 Task: Research Airbnb properties in Kara Suu, Kyrgyzstan from 8th December, 2023 to 15th December, 2023 for 9 adults. Place can be shared room with 5 bedrooms having 9 beds and 5 bathrooms. Property type can be flat. Amenities needed are: wifi, TV, free parkinig on premises, gym, breakfast. Look for 5 properties as per requirement.
Action: Mouse pressed left at (438, 99)
Screenshot: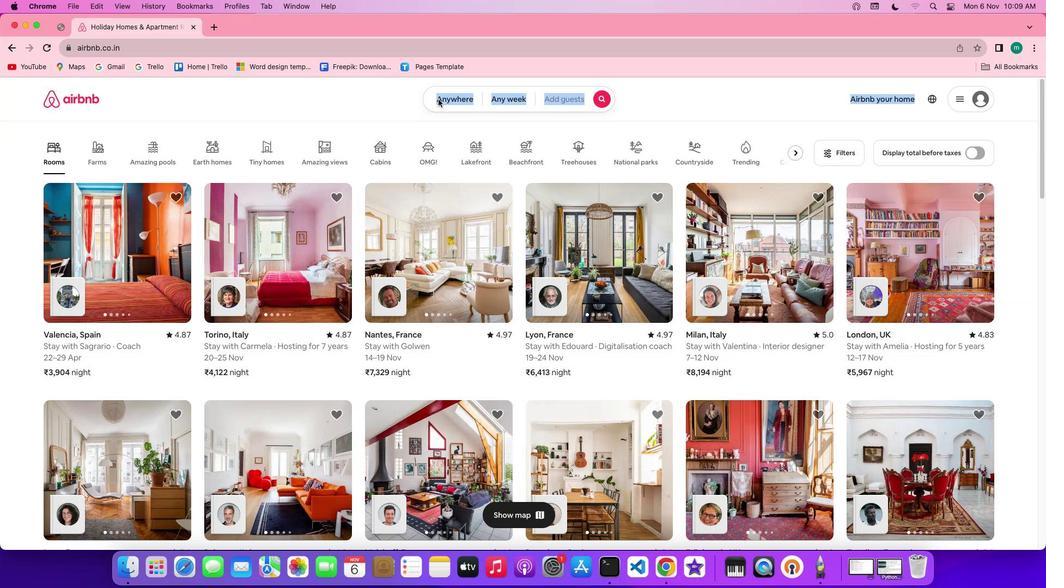 
Action: Mouse pressed left at (438, 99)
Screenshot: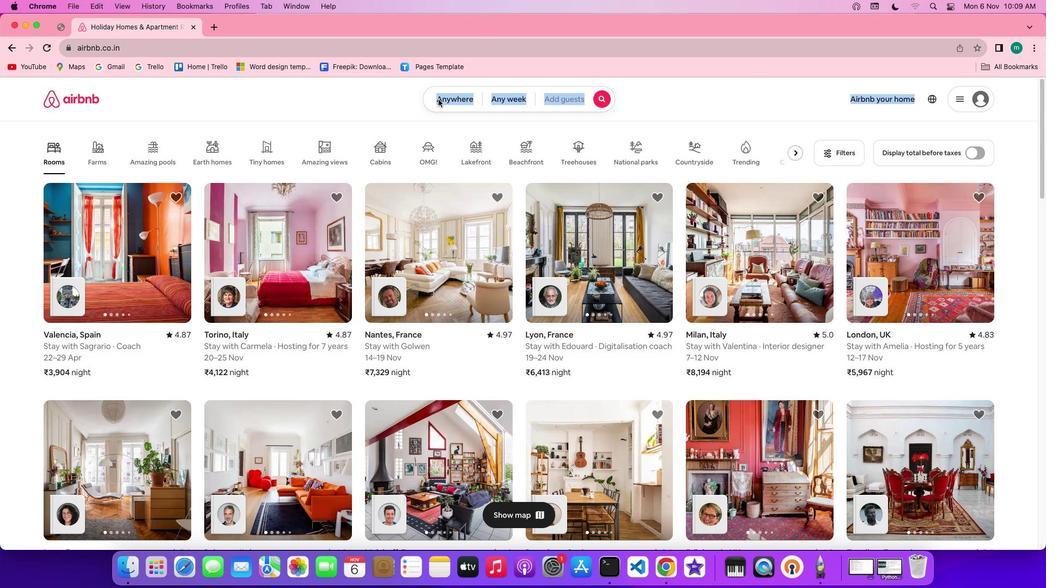 
Action: Mouse moved to (378, 138)
Screenshot: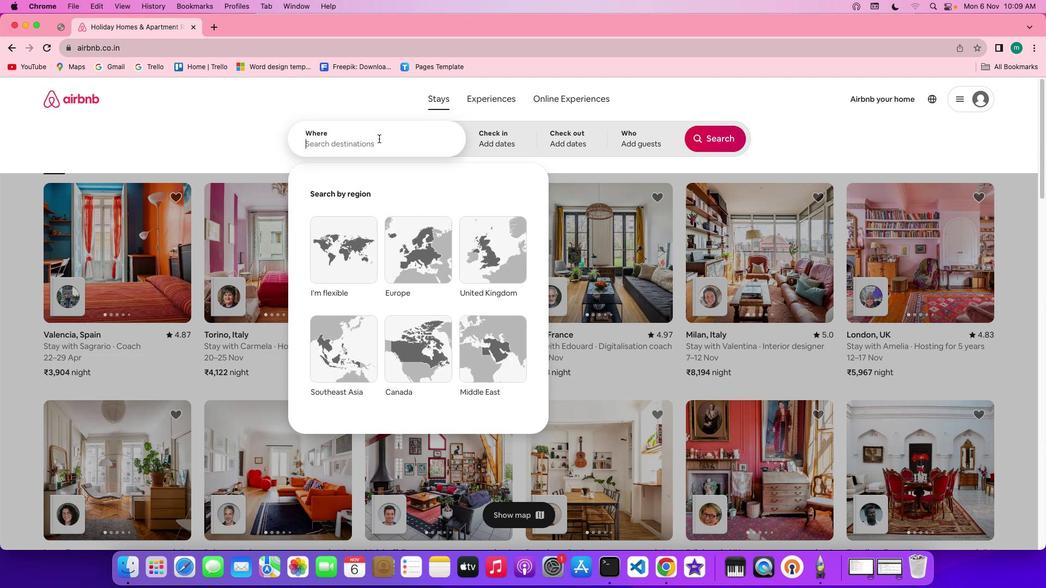 
Action: Key pressed Key.shift'K''a''r''a'Key.spaceKey.shift'S''u''u'','Key.spaceKey.shift'k''a'Key.backspace'y''r''g''y''z''s''t''a''n'
Screenshot: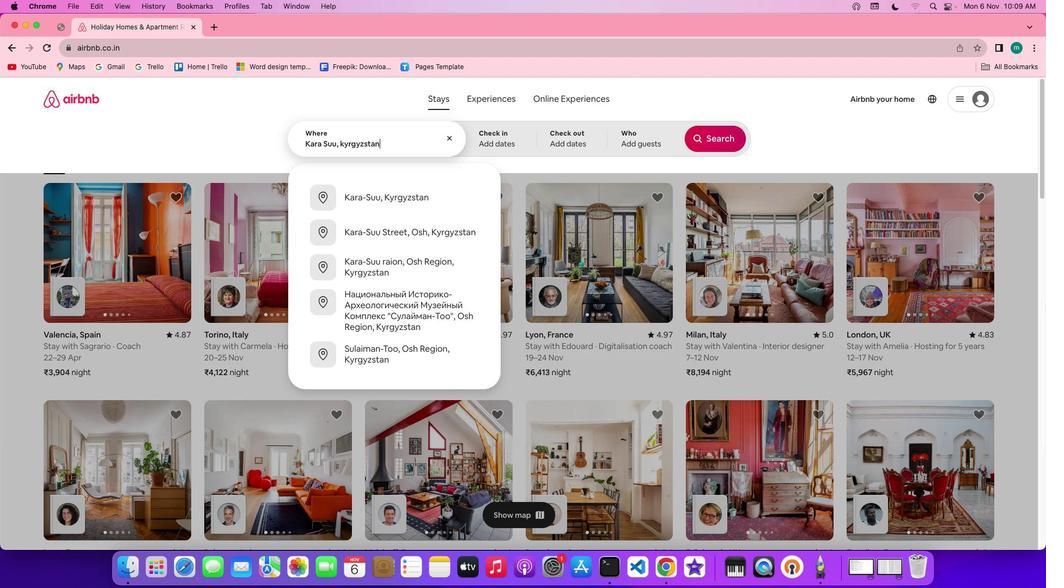 
Action: Mouse moved to (515, 138)
Screenshot: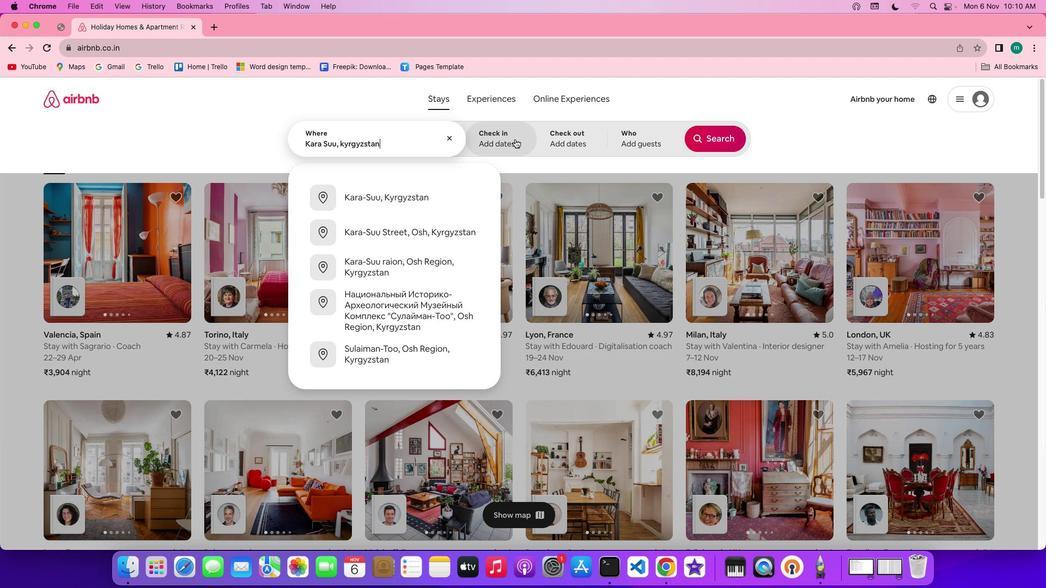 
Action: Mouse pressed left at (515, 138)
Screenshot: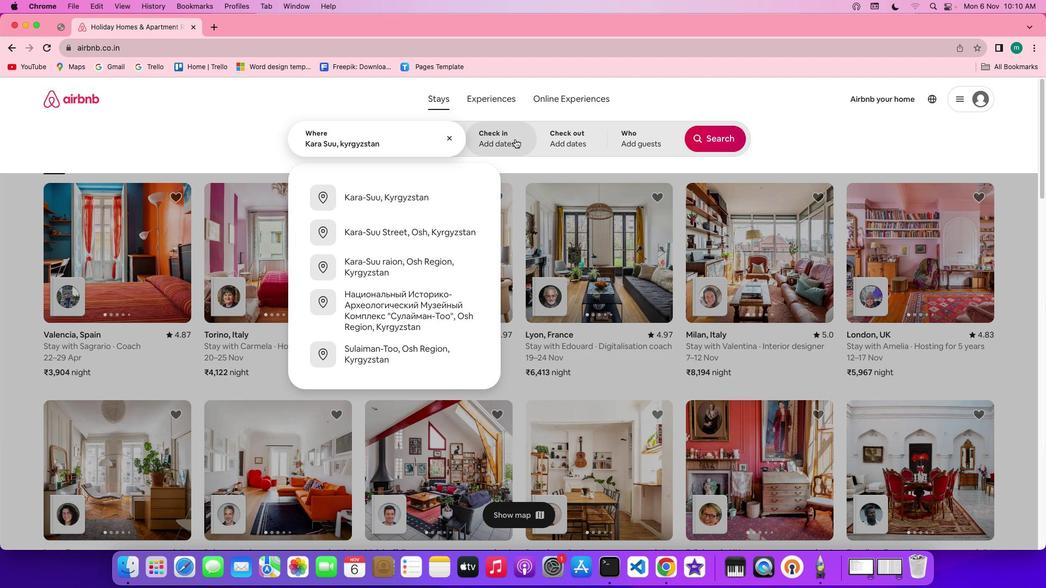 
Action: Mouse moved to (672, 305)
Screenshot: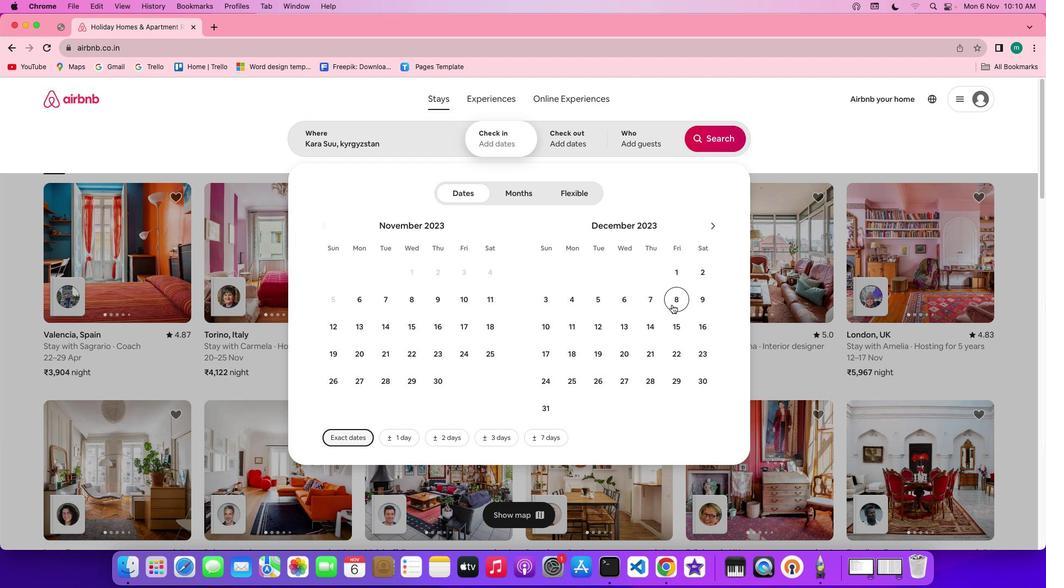 
Action: Mouse pressed left at (672, 305)
Screenshot: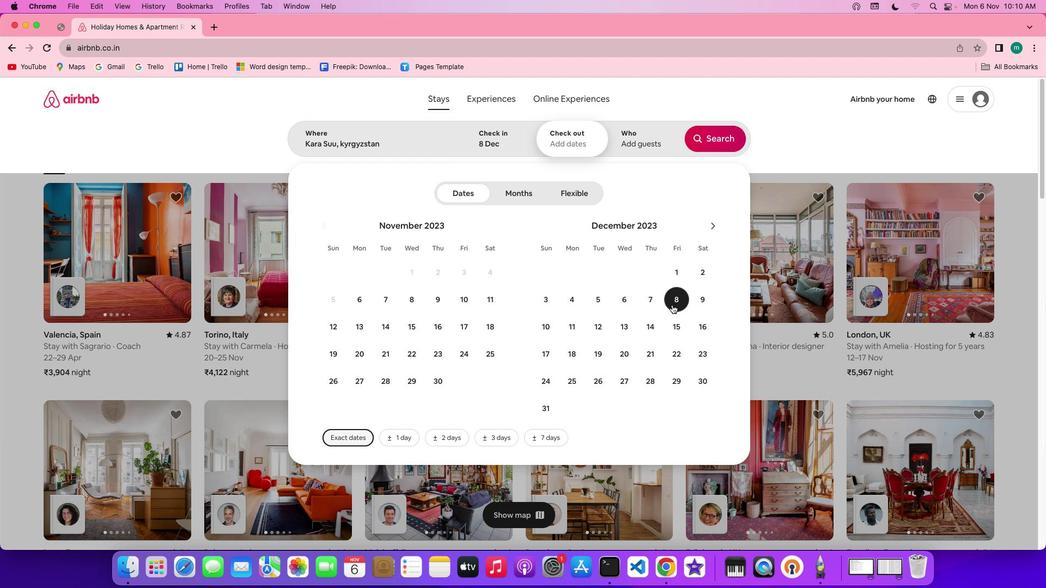 
Action: Mouse moved to (677, 325)
Screenshot: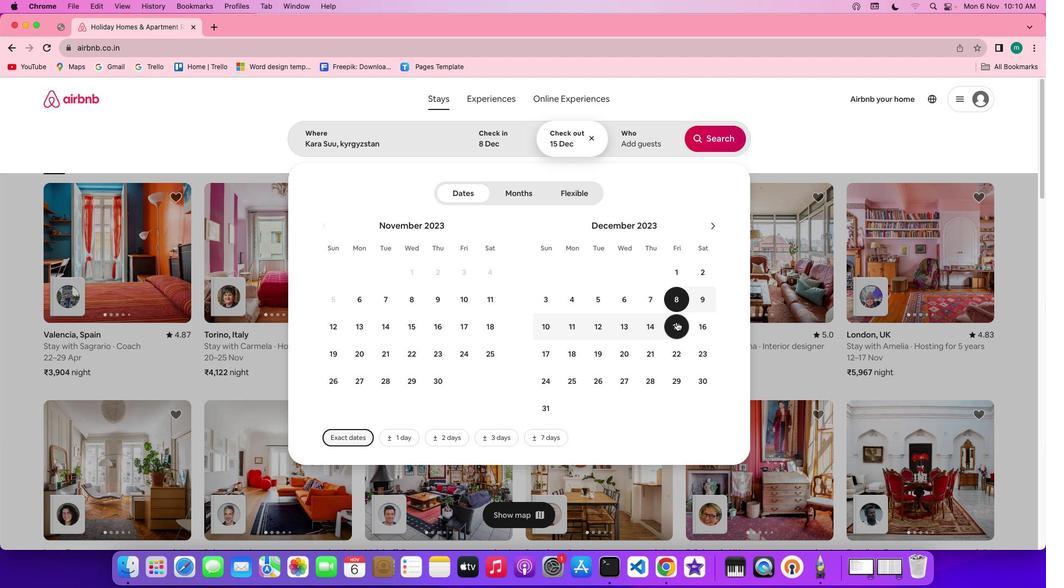 
Action: Mouse pressed left at (677, 325)
Screenshot: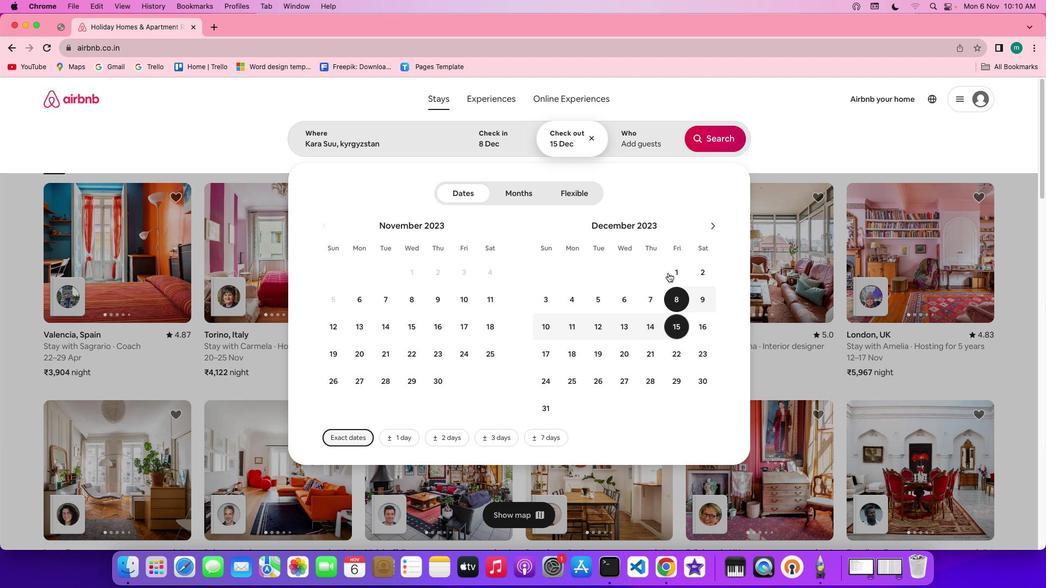 
Action: Mouse moved to (657, 142)
Screenshot: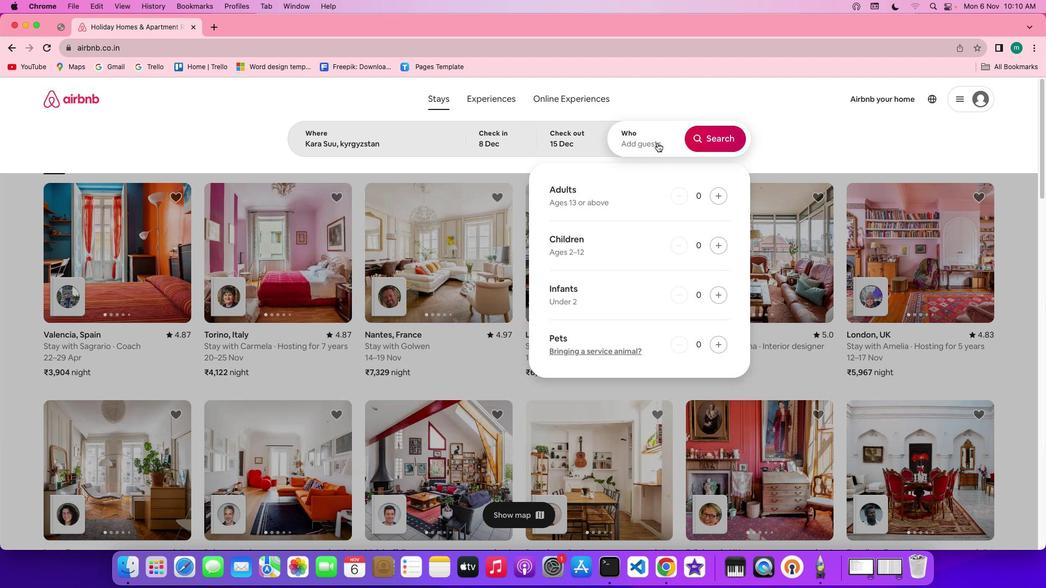 
Action: Mouse pressed left at (657, 142)
Screenshot: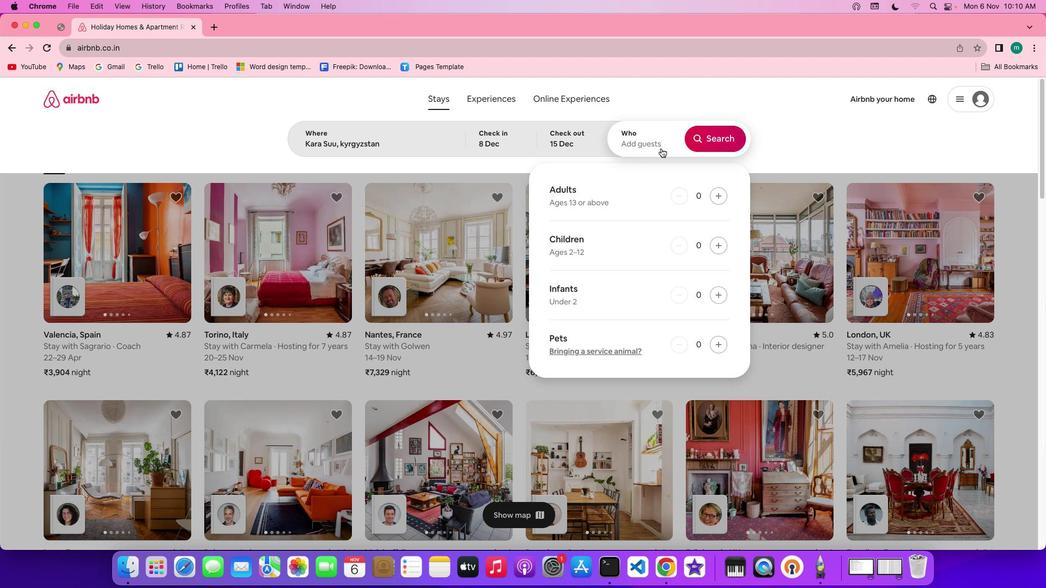 
Action: Mouse moved to (717, 196)
Screenshot: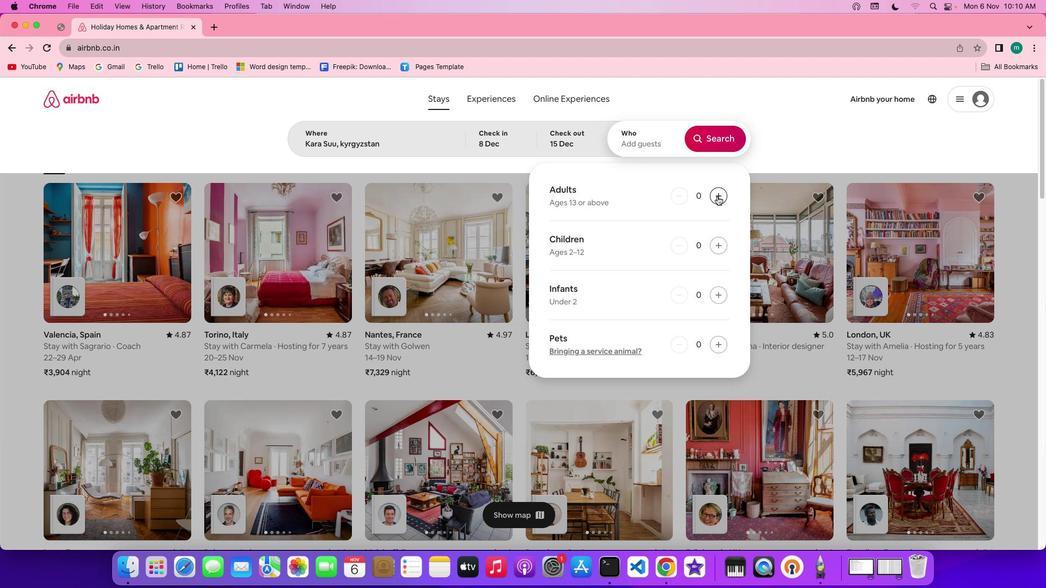 
Action: Mouse pressed left at (717, 196)
Screenshot: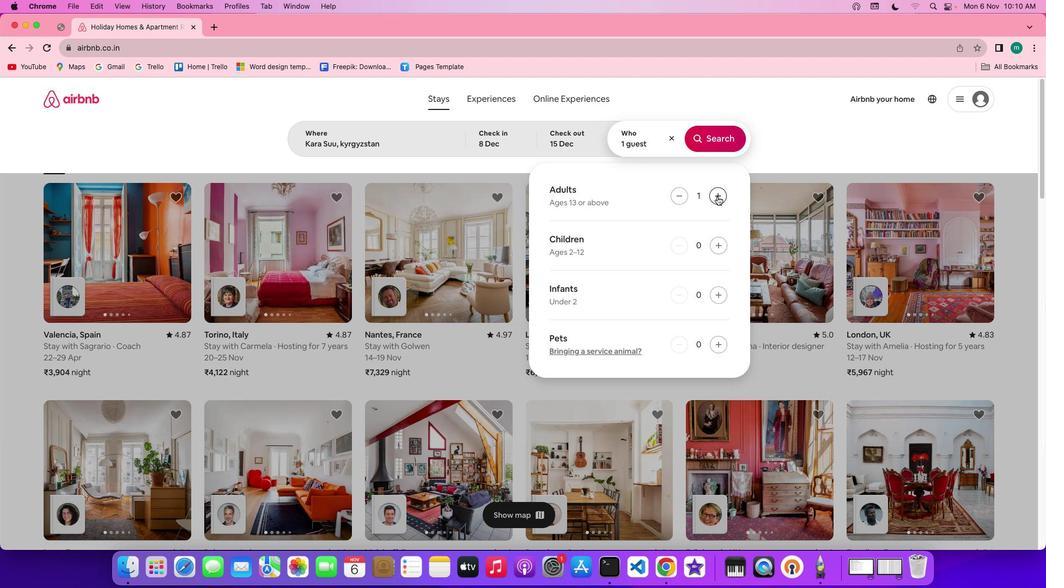 
Action: Mouse pressed left at (717, 196)
Screenshot: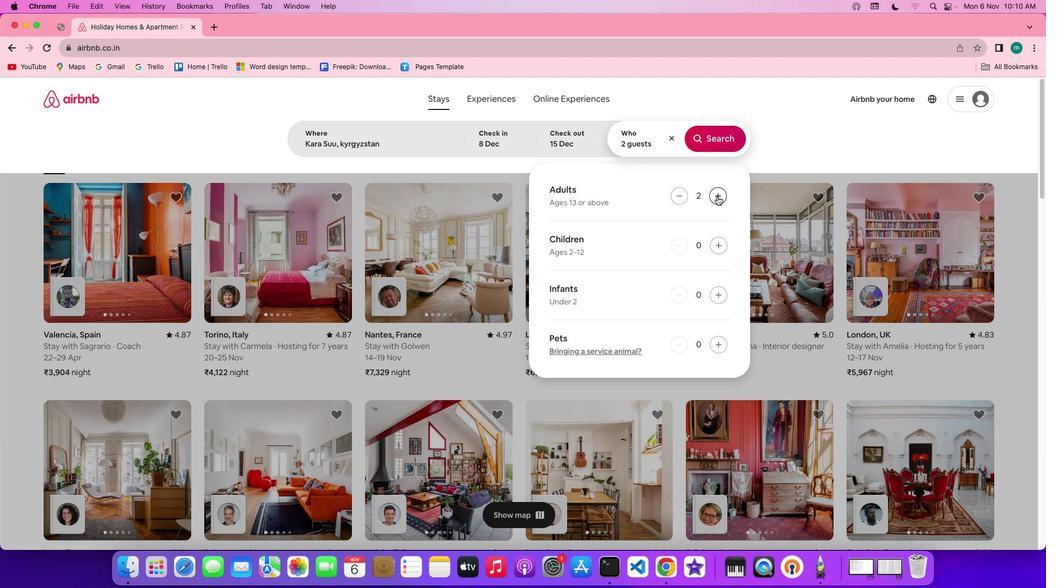 
Action: Mouse pressed left at (717, 196)
Screenshot: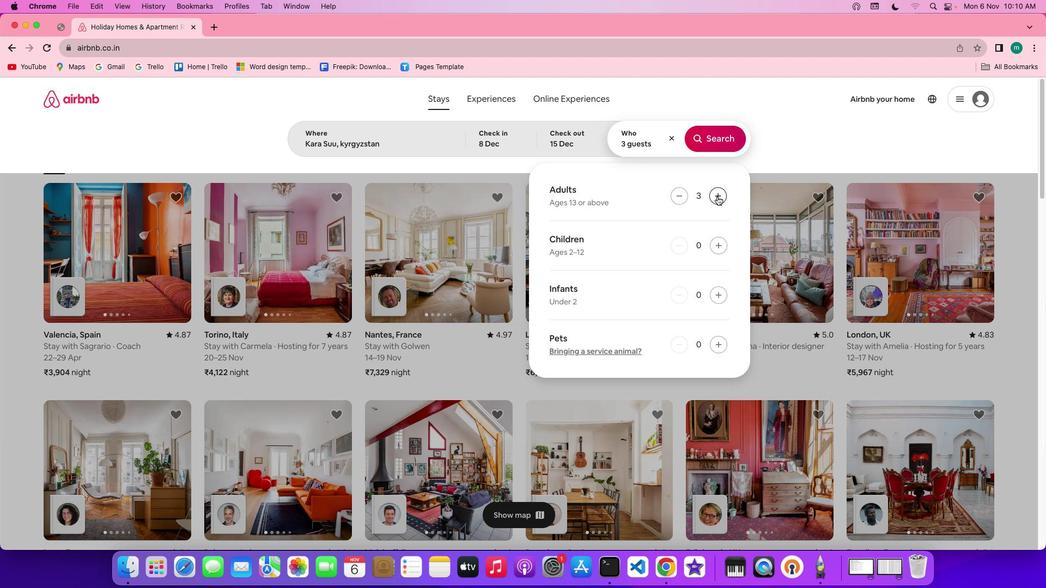 
Action: Mouse pressed left at (717, 196)
Screenshot: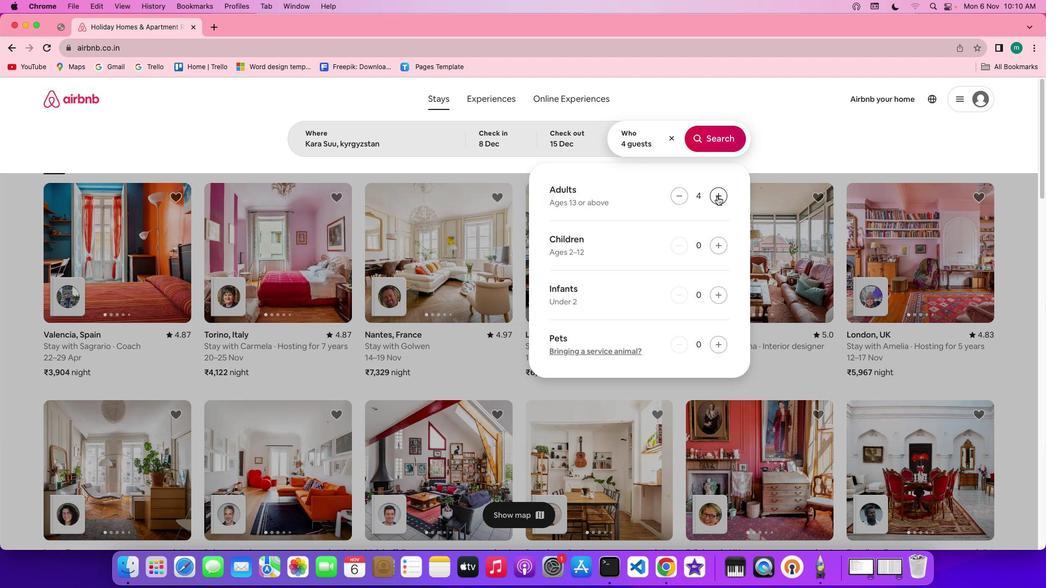 
Action: Mouse pressed left at (717, 196)
Screenshot: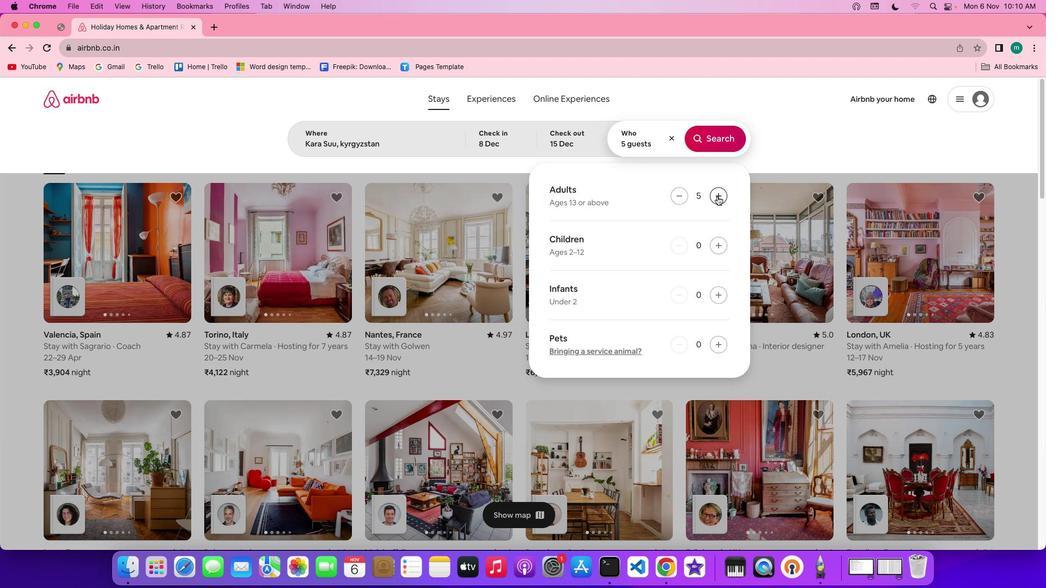
Action: Mouse pressed left at (717, 196)
Screenshot: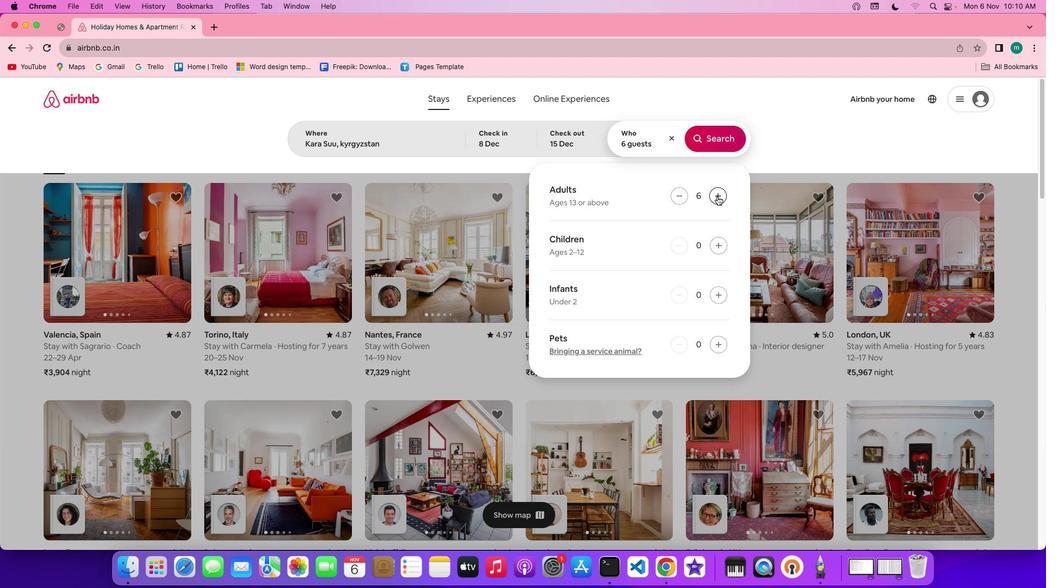 
Action: Mouse pressed left at (717, 196)
Screenshot: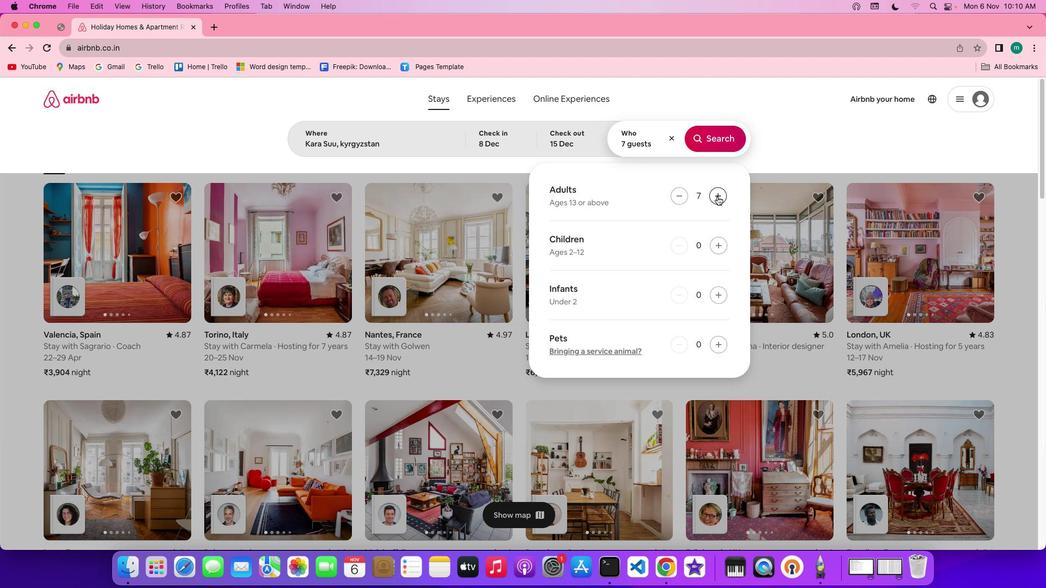 
Action: Mouse pressed left at (717, 196)
Screenshot: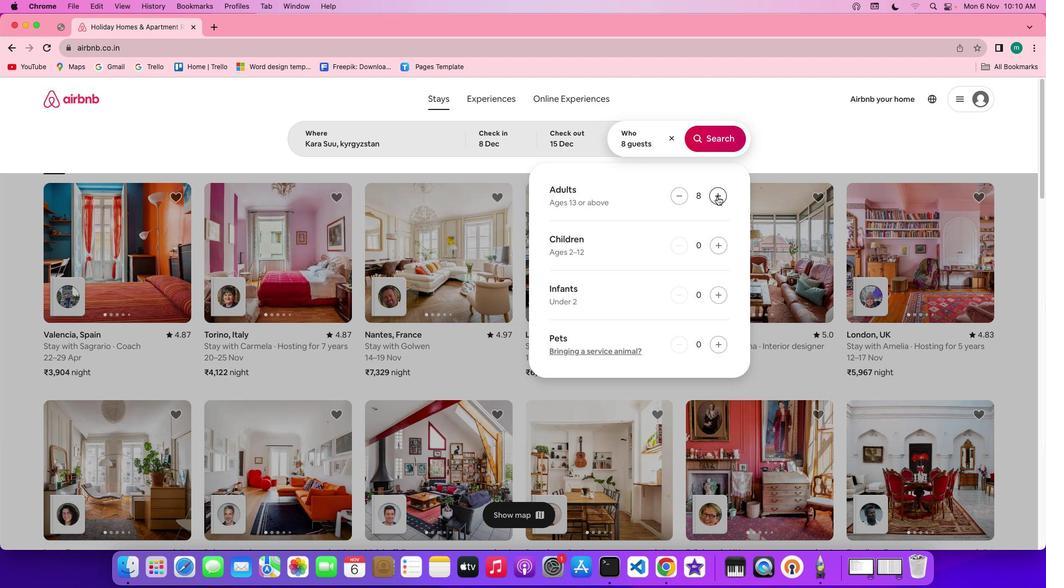 
Action: Mouse pressed left at (717, 196)
Screenshot: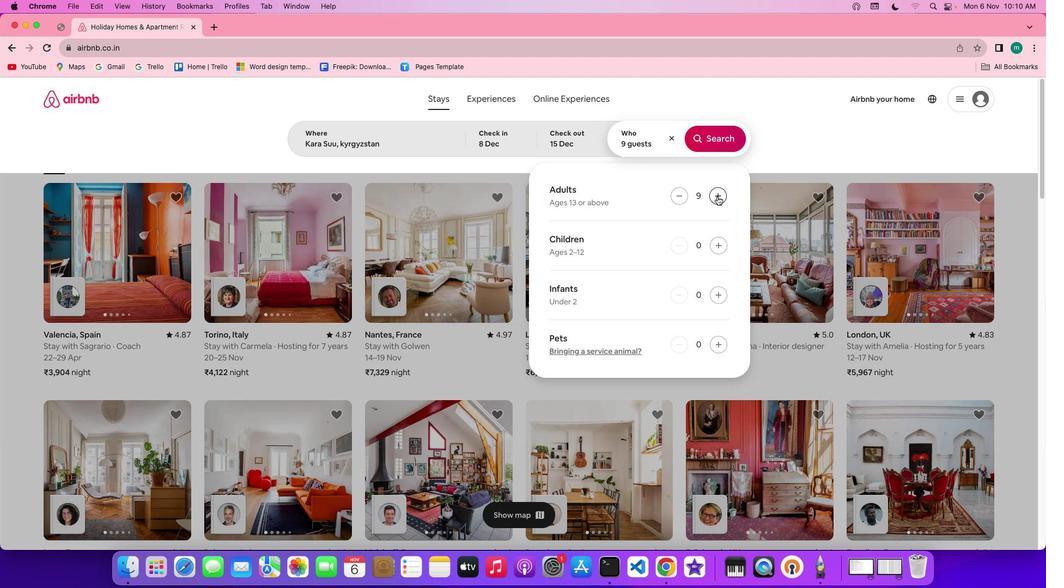
Action: Mouse moved to (722, 135)
Screenshot: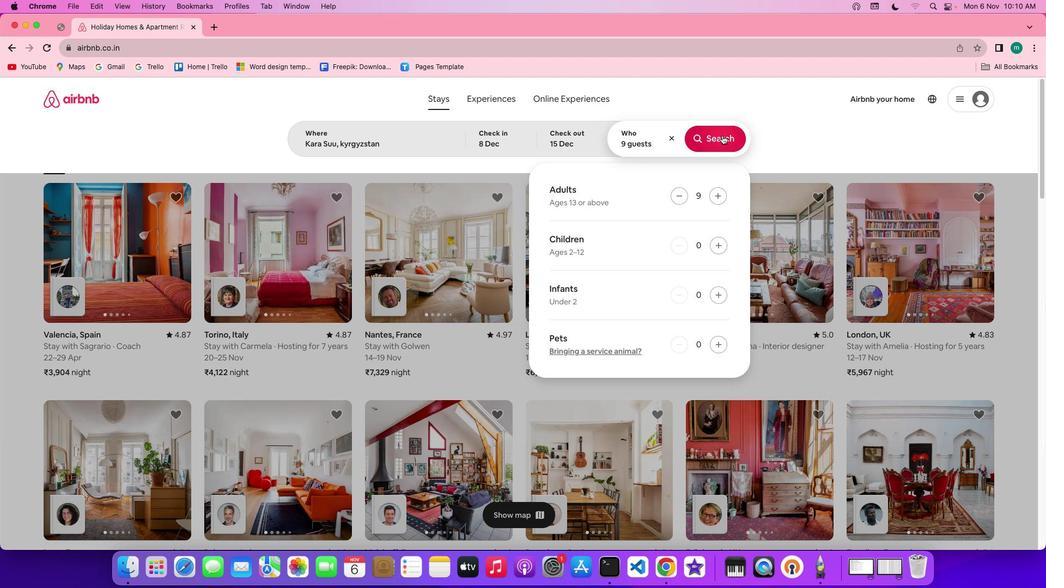 
Action: Mouse pressed left at (722, 135)
Screenshot: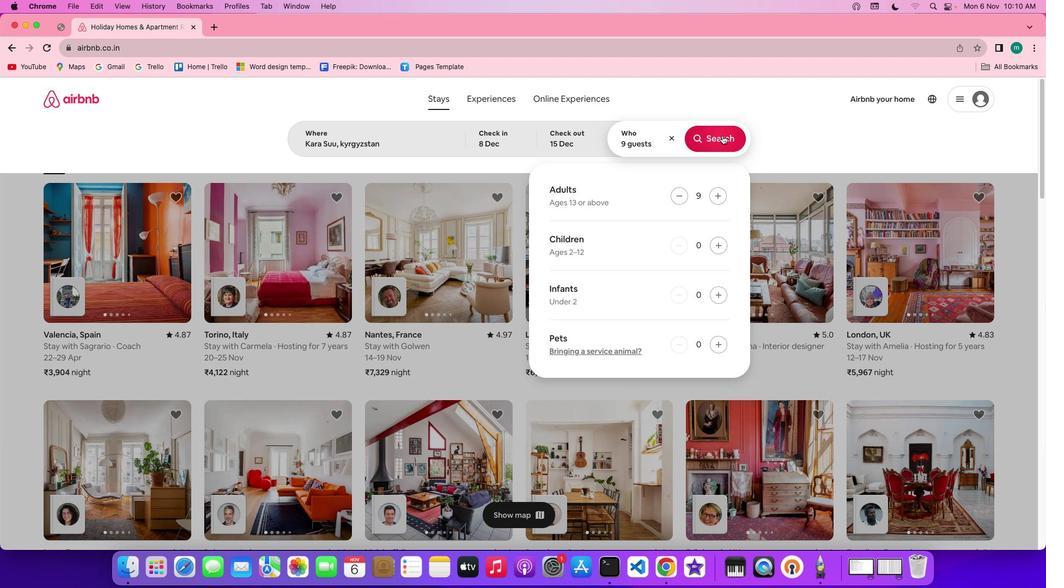 
Action: Mouse moved to (865, 135)
Screenshot: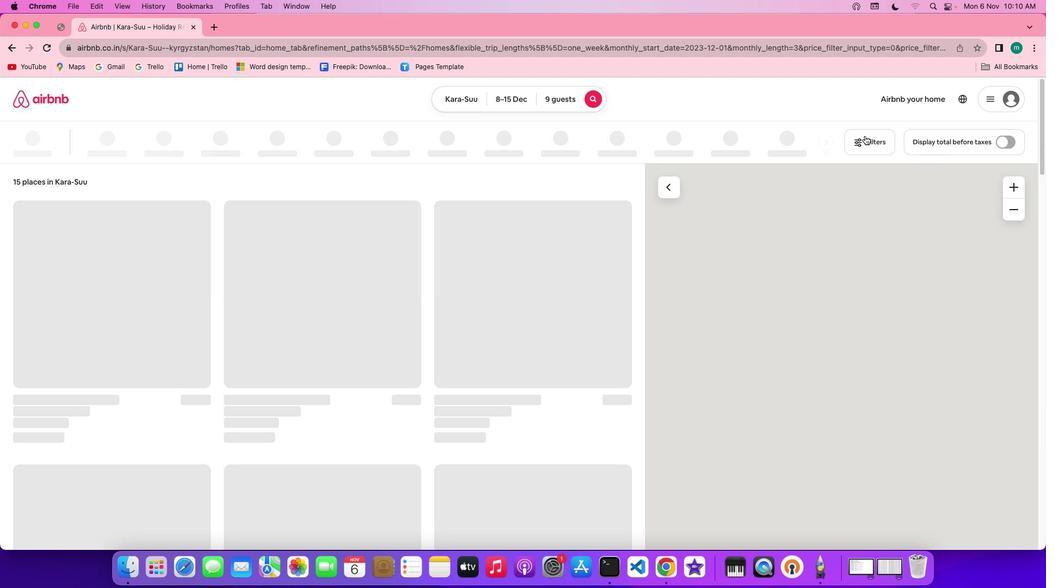 
Action: Mouse pressed left at (865, 135)
Screenshot: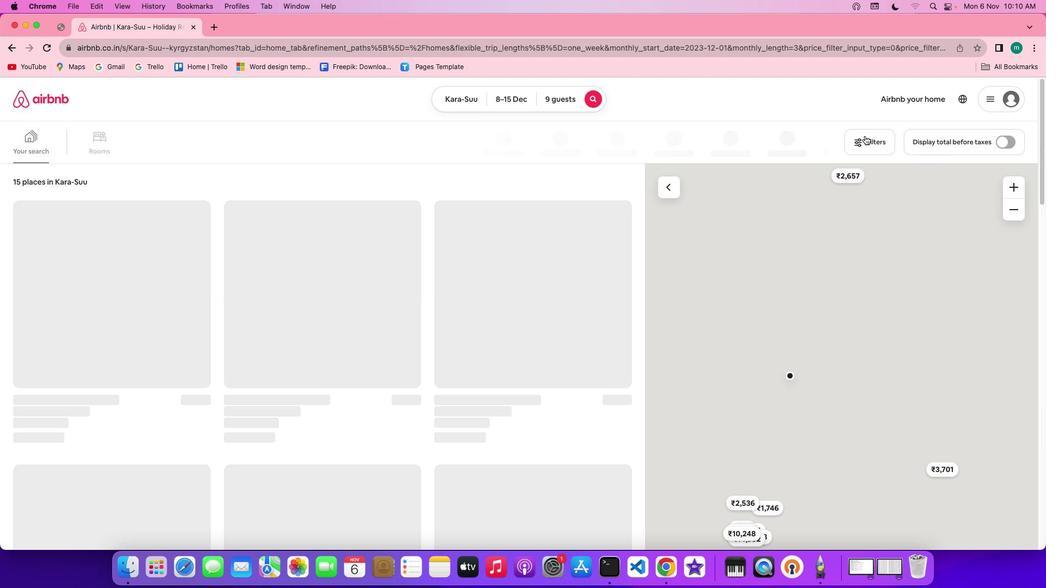 
Action: Mouse moved to (528, 306)
Screenshot: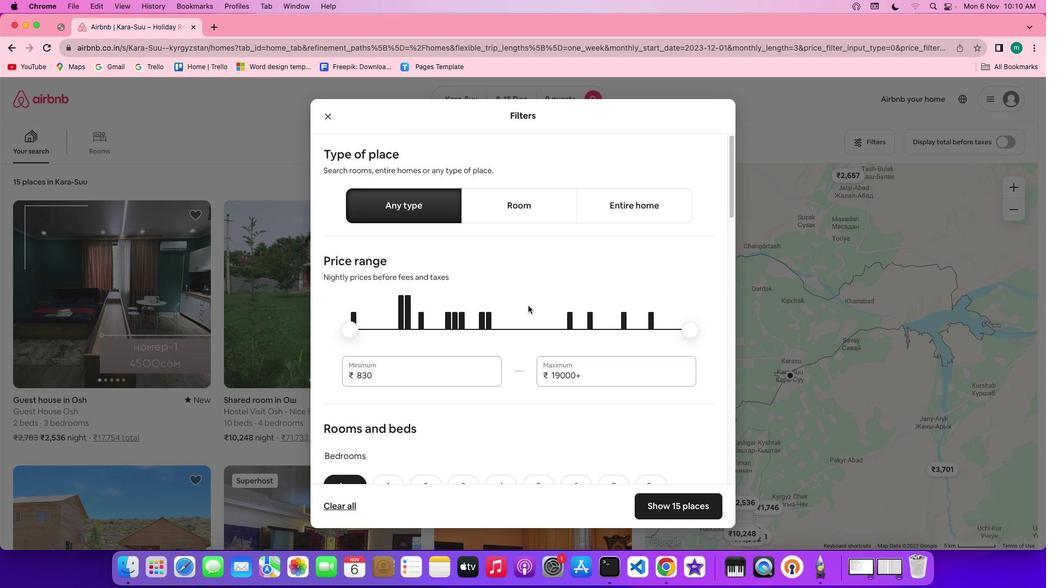 
Action: Mouse scrolled (528, 306) with delta (0, 0)
Screenshot: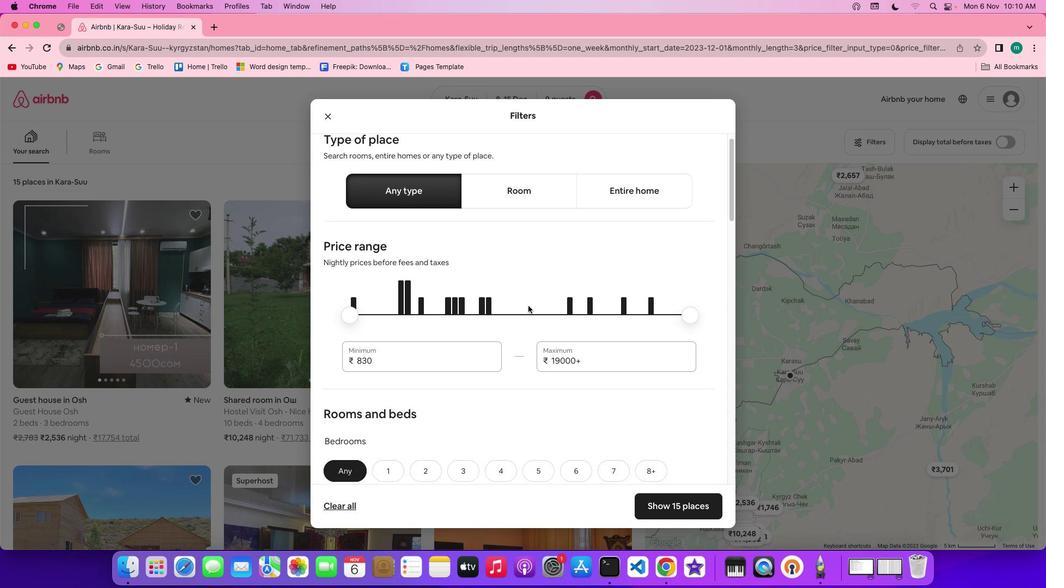 
Action: Mouse scrolled (528, 306) with delta (0, 0)
Screenshot: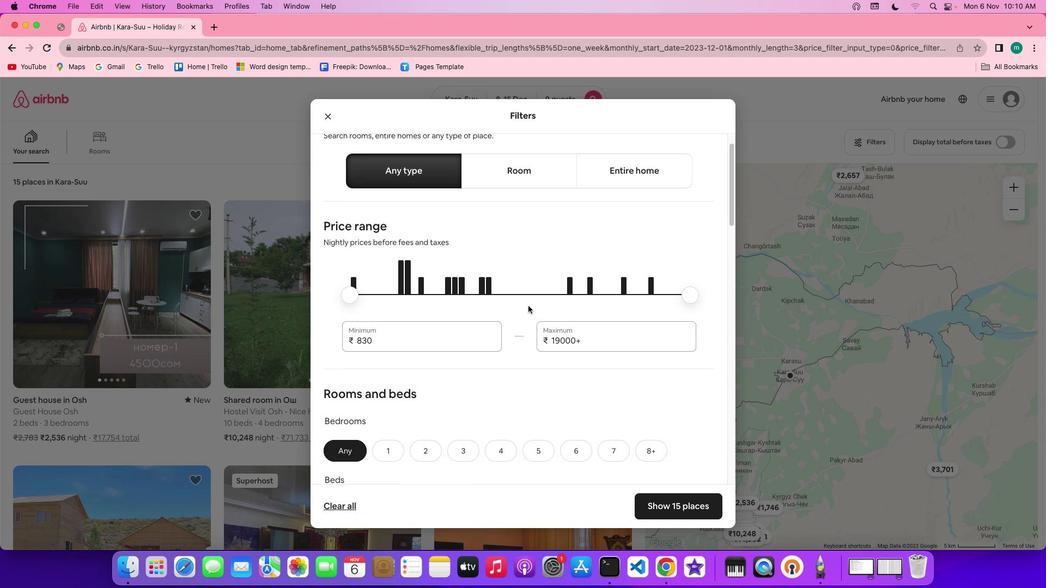 
Action: Mouse scrolled (528, 306) with delta (0, 0)
Screenshot: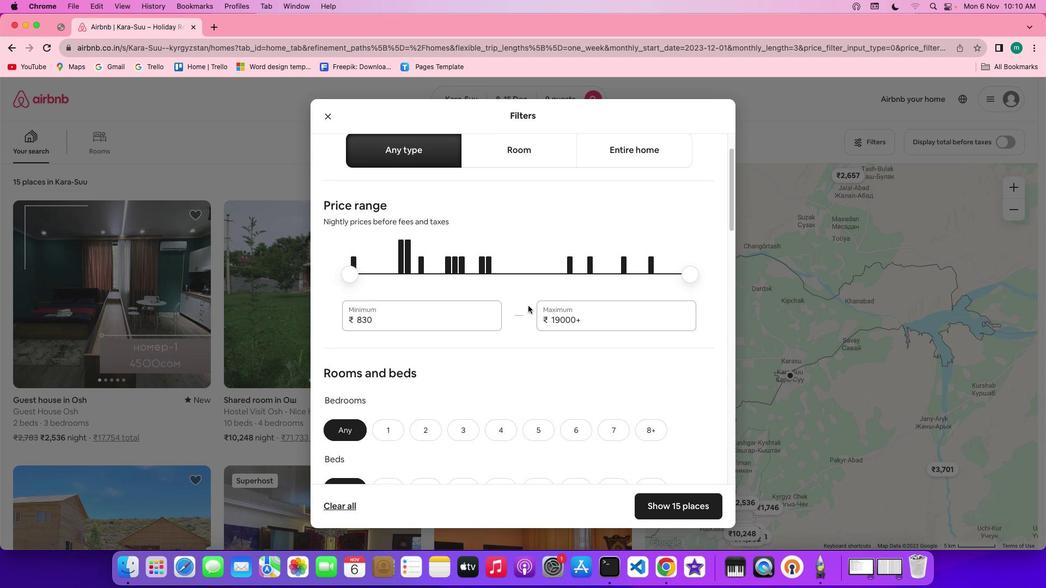 
Action: Mouse scrolled (528, 306) with delta (0, 0)
Screenshot: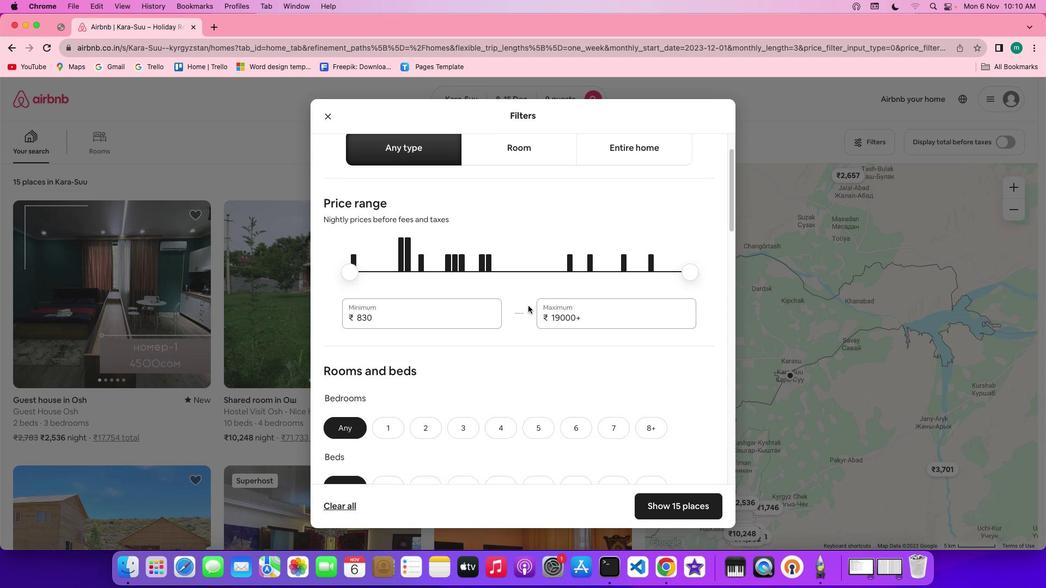 
Action: Mouse scrolled (528, 306) with delta (0, 0)
Screenshot: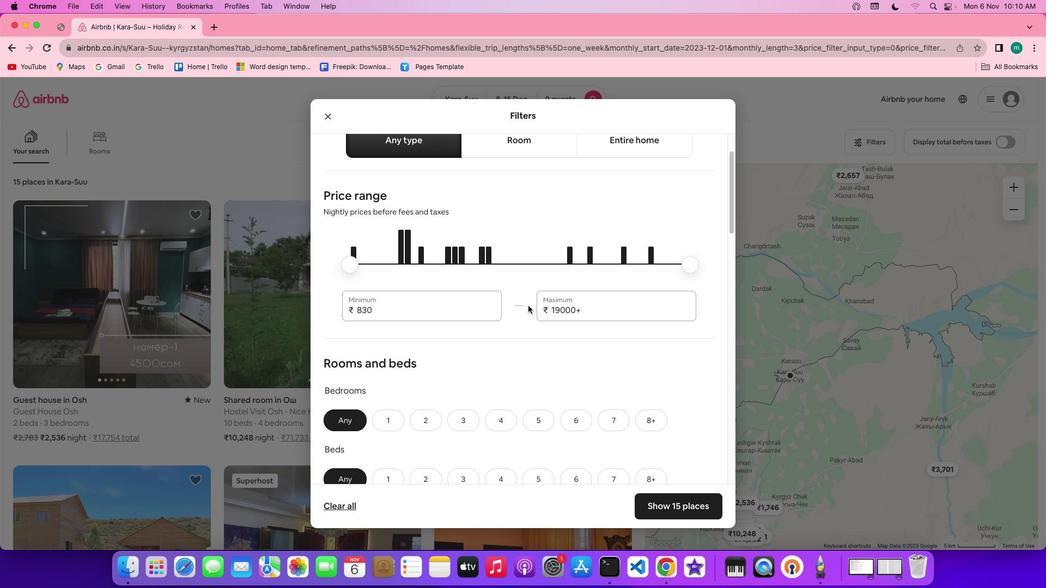 
Action: Mouse scrolled (528, 306) with delta (0, 0)
Screenshot: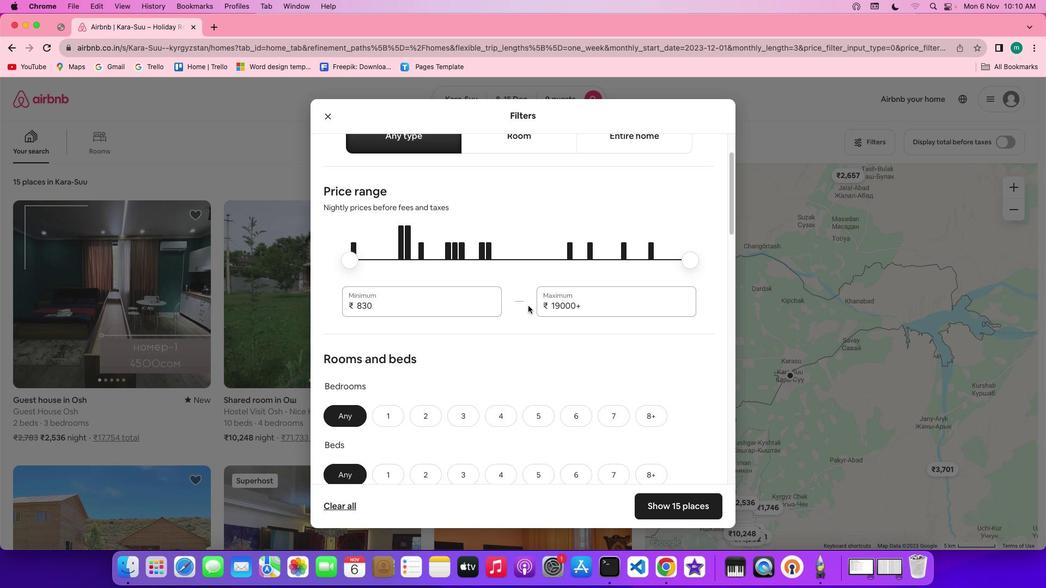 
Action: Mouse scrolled (528, 306) with delta (0, 0)
Screenshot: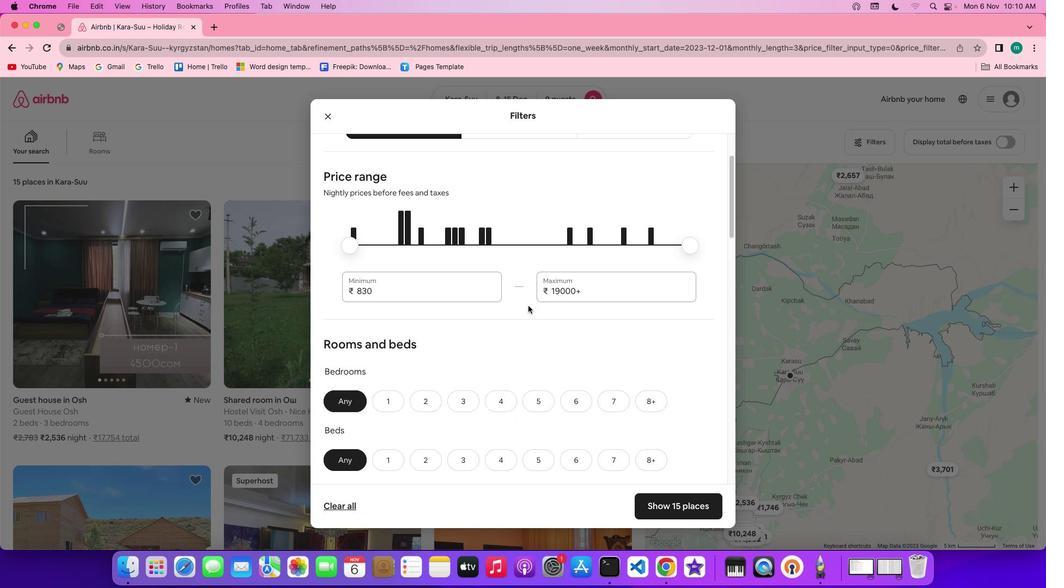 
Action: Mouse scrolled (528, 306) with delta (0, 0)
Screenshot: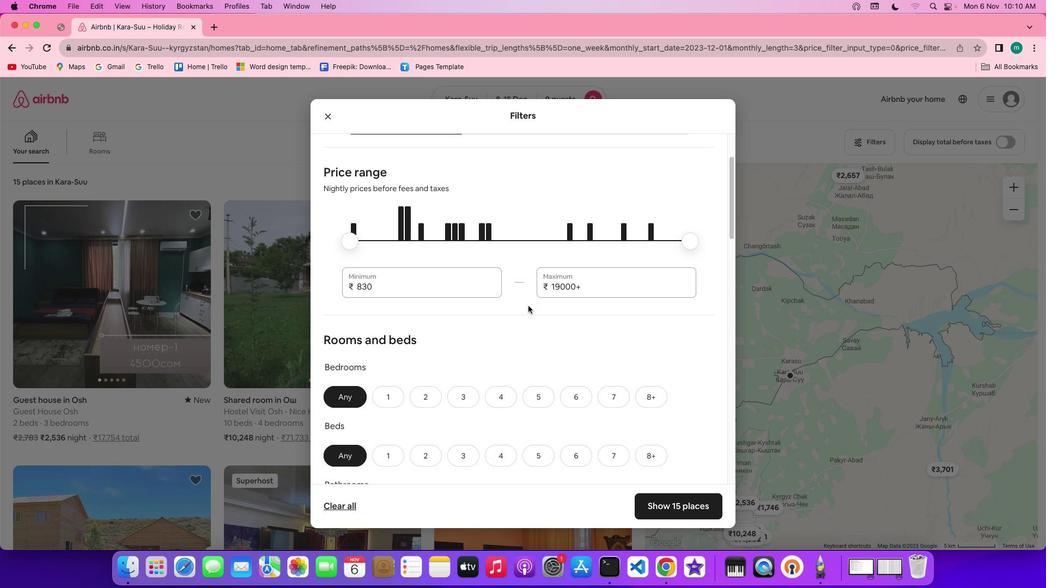 
Action: Mouse scrolled (528, 306) with delta (0, 0)
Screenshot: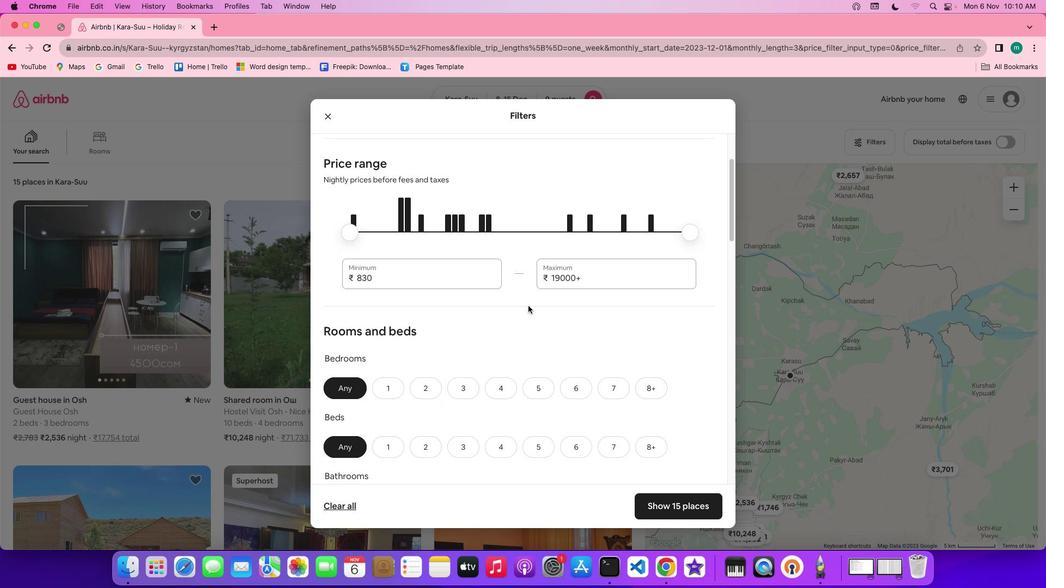 
Action: Mouse scrolled (528, 306) with delta (0, 0)
Screenshot: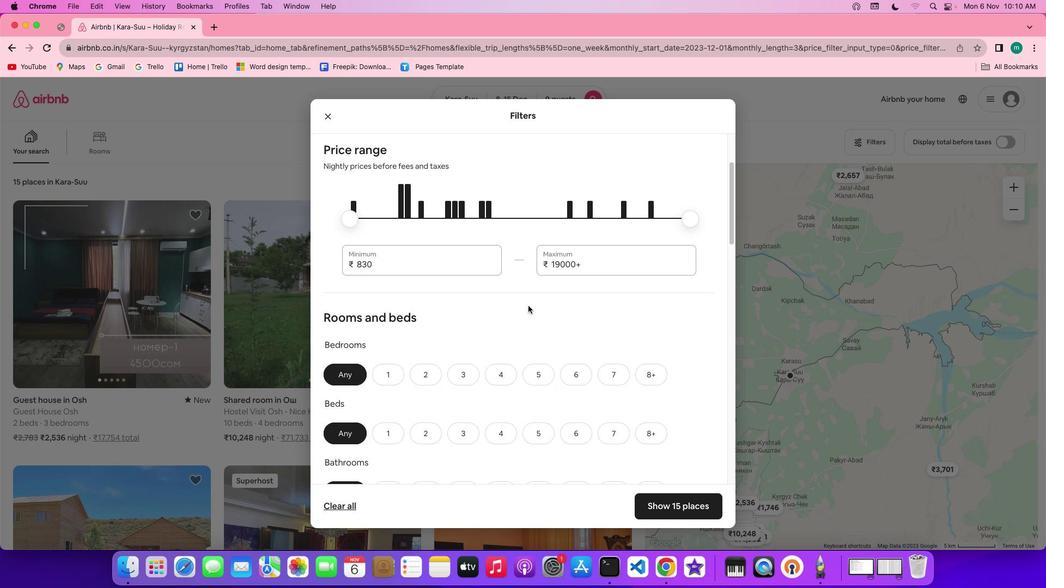 
Action: Mouse scrolled (528, 306) with delta (0, 0)
Screenshot: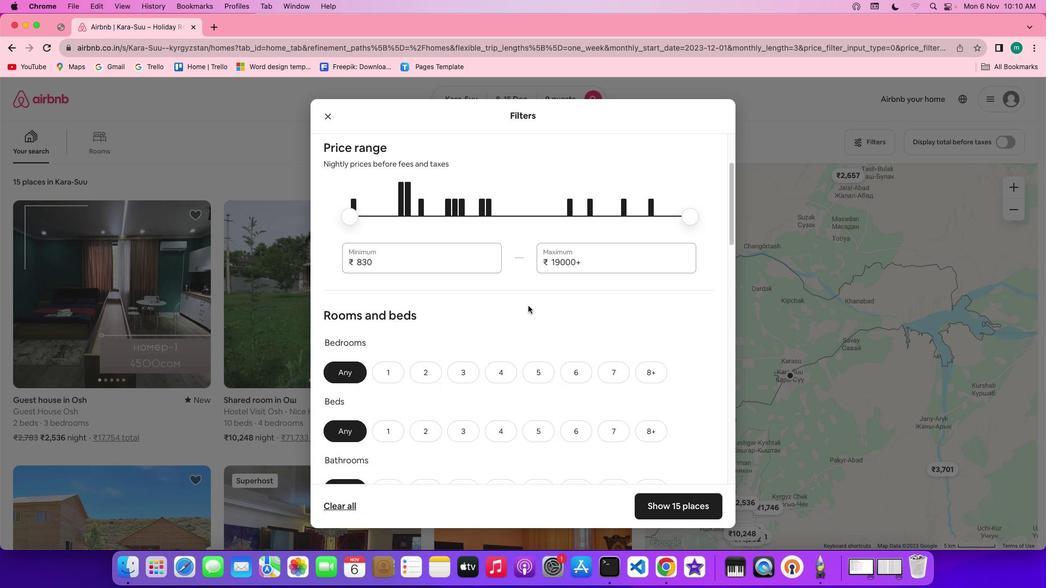 
Action: Mouse scrolled (528, 306) with delta (0, 0)
Screenshot: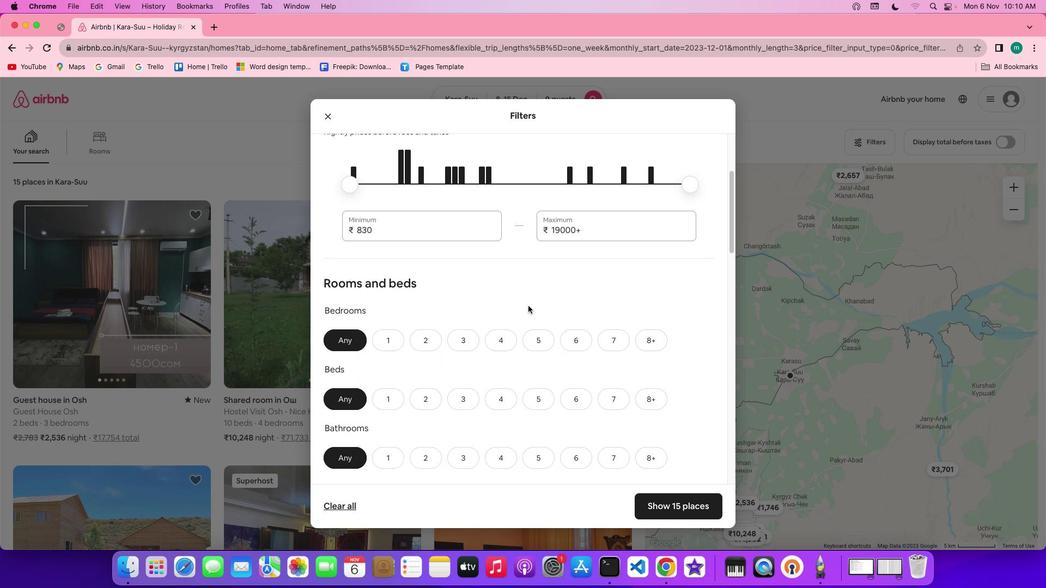 
Action: Mouse scrolled (528, 306) with delta (0, 0)
Screenshot: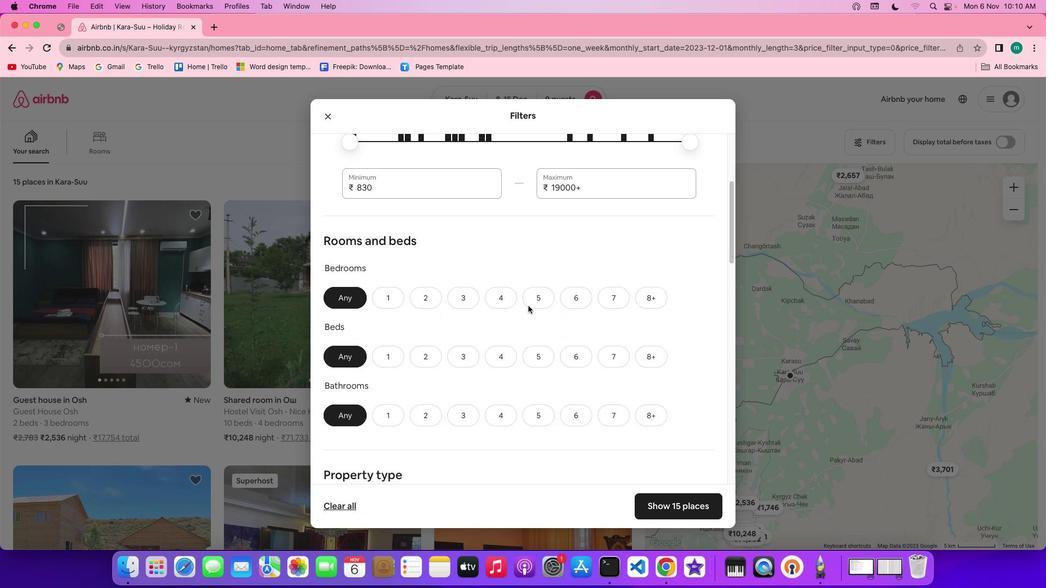 
Action: Mouse scrolled (528, 306) with delta (0, -1)
Screenshot: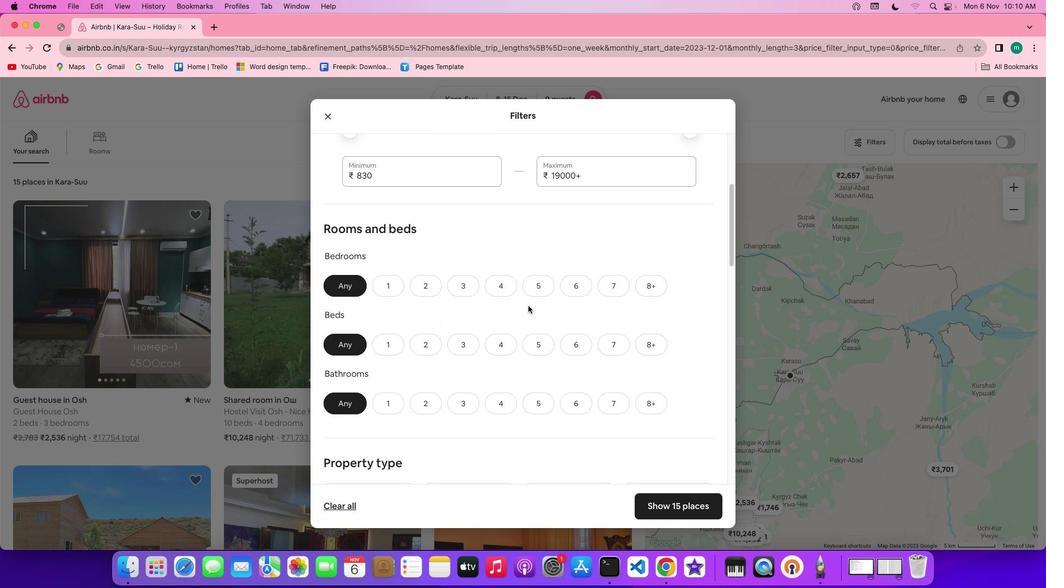 
Action: Mouse scrolled (528, 306) with delta (0, -1)
Screenshot: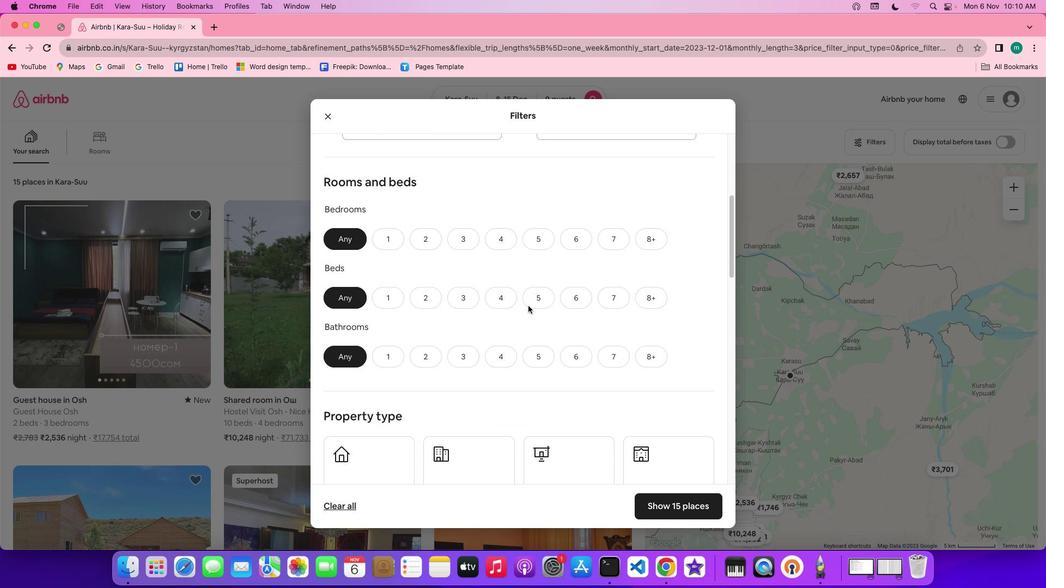
Action: Mouse scrolled (528, 306) with delta (0, 0)
Screenshot: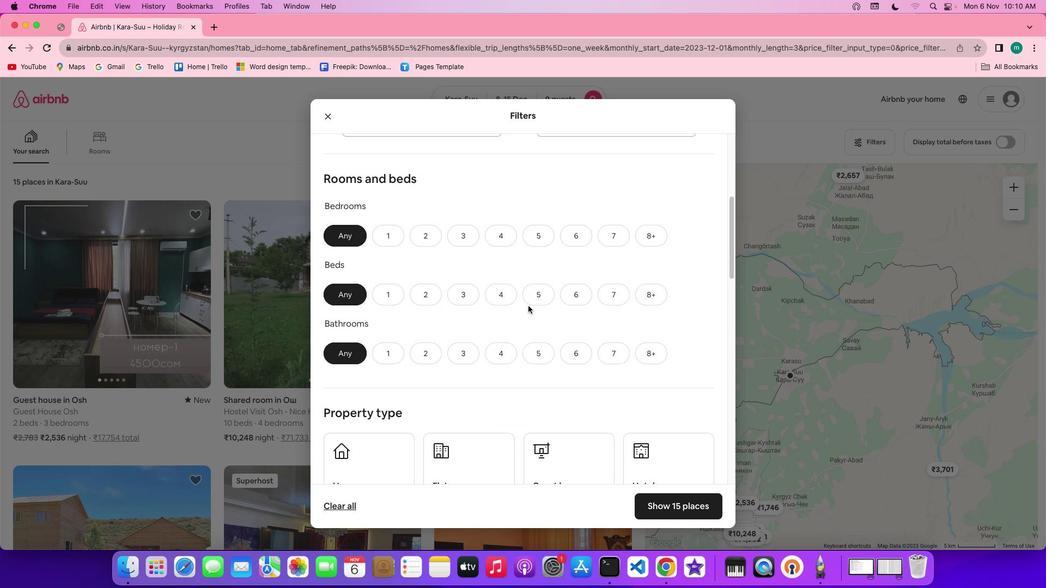 
Action: Mouse scrolled (528, 306) with delta (0, 0)
Screenshot: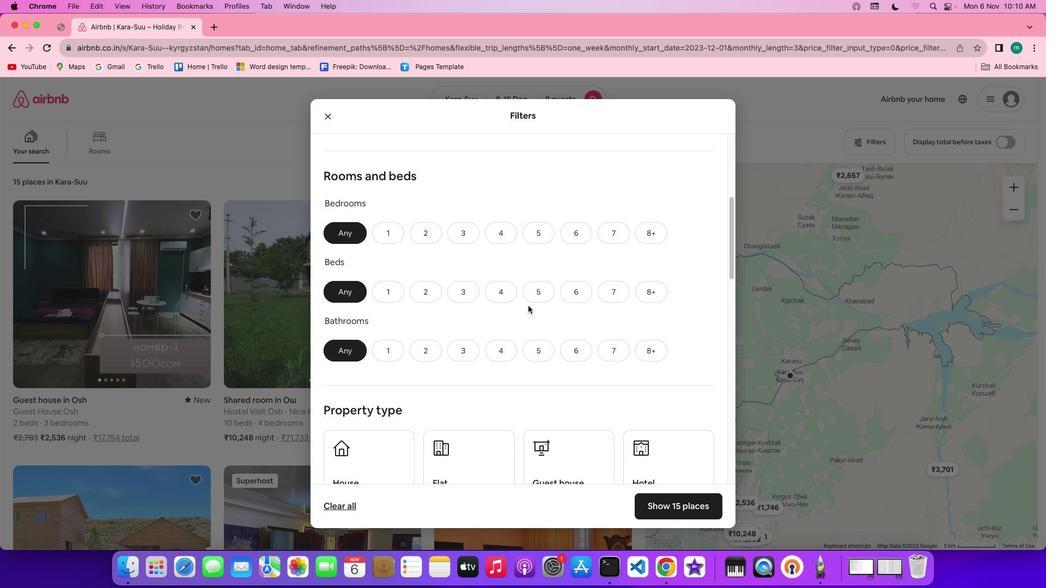 
Action: Mouse scrolled (528, 306) with delta (0, 0)
Screenshot: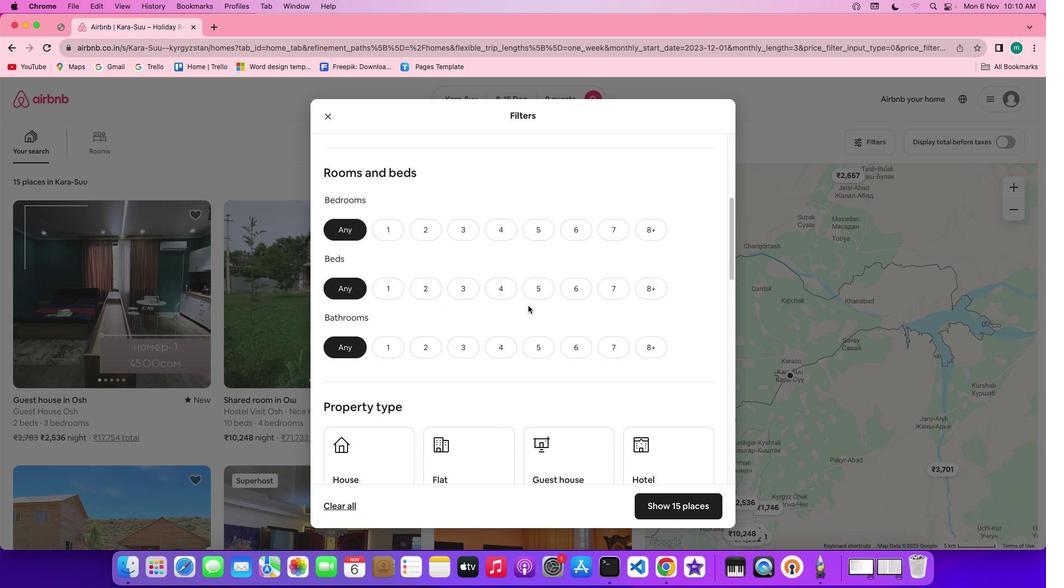 
Action: Mouse scrolled (528, 306) with delta (0, 0)
Screenshot: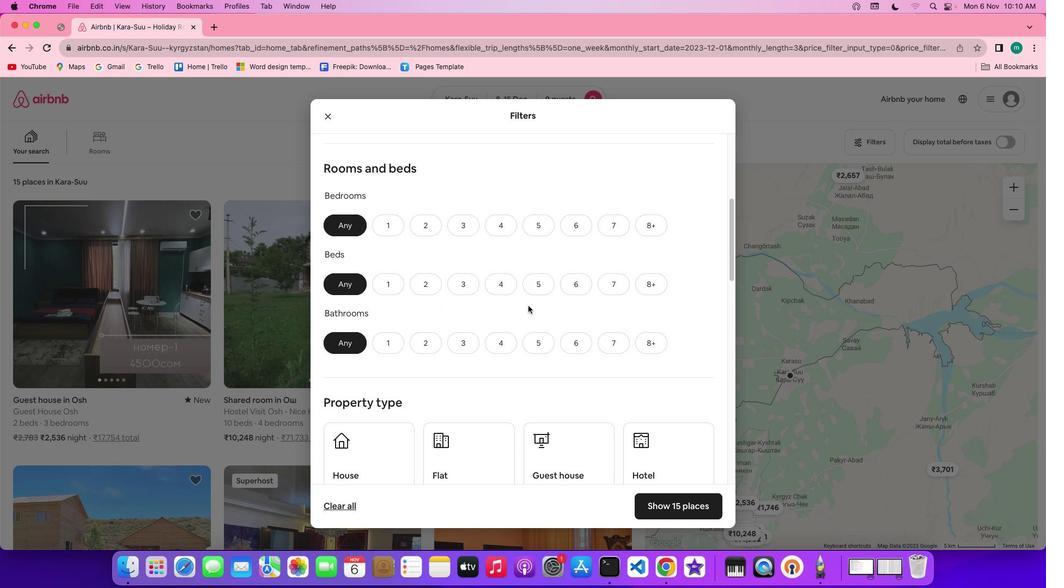 
Action: Mouse scrolled (528, 306) with delta (0, 0)
Screenshot: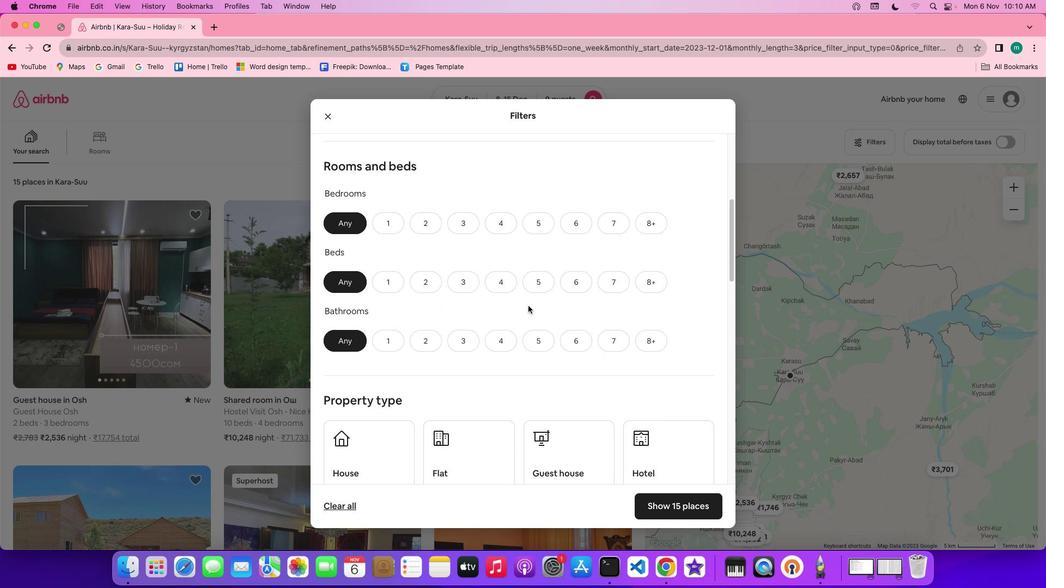
Action: Mouse scrolled (528, 306) with delta (0, 0)
Screenshot: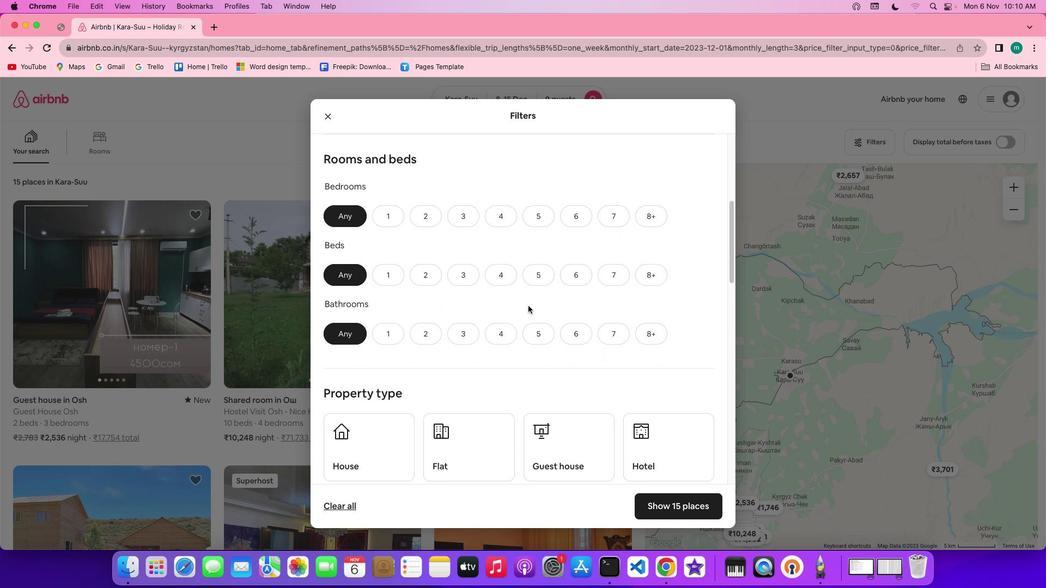 
Action: Mouse scrolled (528, 306) with delta (0, 0)
Screenshot: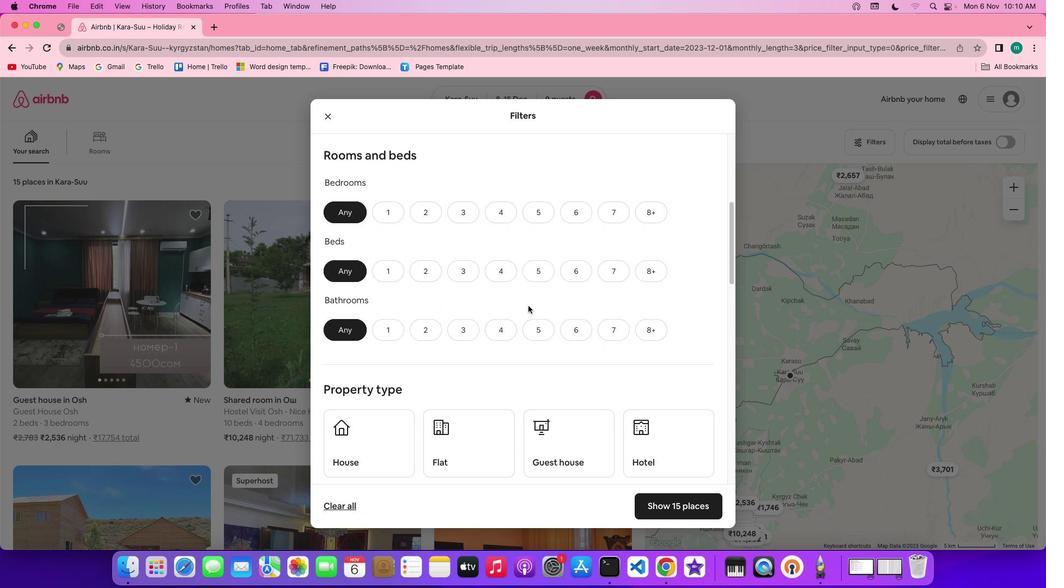 
Action: Mouse moved to (538, 219)
Screenshot: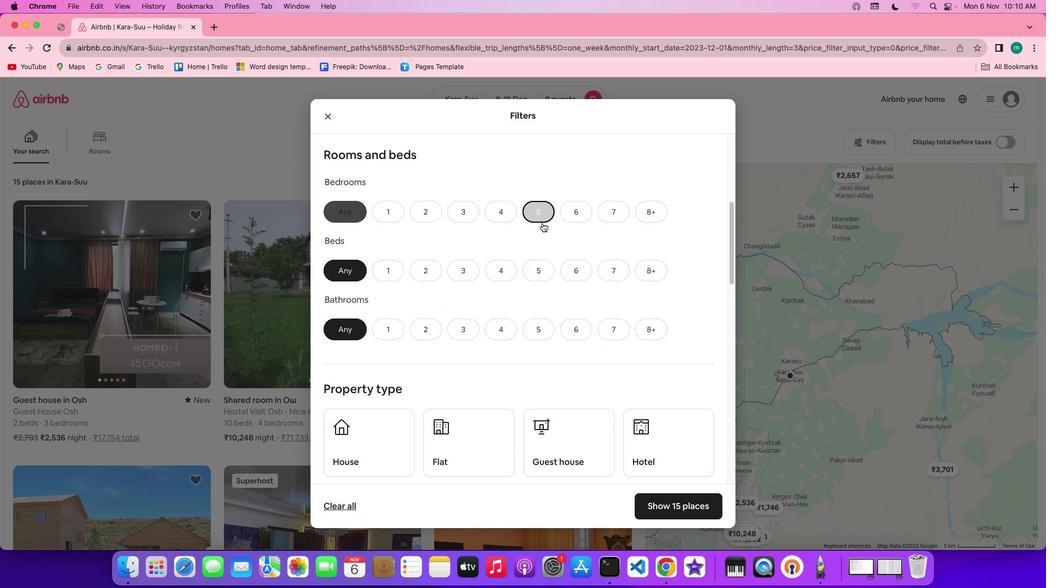 
Action: Mouse pressed left at (538, 219)
Screenshot: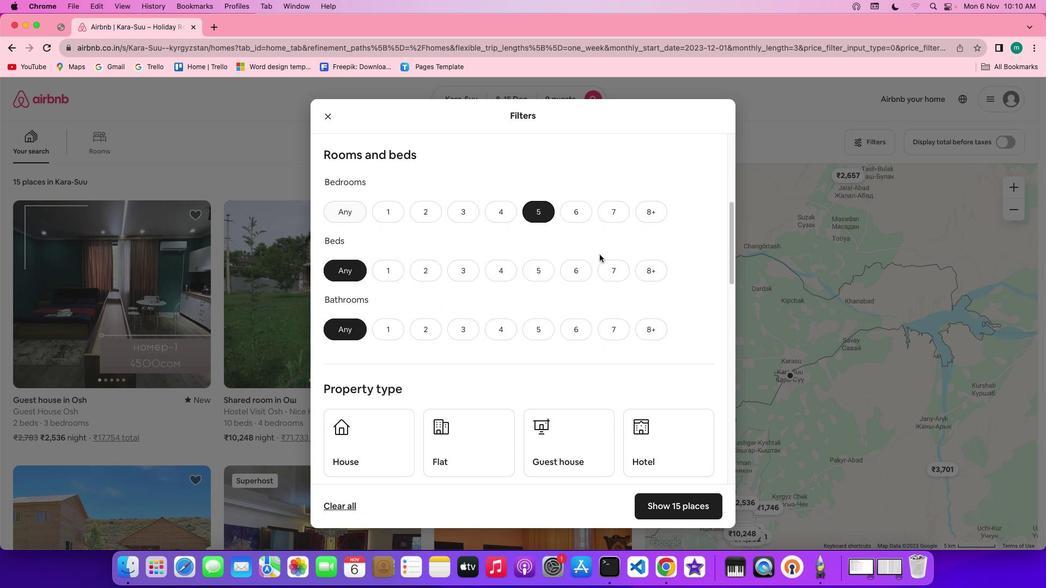 
Action: Mouse moved to (644, 269)
Screenshot: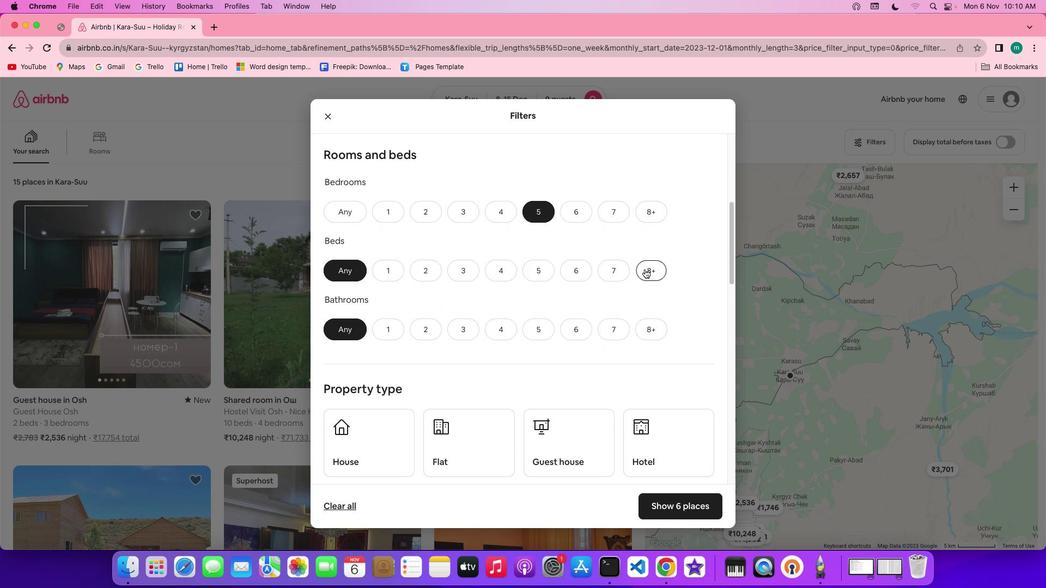 
Action: Mouse pressed left at (644, 269)
Screenshot: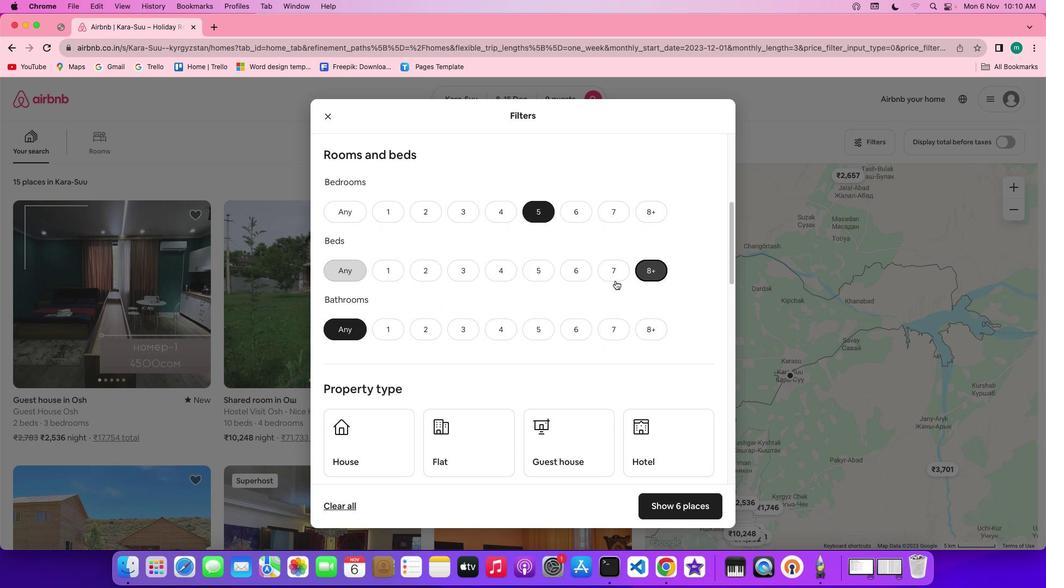 
Action: Mouse moved to (544, 325)
Screenshot: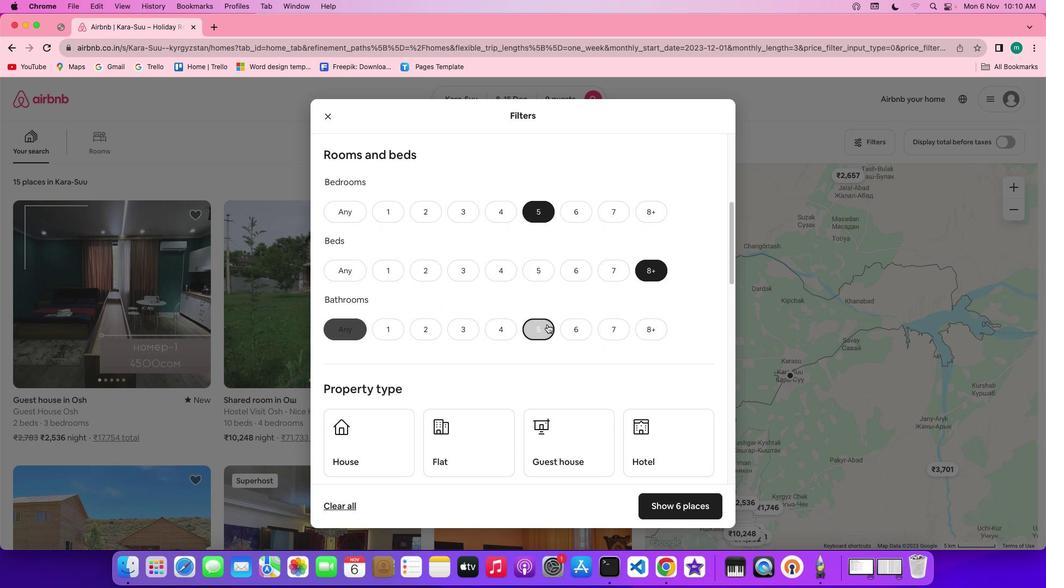 
Action: Mouse pressed left at (544, 325)
Screenshot: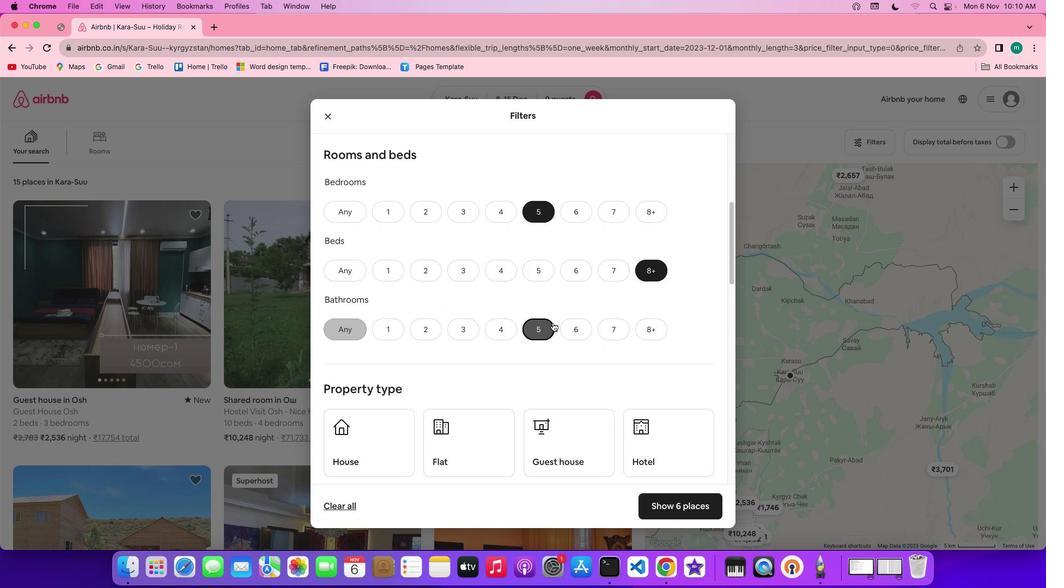 
Action: Mouse moved to (632, 326)
Screenshot: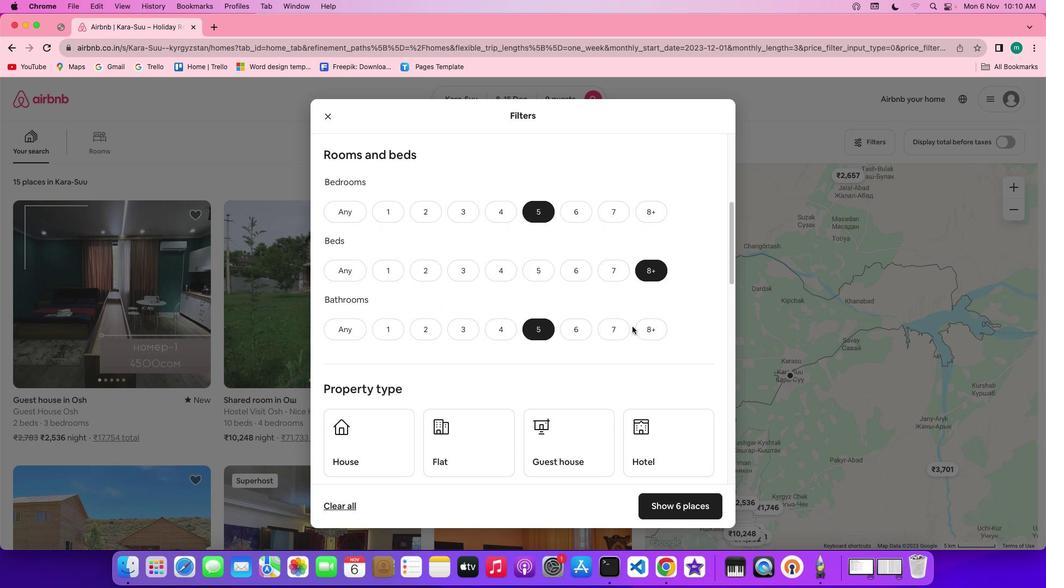 
Action: Mouse scrolled (632, 326) with delta (0, 0)
Screenshot: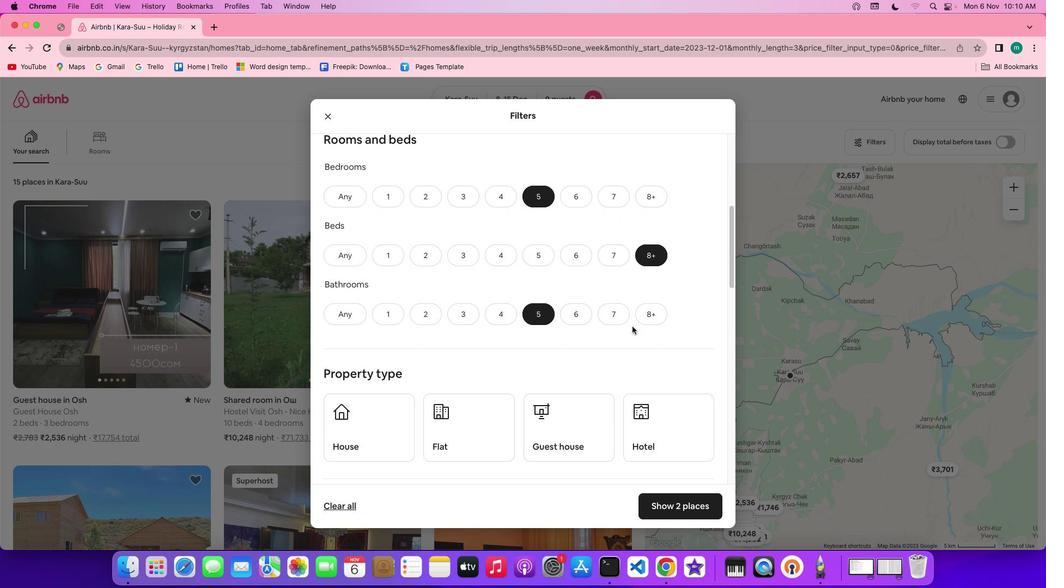 
Action: Mouse scrolled (632, 326) with delta (0, 0)
Screenshot: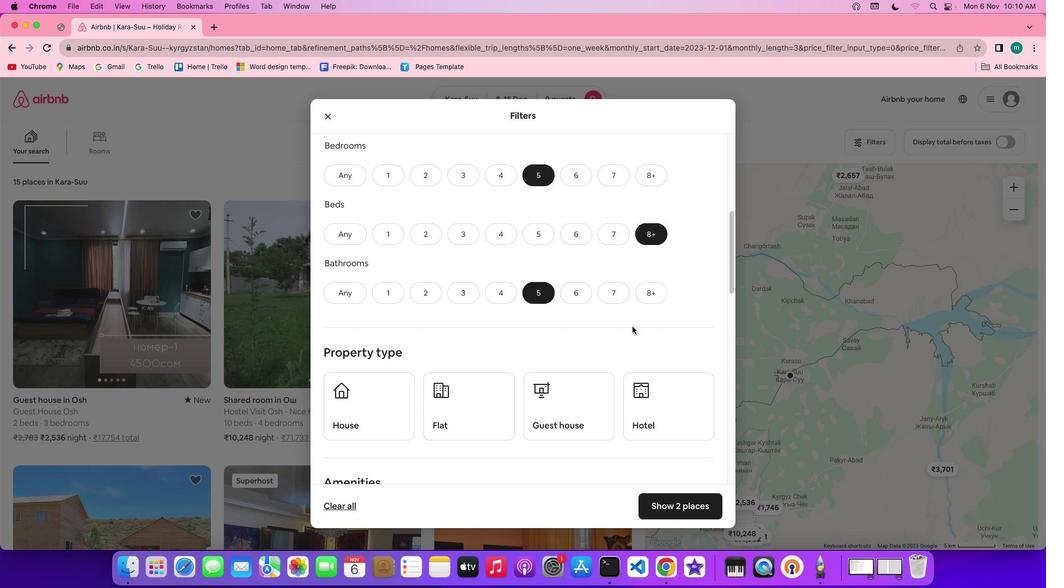 
Action: Mouse scrolled (632, 326) with delta (0, 0)
Screenshot: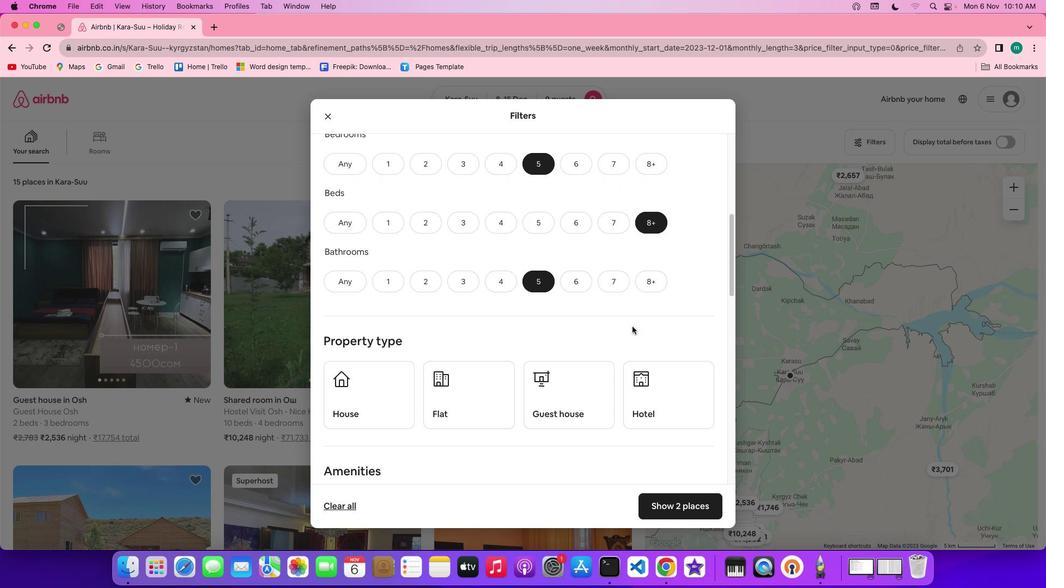 
Action: Mouse scrolled (632, 326) with delta (0, 0)
Screenshot: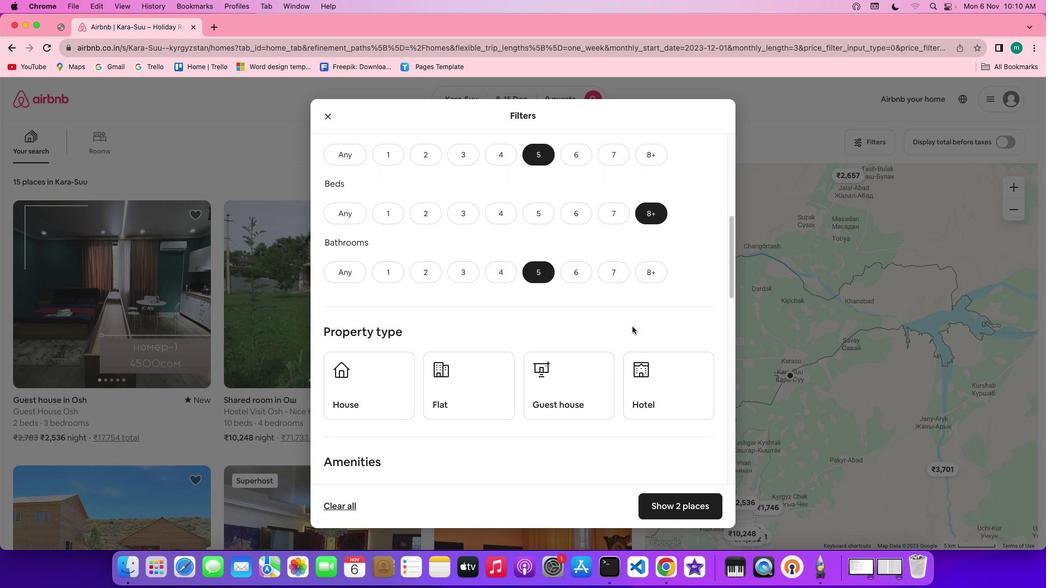 
Action: Mouse scrolled (632, 326) with delta (0, 0)
Screenshot: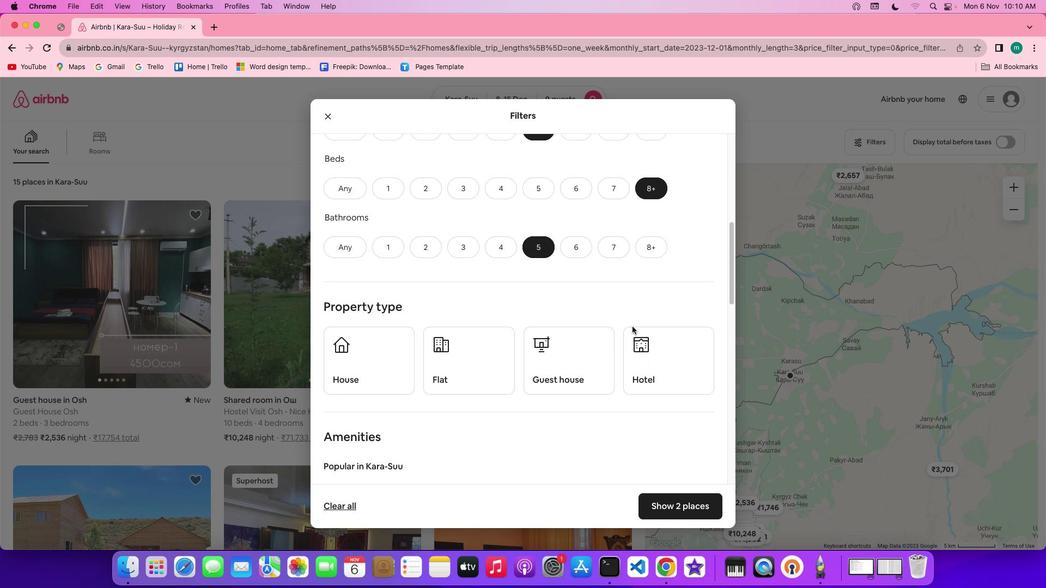 
Action: Mouse scrolled (632, 326) with delta (0, 0)
Screenshot: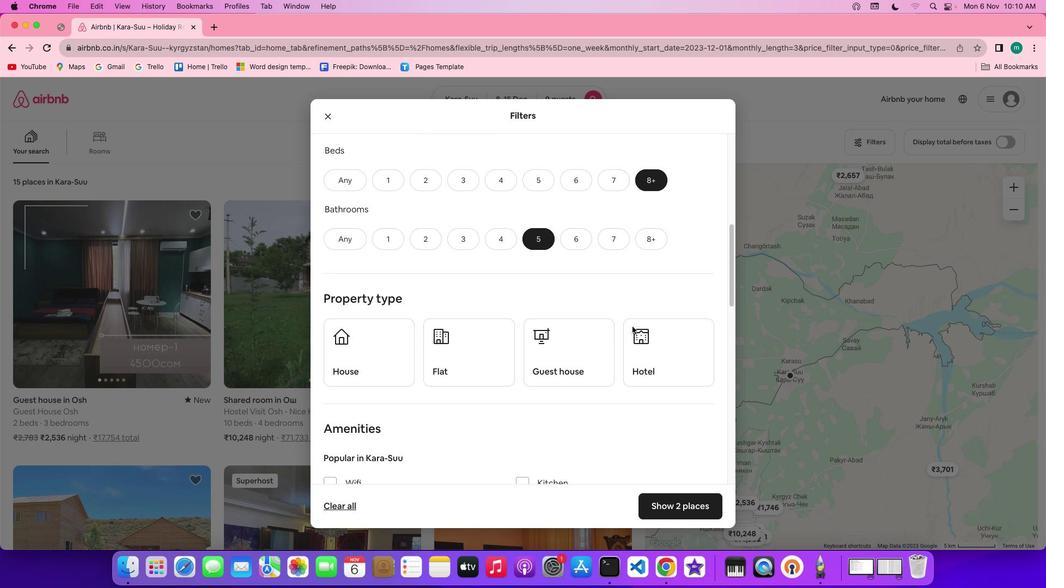 
Action: Mouse scrolled (632, 326) with delta (0, 0)
Screenshot: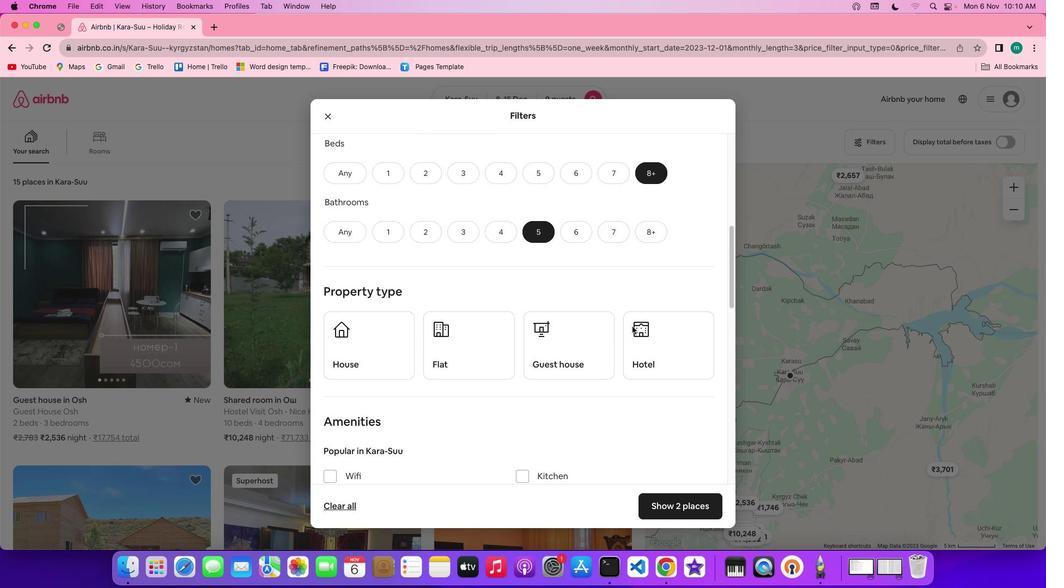 
Action: Mouse scrolled (632, 326) with delta (0, 0)
Screenshot: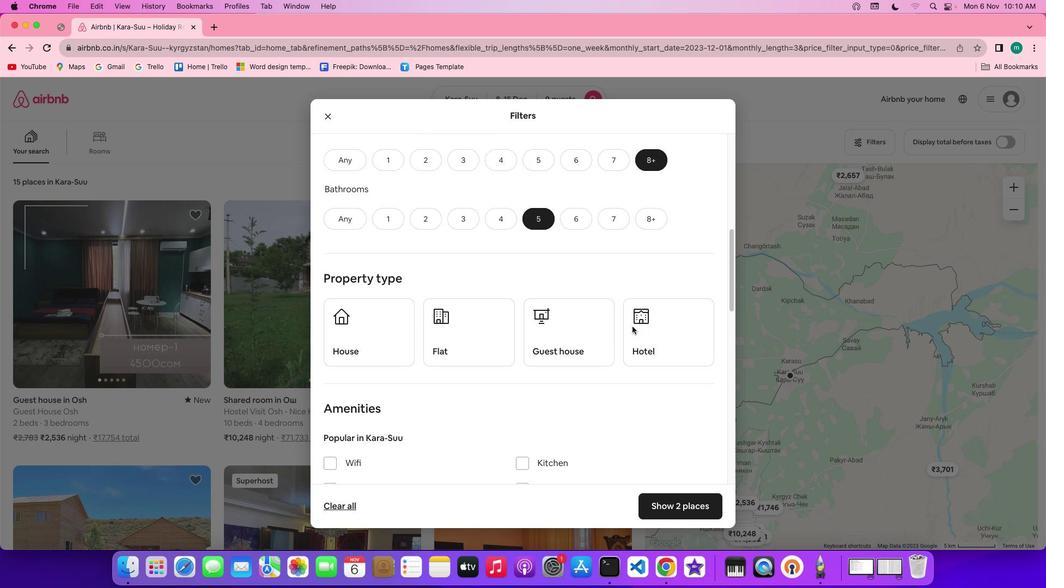 
Action: Mouse scrolled (632, 326) with delta (0, 0)
Screenshot: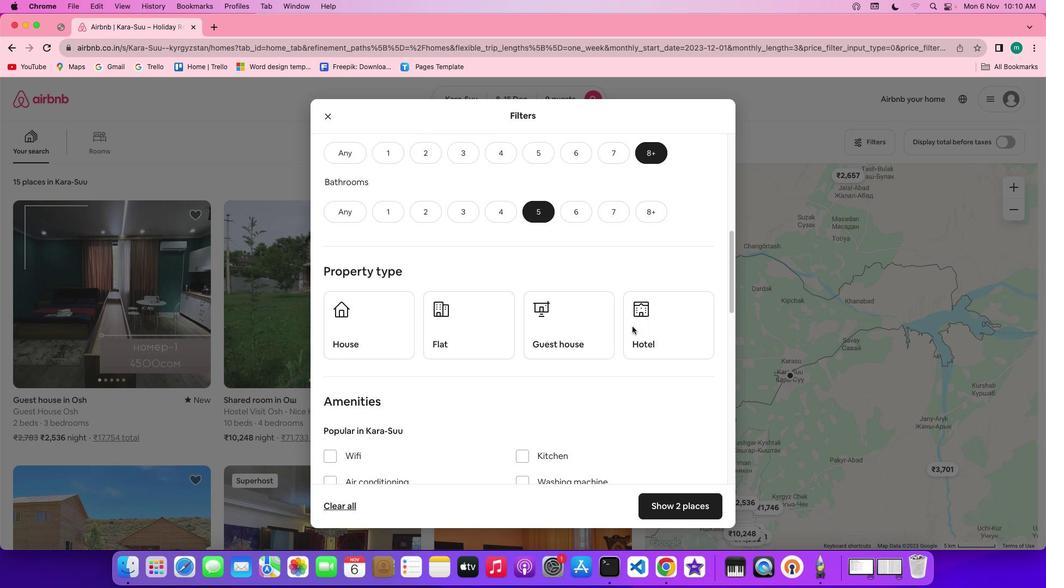 
Action: Mouse scrolled (632, 326) with delta (0, 0)
Screenshot: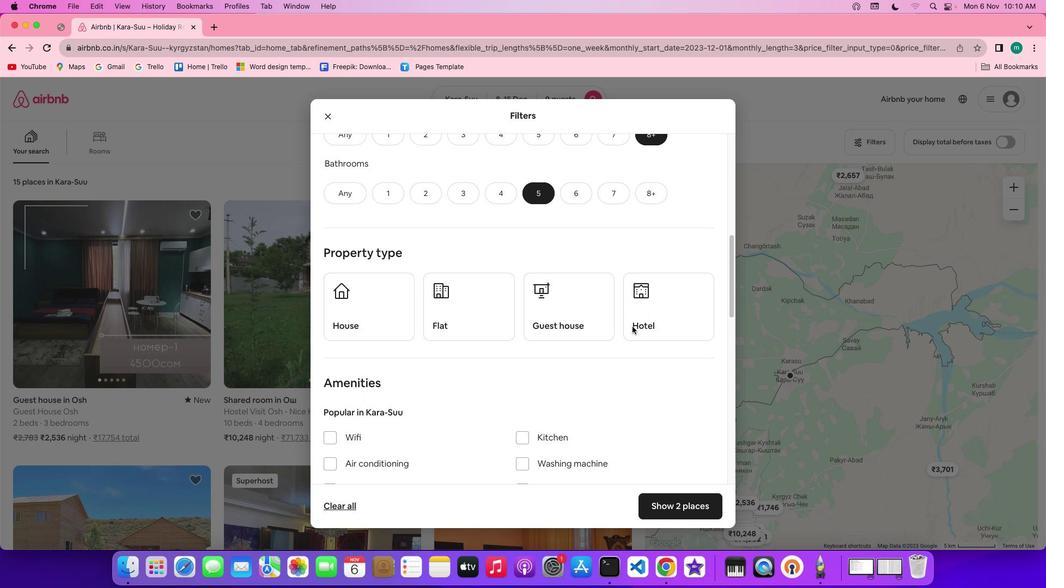 
Action: Mouse moved to (469, 324)
Screenshot: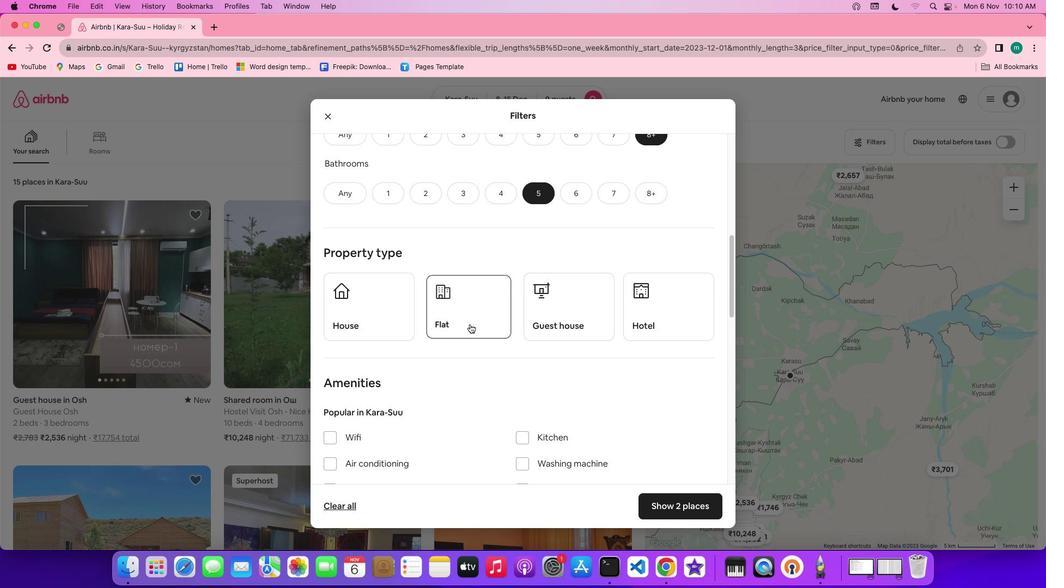 
Action: Mouse pressed left at (469, 324)
Screenshot: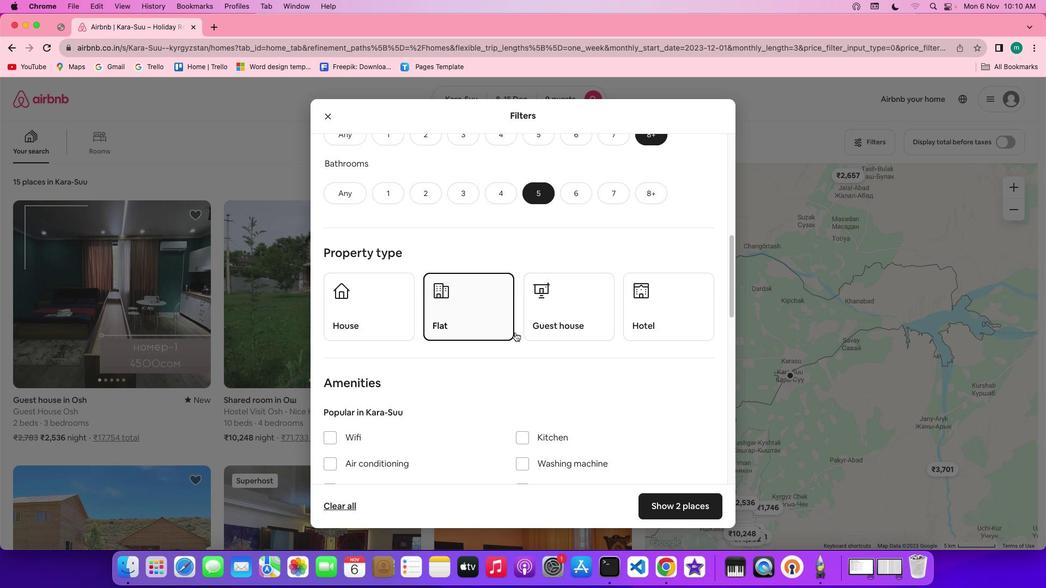 
Action: Mouse moved to (592, 353)
Screenshot: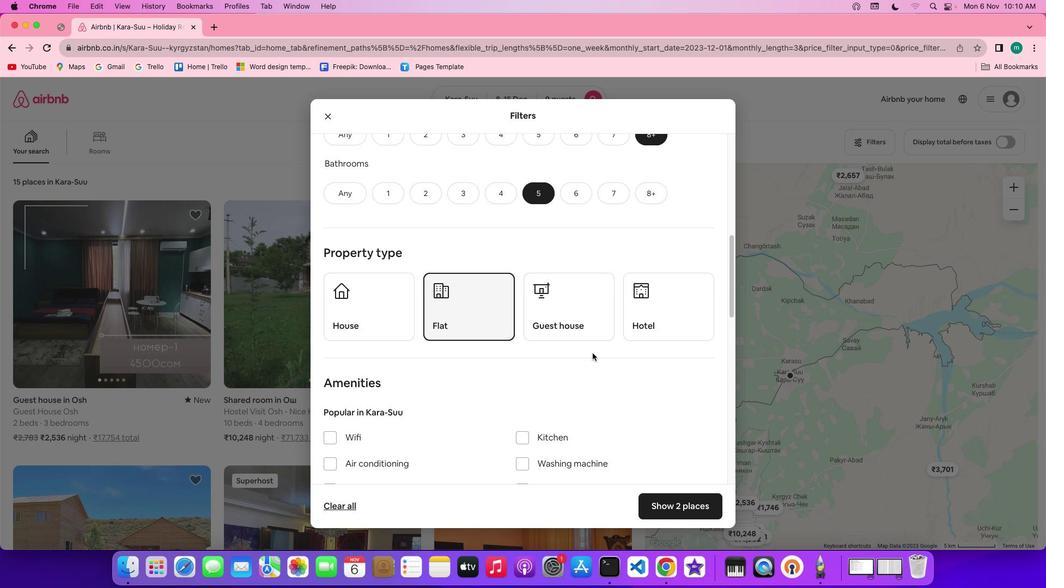 
Action: Mouse scrolled (592, 353) with delta (0, 0)
Screenshot: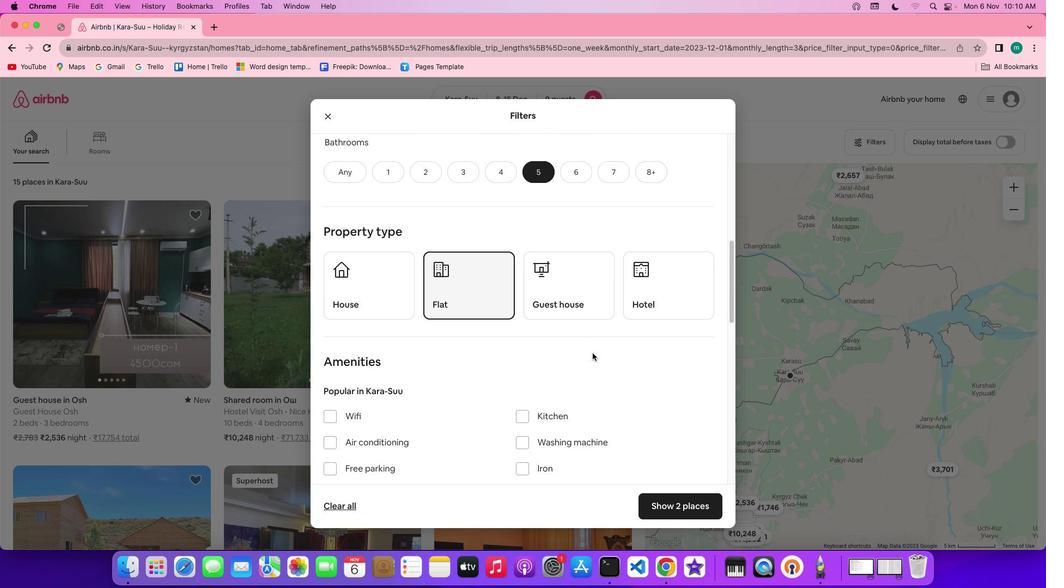 
Action: Mouse scrolled (592, 353) with delta (0, 0)
Screenshot: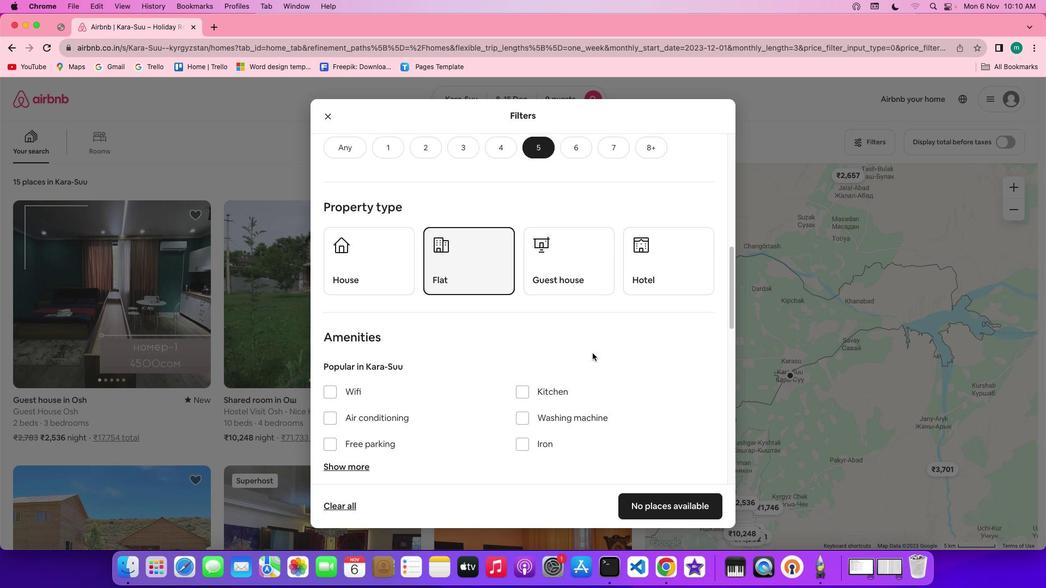 
Action: Mouse scrolled (592, 353) with delta (0, -1)
Screenshot: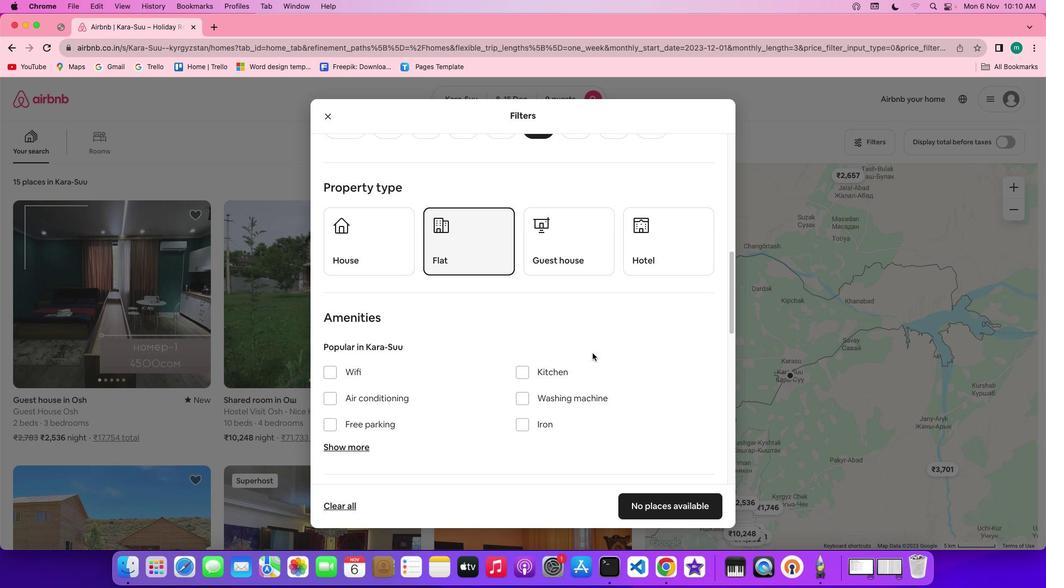
Action: Mouse scrolled (592, 353) with delta (0, 0)
Screenshot: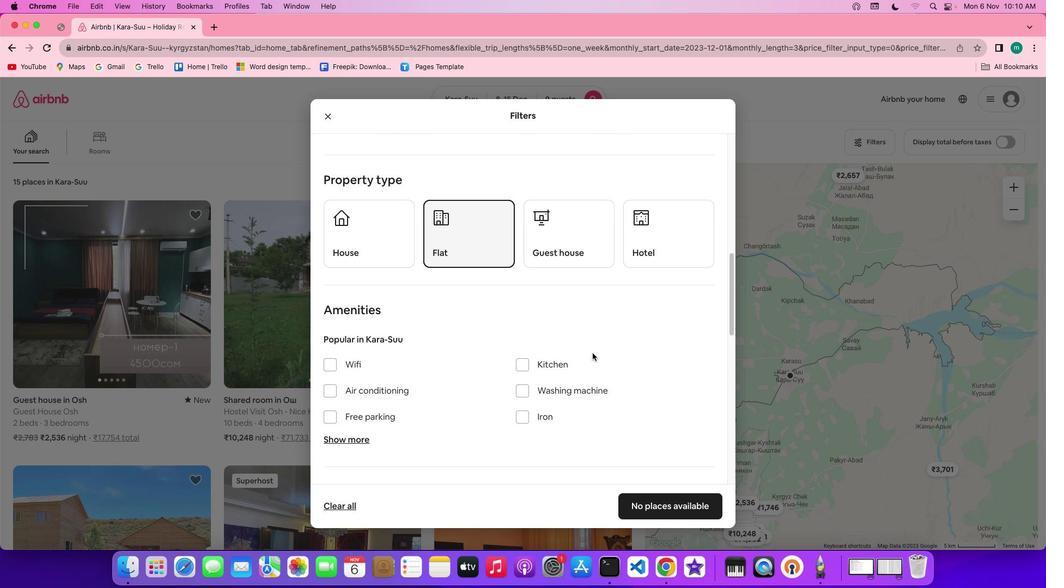 
Action: Mouse scrolled (592, 353) with delta (0, 0)
Screenshot: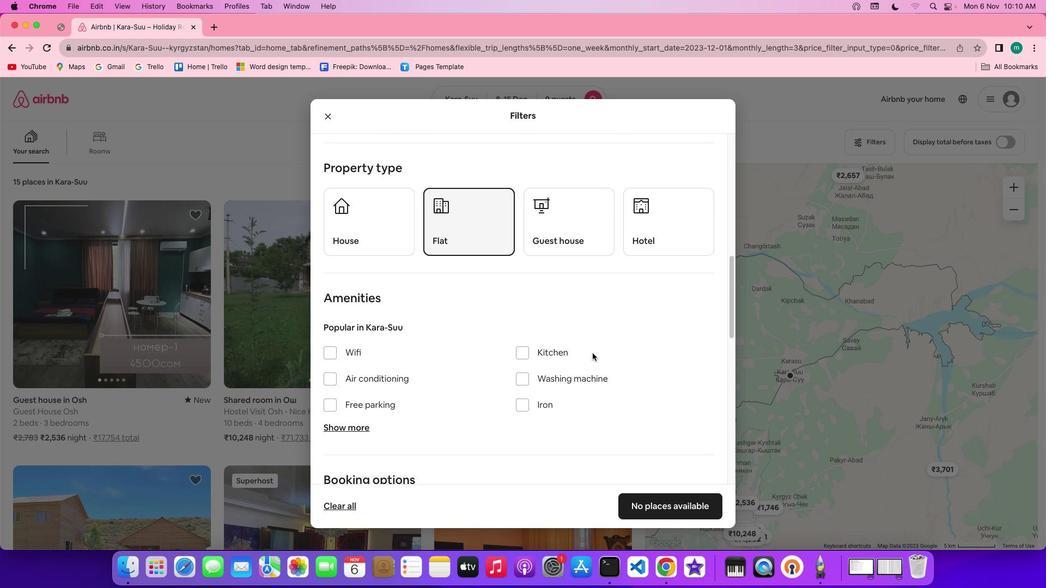 
Action: Mouse scrolled (592, 353) with delta (0, 0)
Screenshot: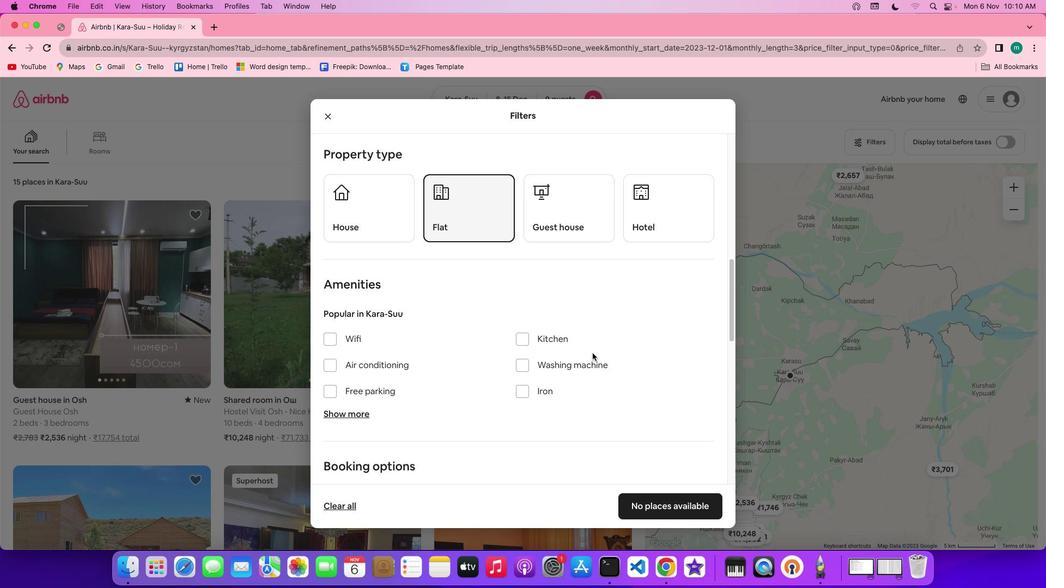 
Action: Mouse scrolled (592, 353) with delta (0, 0)
Screenshot: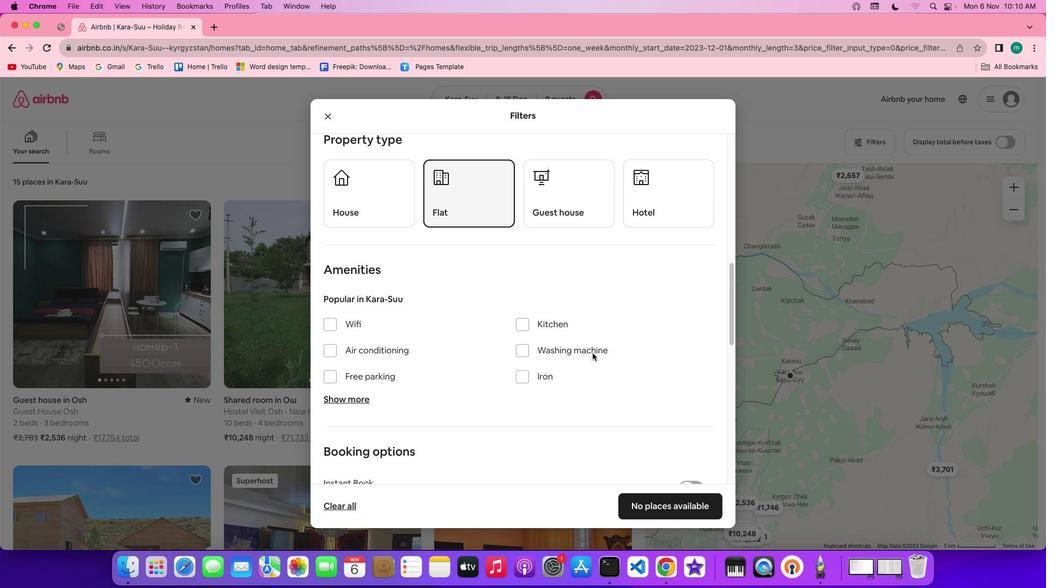 
Action: Mouse scrolled (592, 353) with delta (0, 0)
Screenshot: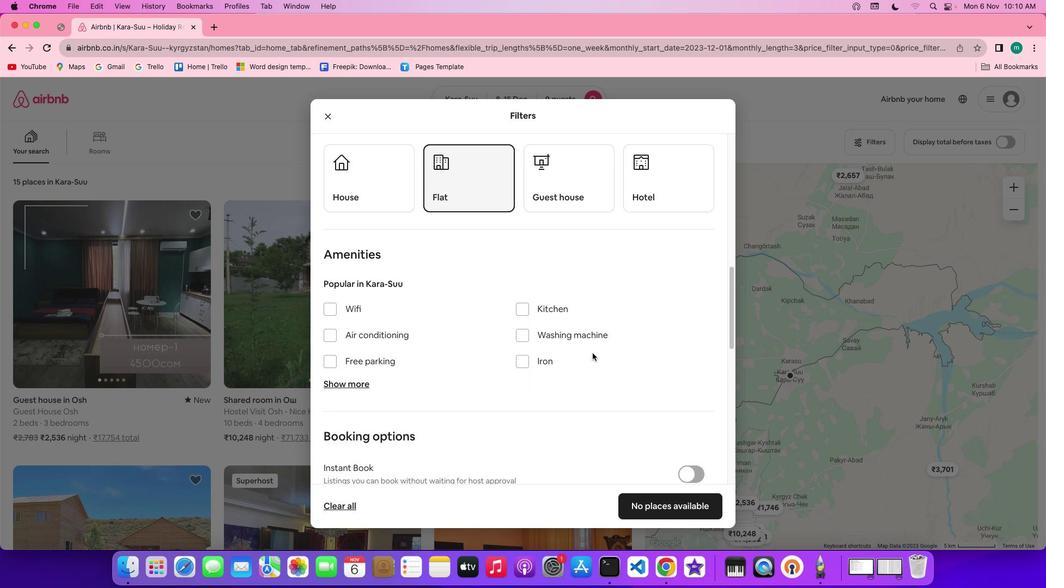 
Action: Mouse scrolled (592, 353) with delta (0, 0)
Screenshot: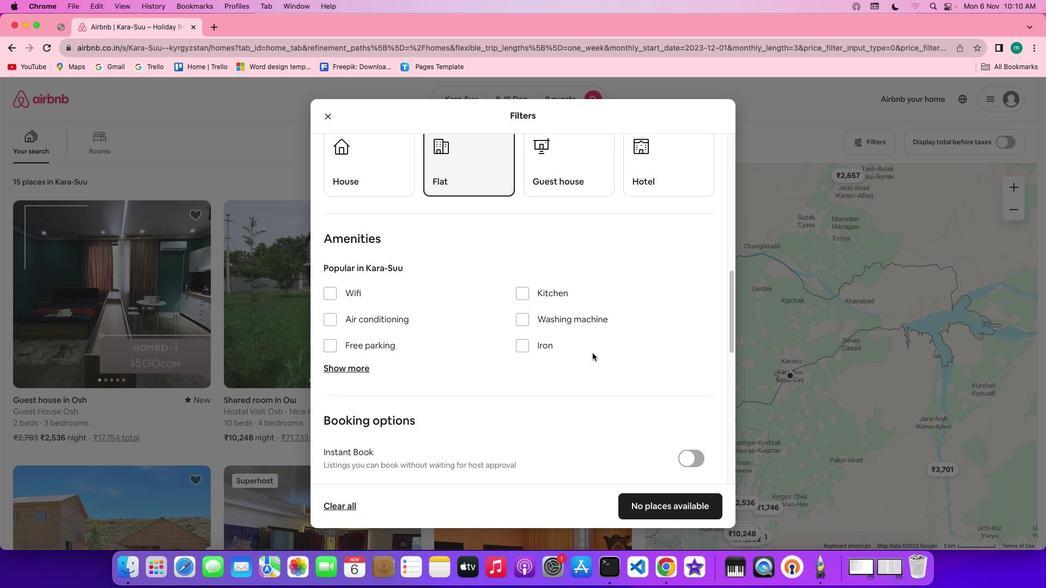 
Action: Mouse scrolled (592, 353) with delta (0, 0)
Screenshot: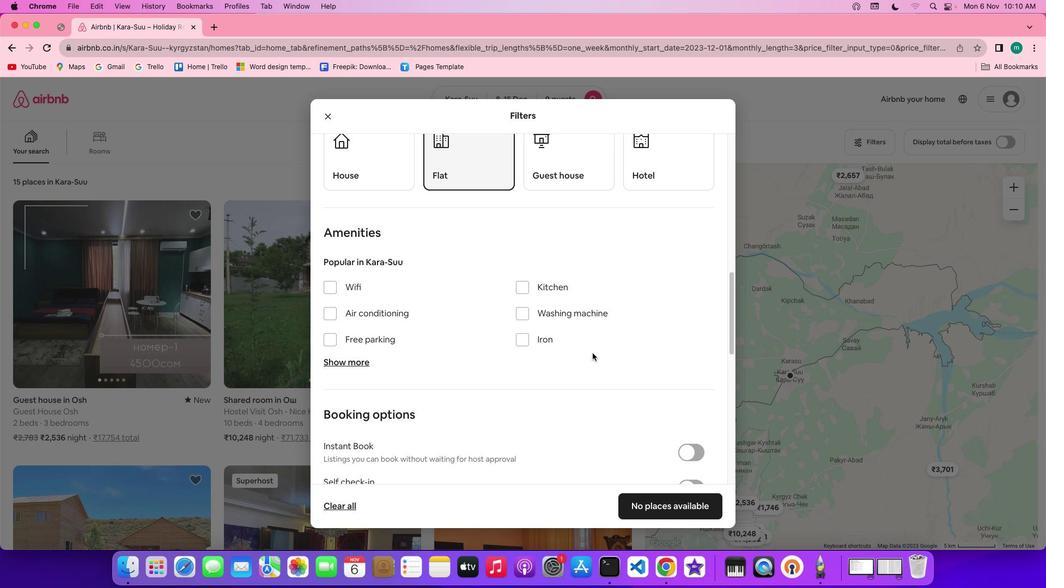 
Action: Mouse scrolled (592, 353) with delta (0, 0)
Screenshot: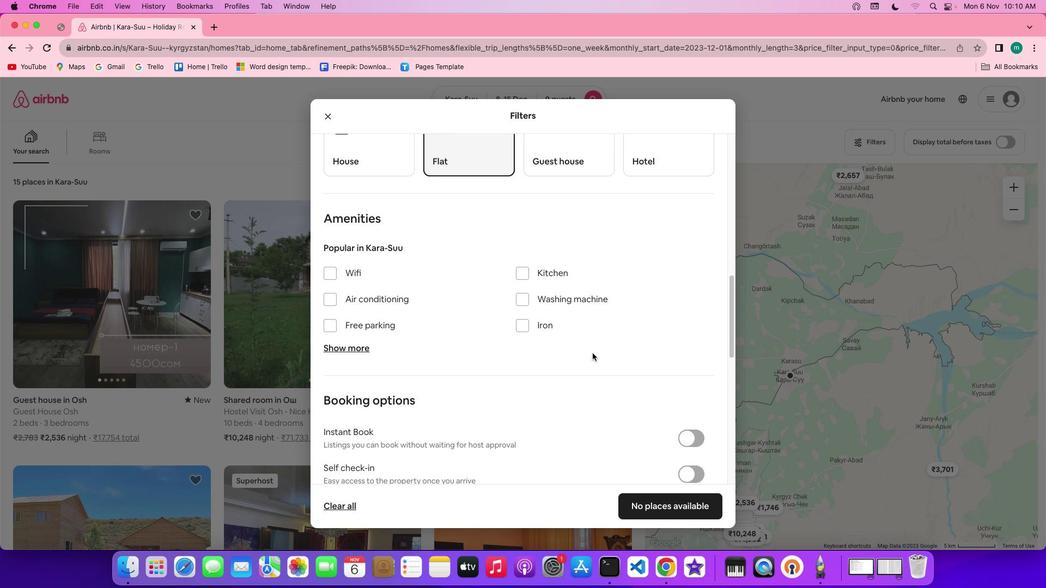 
Action: Mouse scrolled (592, 353) with delta (0, 0)
Screenshot: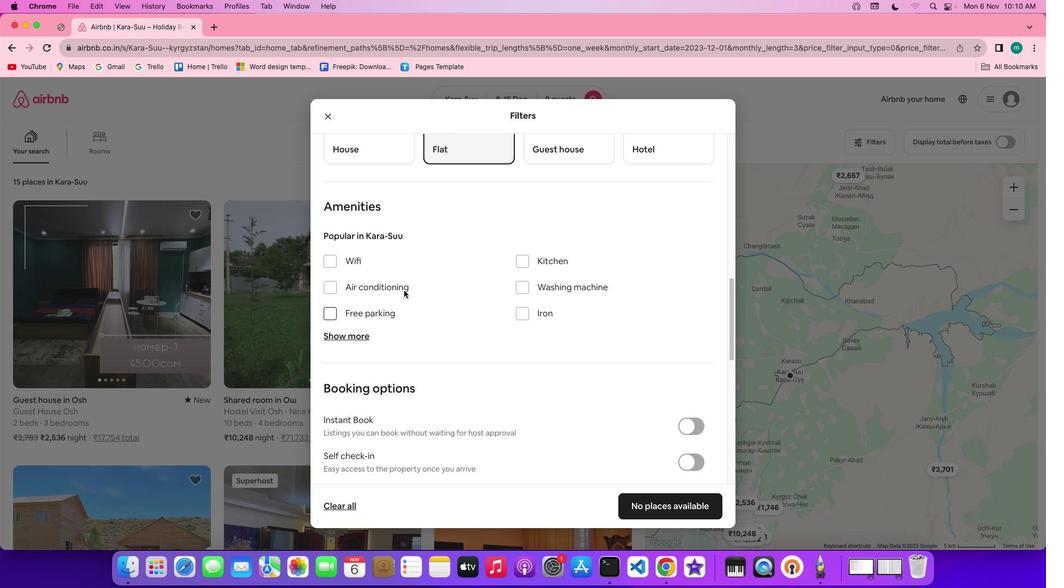 
Action: Mouse moved to (360, 263)
Screenshot: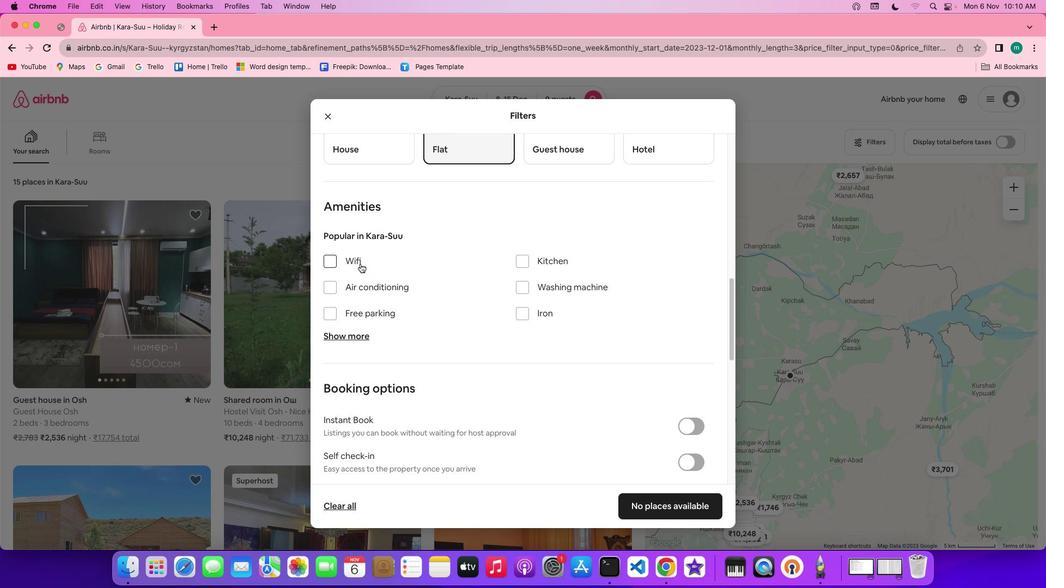 
Action: Mouse pressed left at (360, 263)
Screenshot: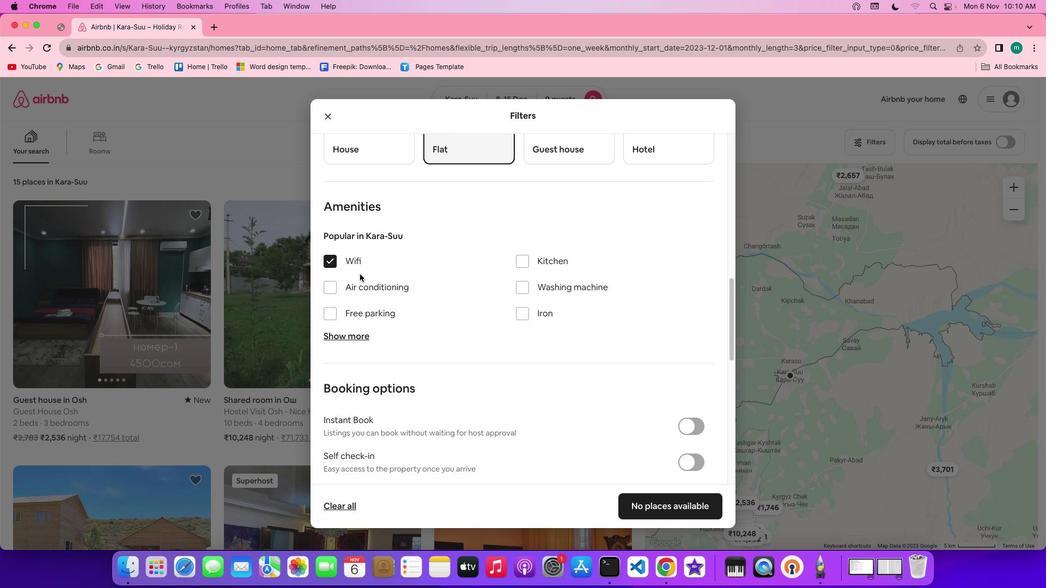
Action: Mouse moved to (356, 335)
Screenshot: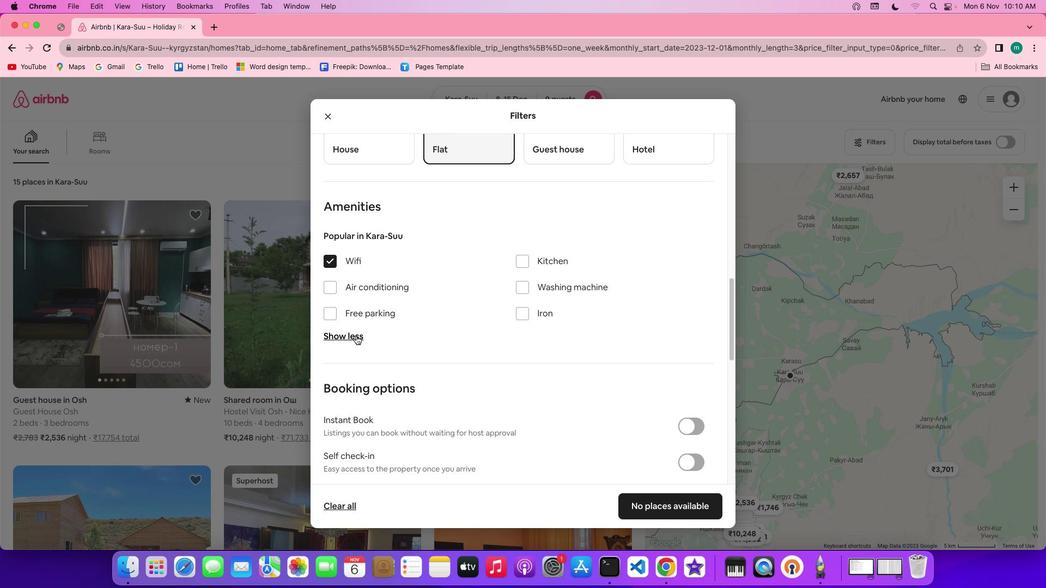 
Action: Mouse pressed left at (356, 335)
Screenshot: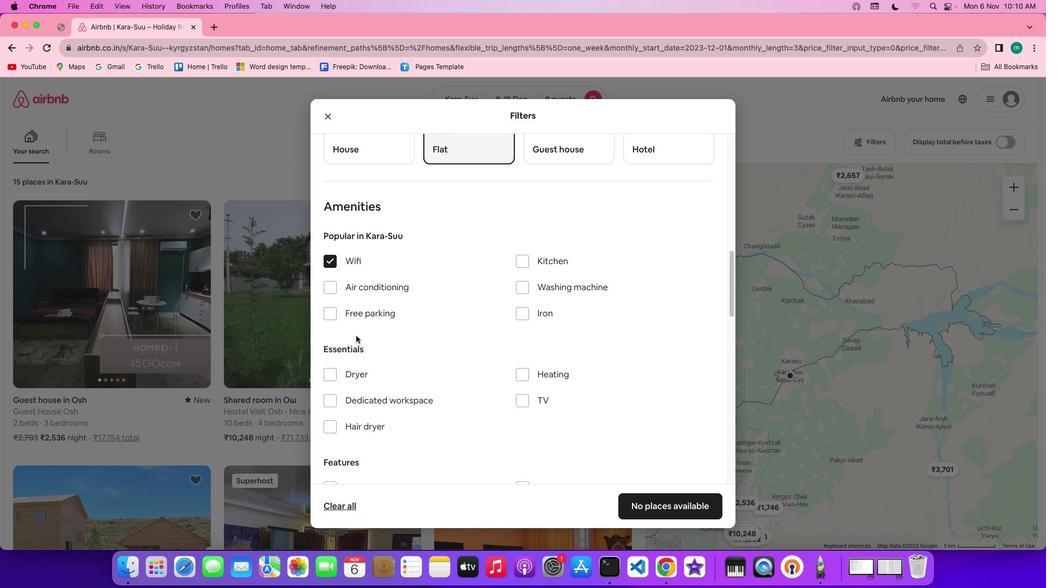 
Action: Mouse moved to (483, 335)
Screenshot: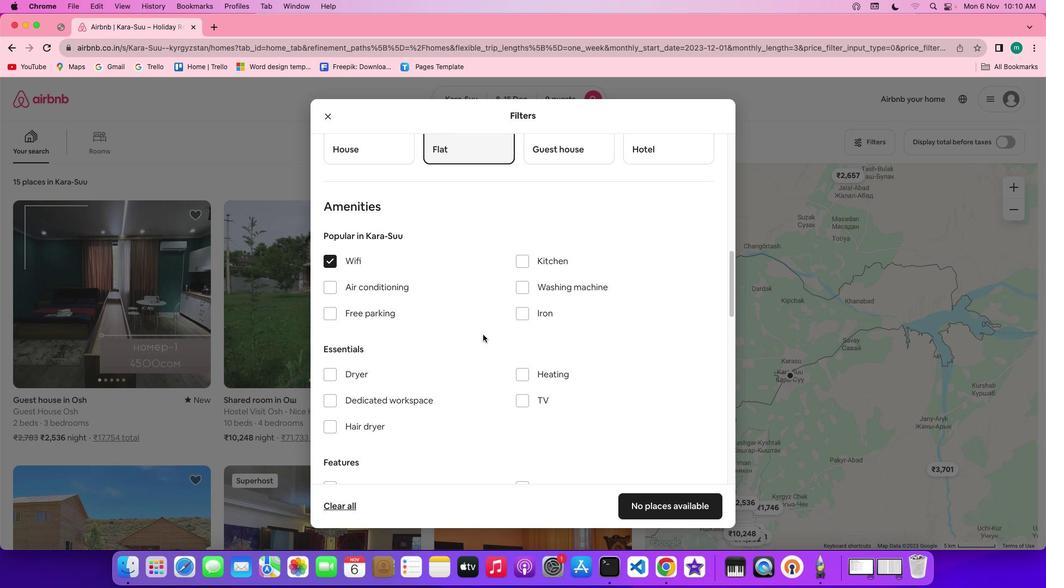 
Action: Mouse scrolled (483, 335) with delta (0, 0)
Screenshot: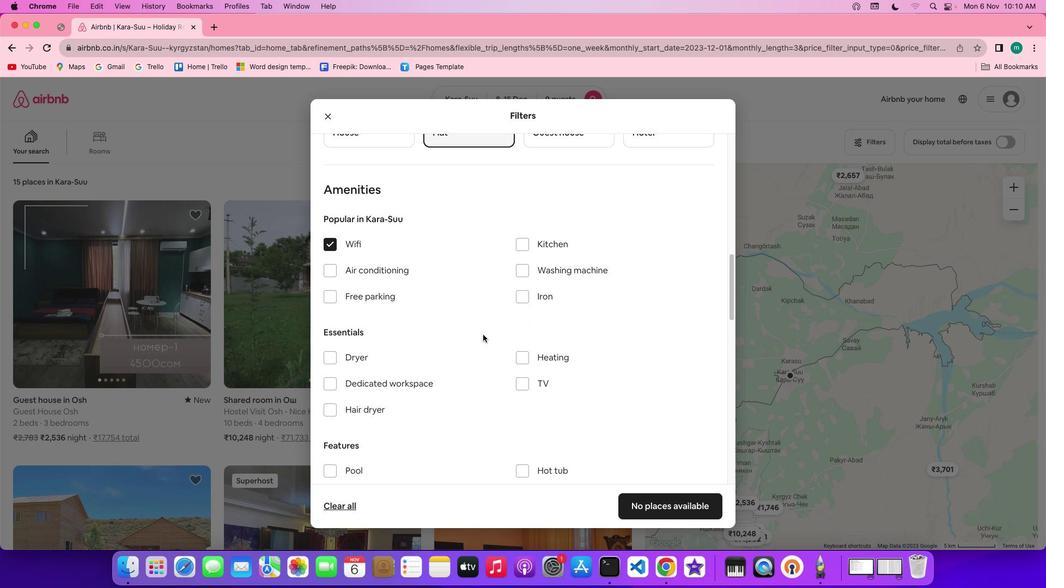
Action: Mouse scrolled (483, 335) with delta (0, 0)
Screenshot: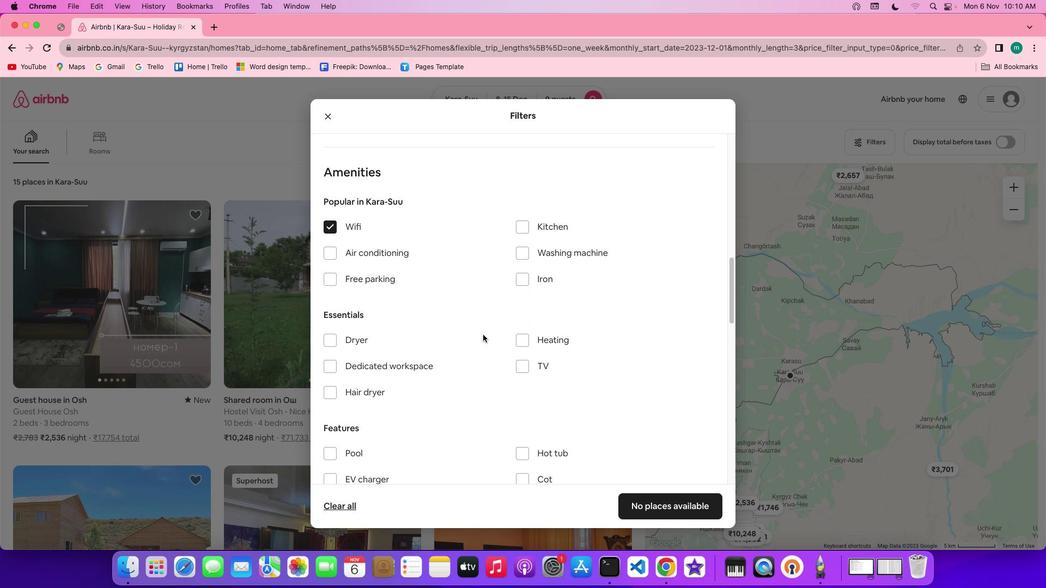
Action: Mouse scrolled (483, 335) with delta (0, 0)
Screenshot: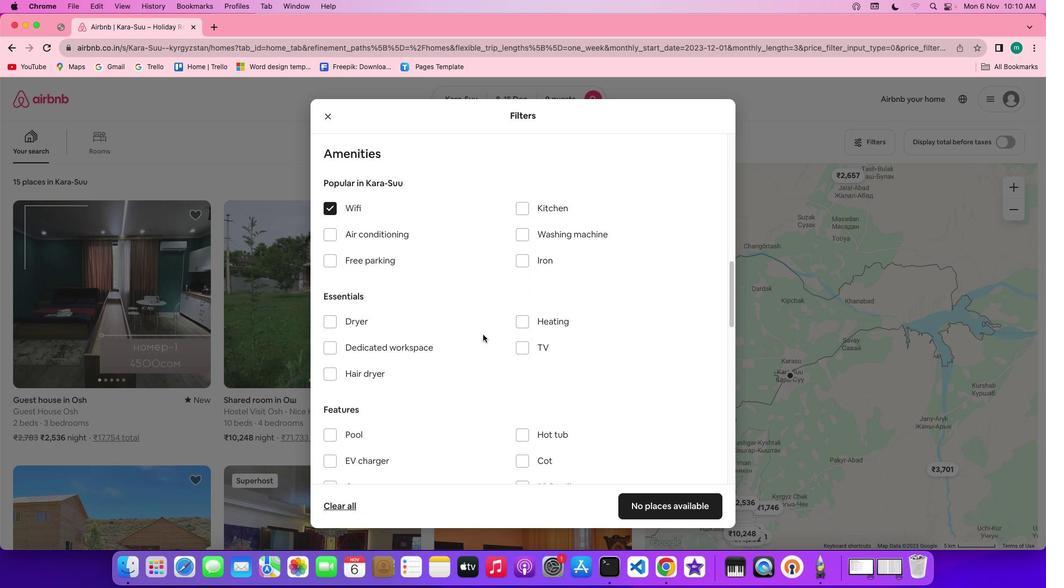 
Action: Mouse moved to (525, 346)
Screenshot: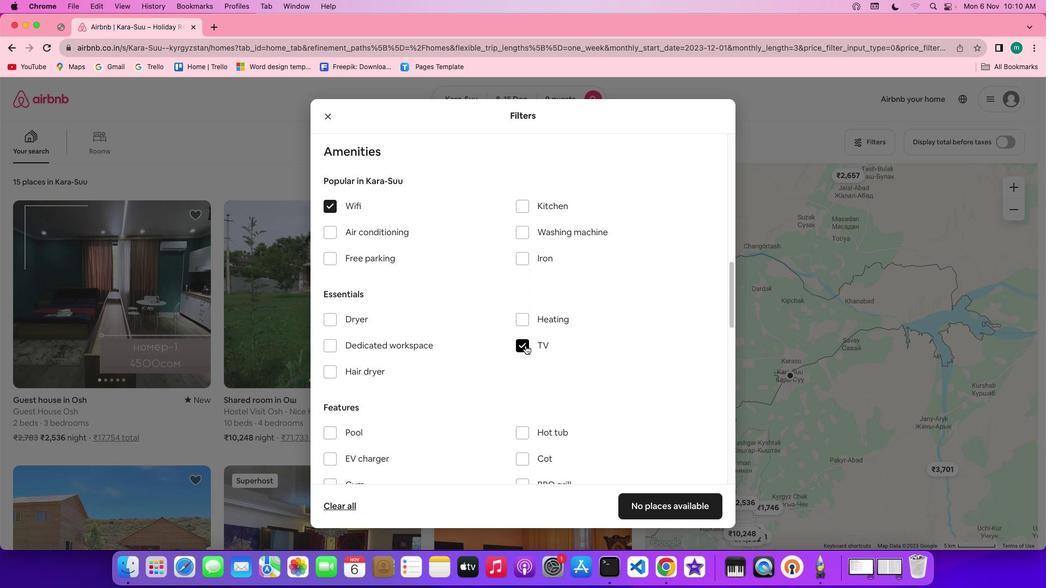
Action: Mouse pressed left at (525, 346)
Screenshot: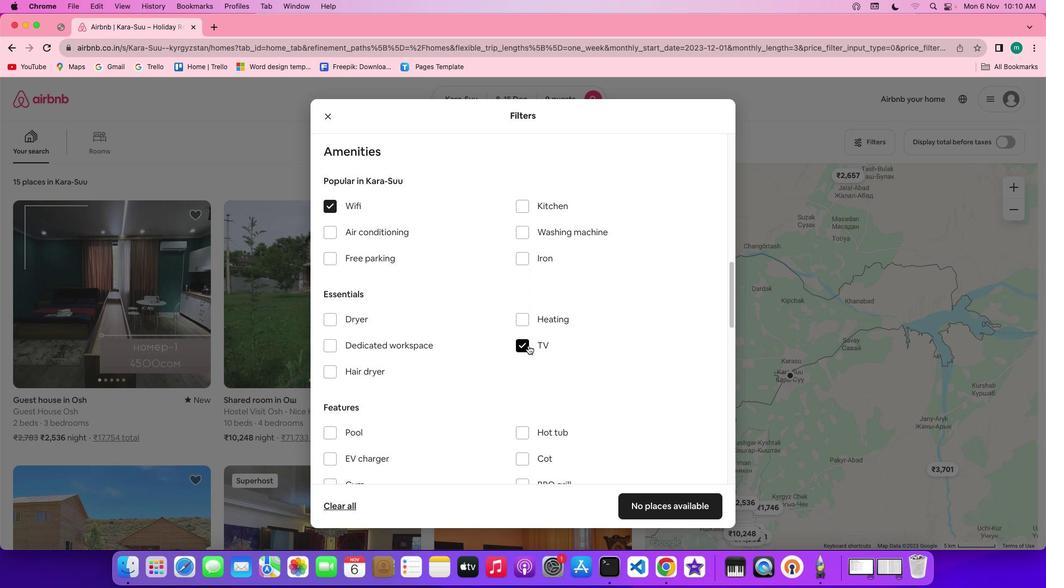 
Action: Mouse moved to (589, 350)
Screenshot: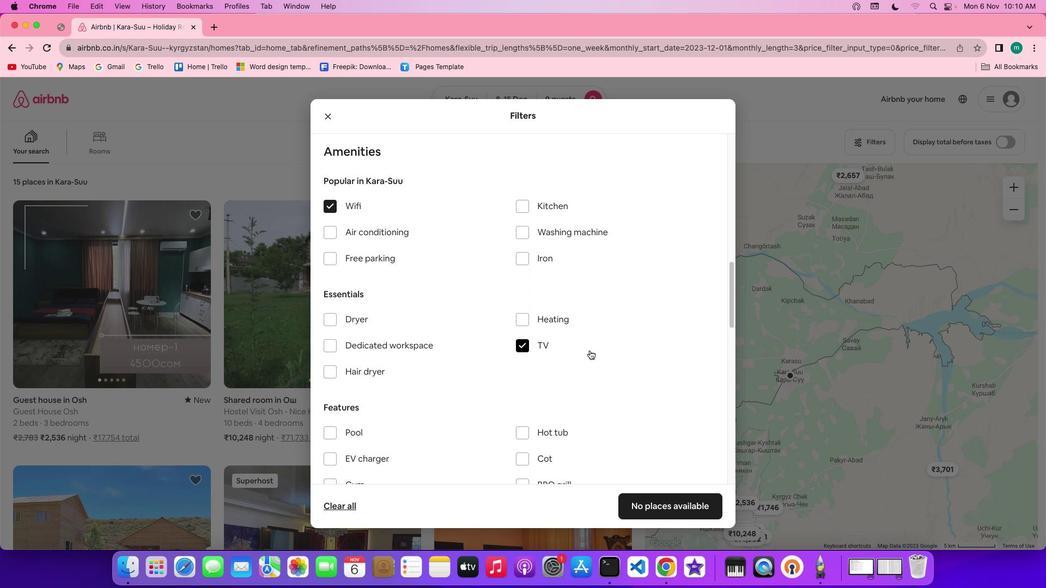 
Action: Mouse scrolled (589, 350) with delta (0, 0)
Screenshot: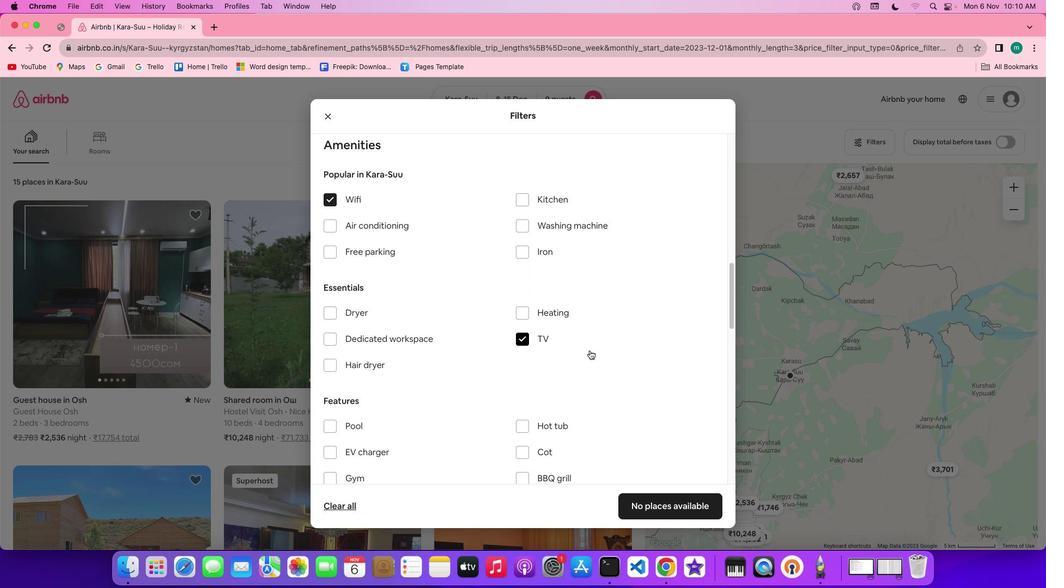 
Action: Mouse scrolled (589, 350) with delta (0, 0)
Screenshot: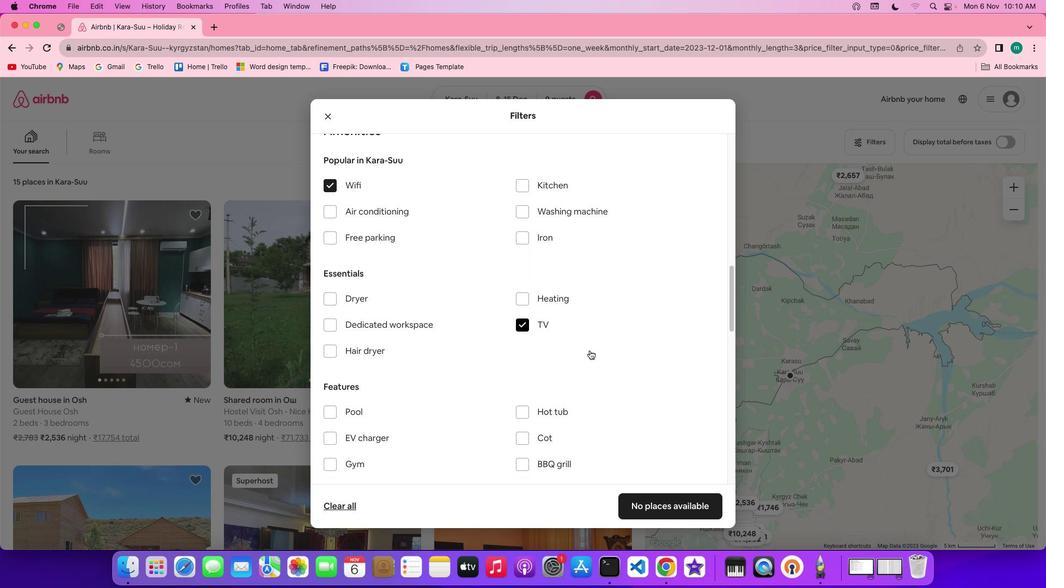 
Action: Mouse scrolled (589, 350) with delta (0, 0)
Screenshot: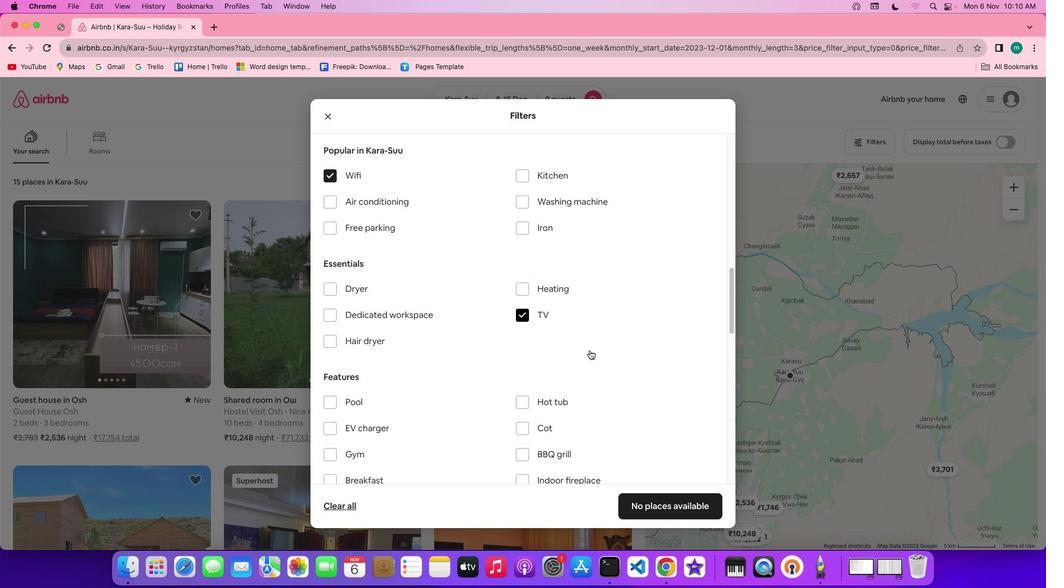 
Action: Mouse scrolled (589, 350) with delta (0, 0)
Screenshot: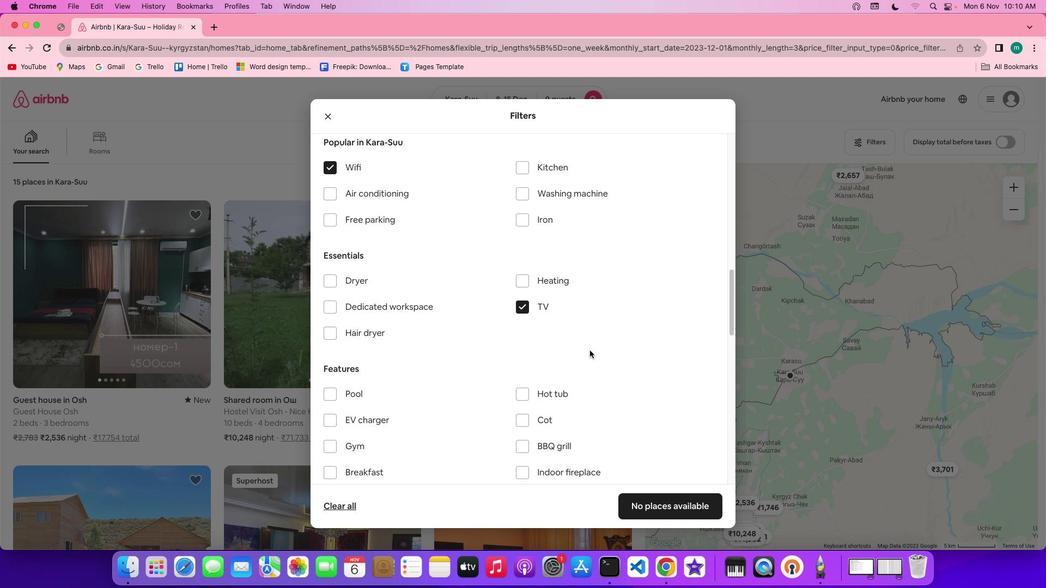 
Action: Mouse scrolled (589, 350) with delta (0, 0)
Screenshot: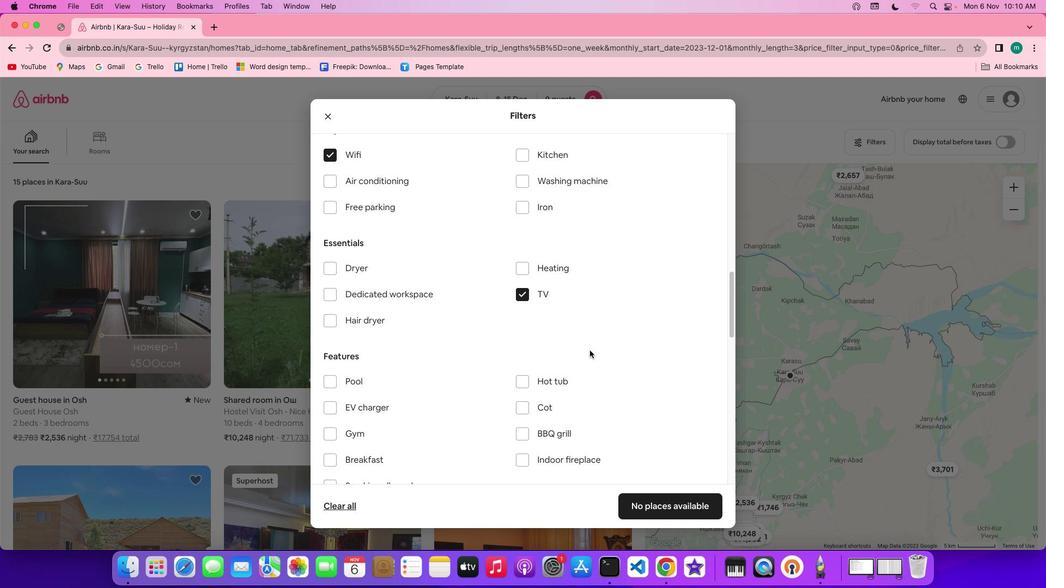 
Action: Mouse scrolled (589, 350) with delta (0, 0)
Screenshot: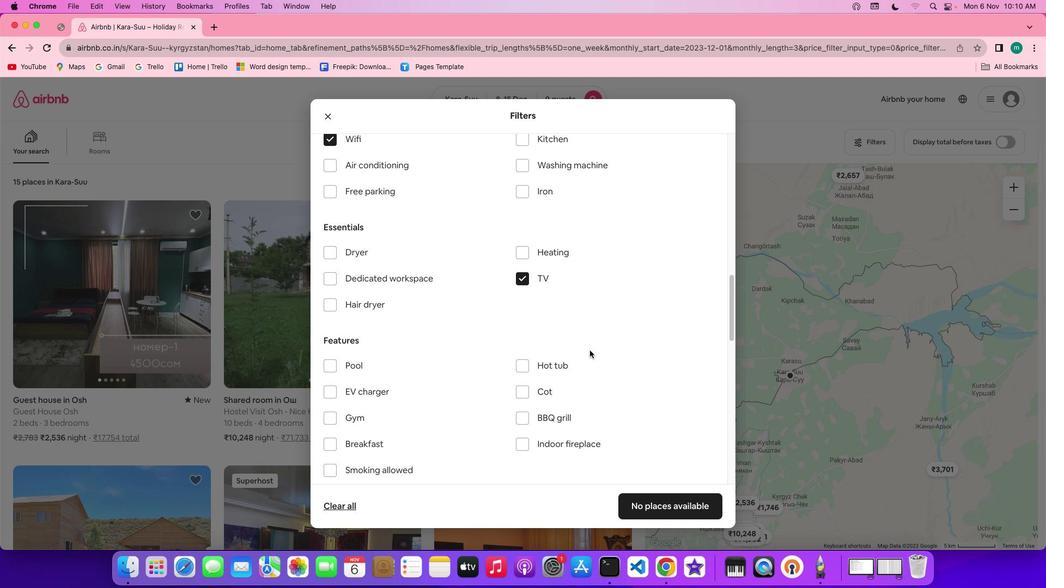 
Action: Mouse scrolled (589, 350) with delta (0, 0)
Screenshot: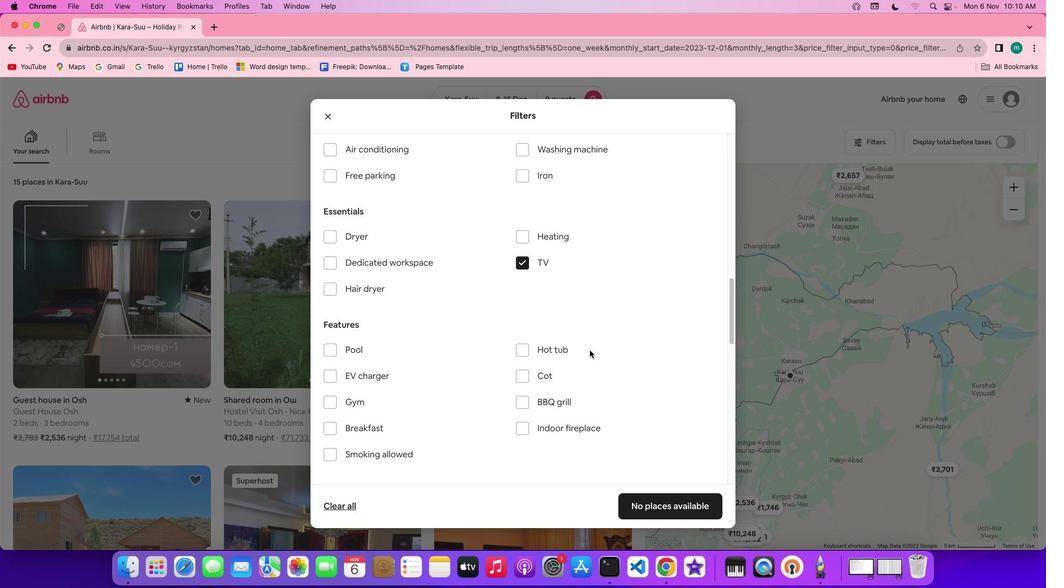 
Action: Mouse scrolled (589, 350) with delta (0, 0)
Screenshot: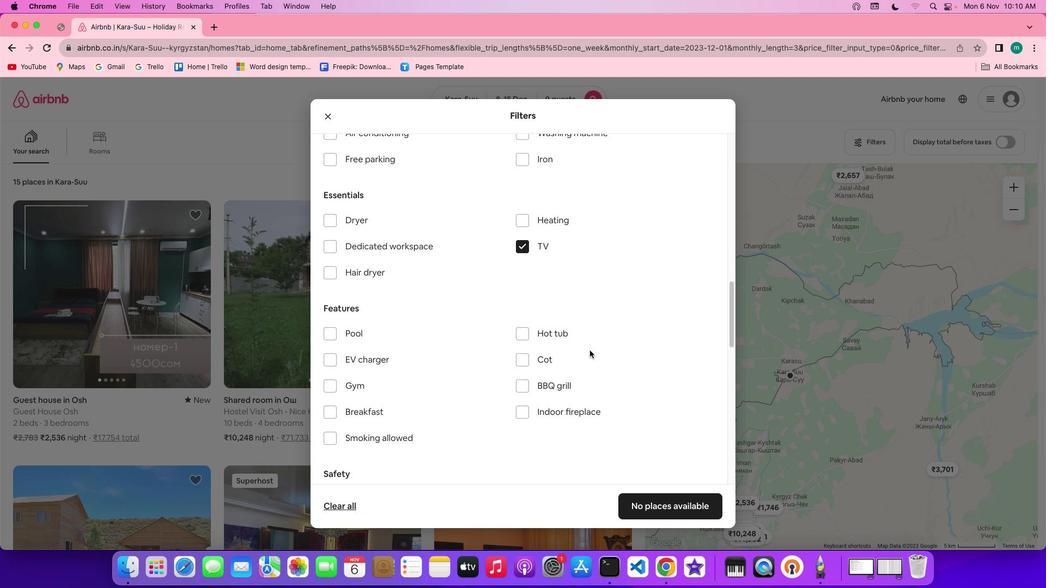 
Action: Mouse scrolled (589, 350) with delta (0, 0)
Screenshot: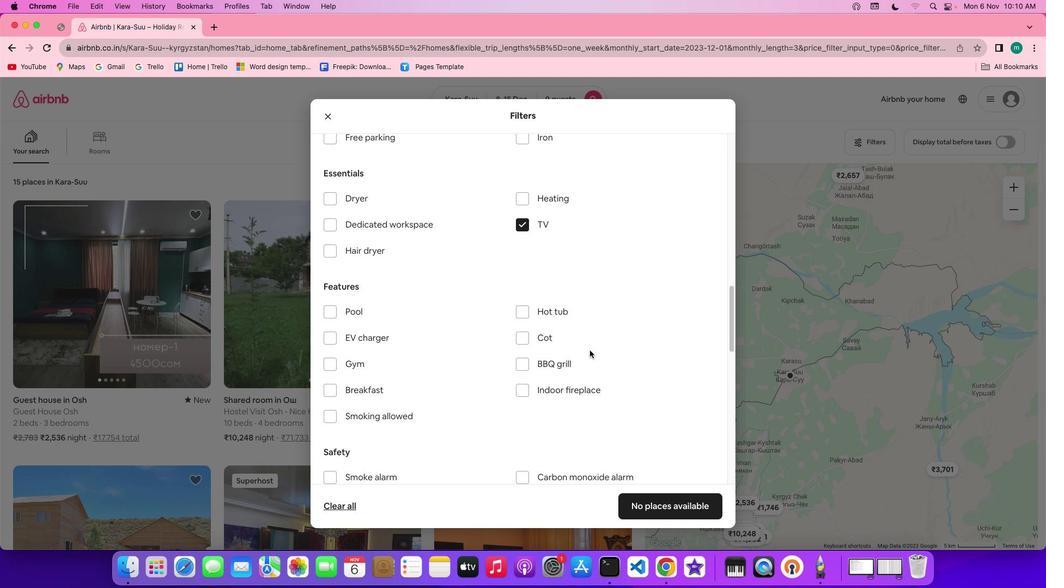 
Action: Mouse scrolled (589, 350) with delta (0, 0)
Screenshot: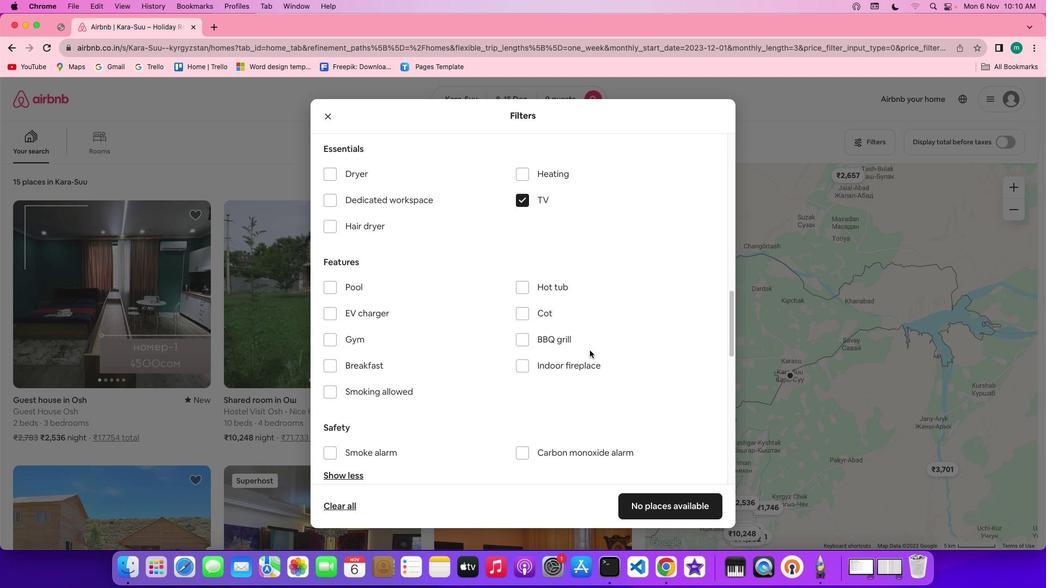 
Action: Mouse scrolled (589, 350) with delta (0, 0)
Screenshot: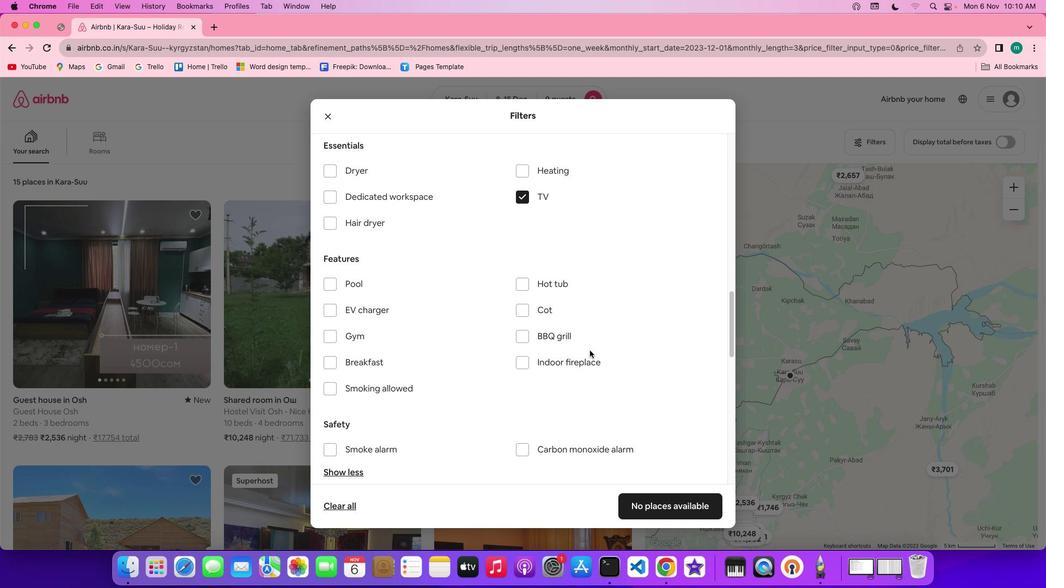 
Action: Mouse scrolled (589, 350) with delta (0, 0)
Screenshot: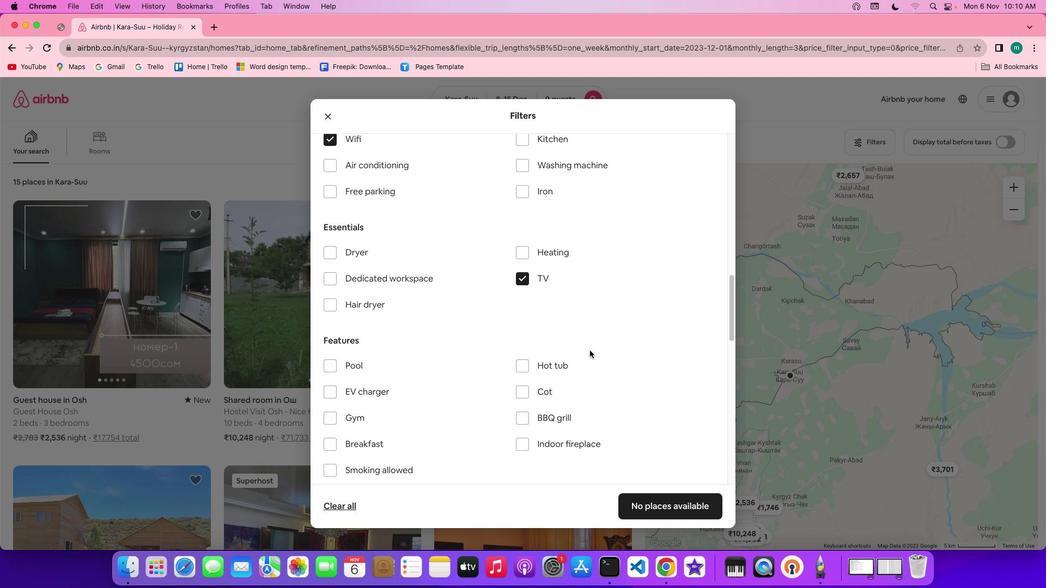 
Action: Mouse scrolled (589, 350) with delta (0, 0)
Screenshot: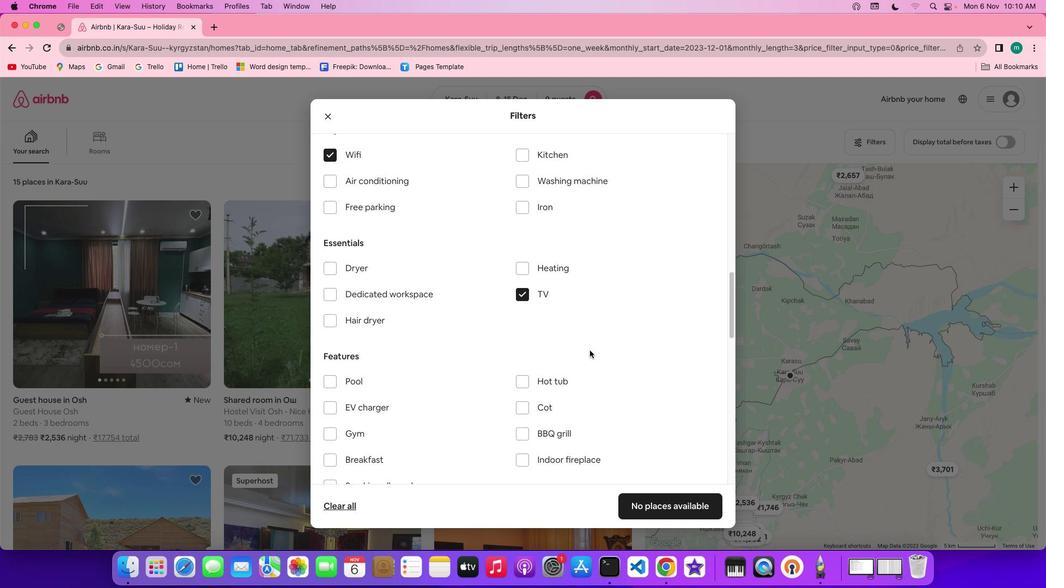 
Action: Mouse scrolled (589, 350) with delta (0, 1)
Screenshot: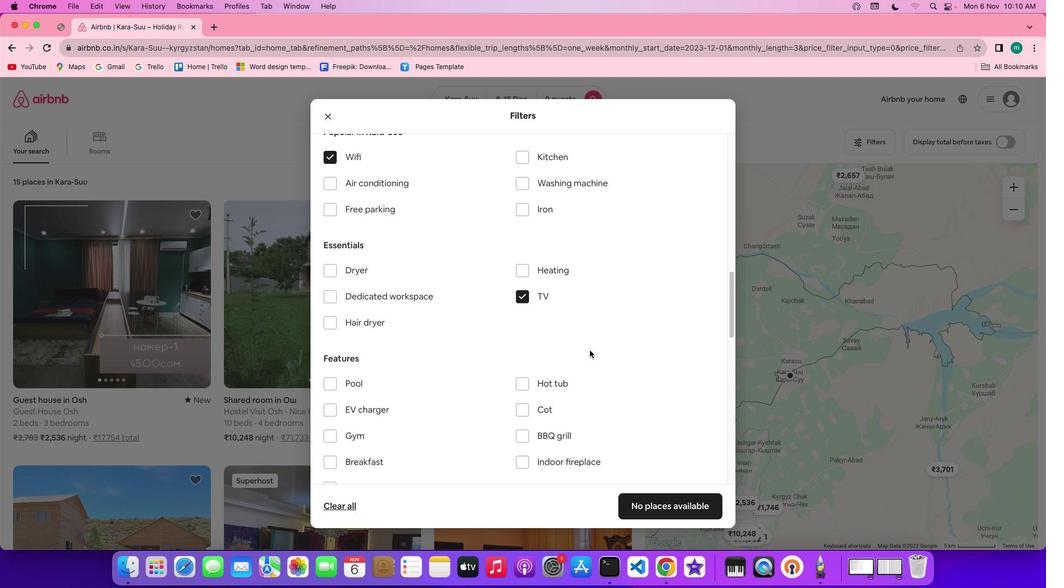 
Action: Mouse scrolled (589, 350) with delta (0, 0)
Screenshot: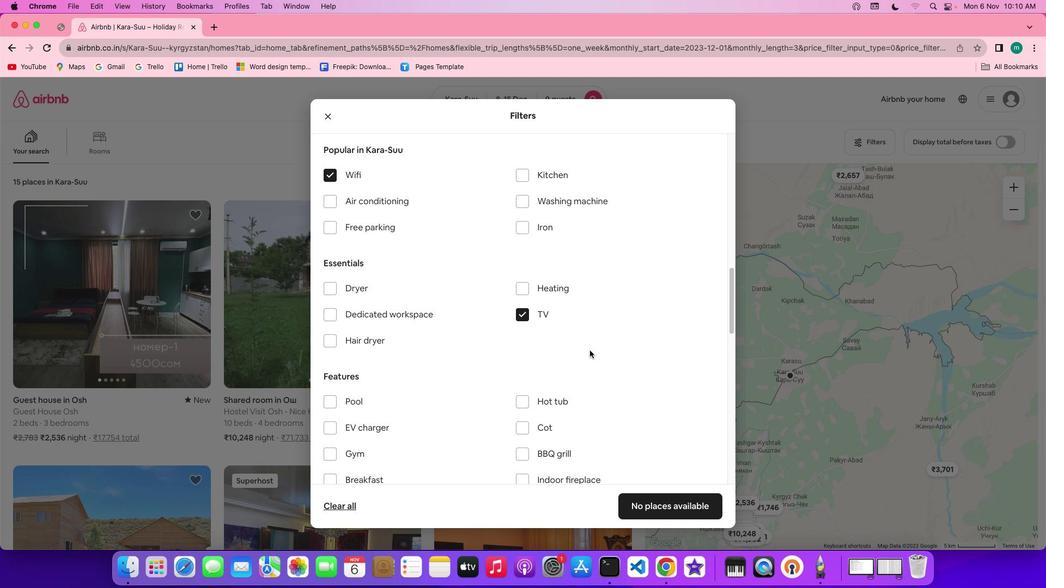 
Action: Mouse scrolled (589, 350) with delta (0, 0)
Screenshot: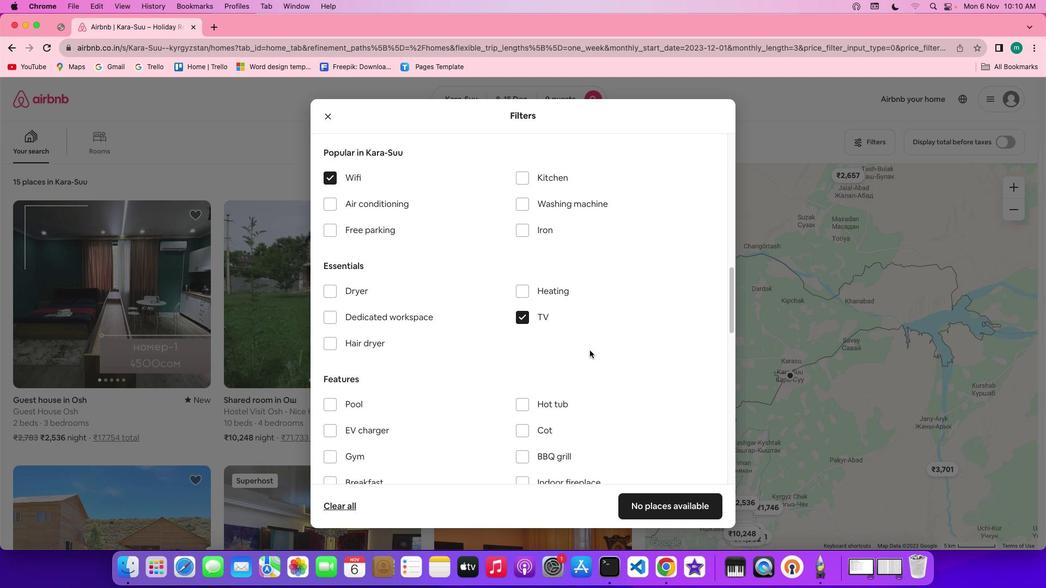 
Action: Mouse moved to (365, 228)
Screenshot: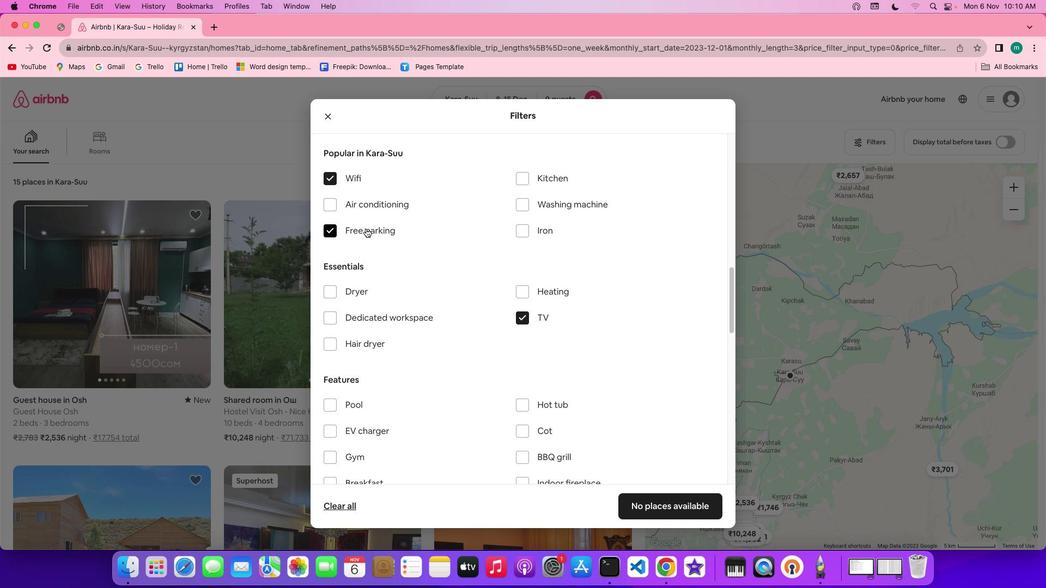 
Action: Mouse pressed left at (365, 228)
Screenshot: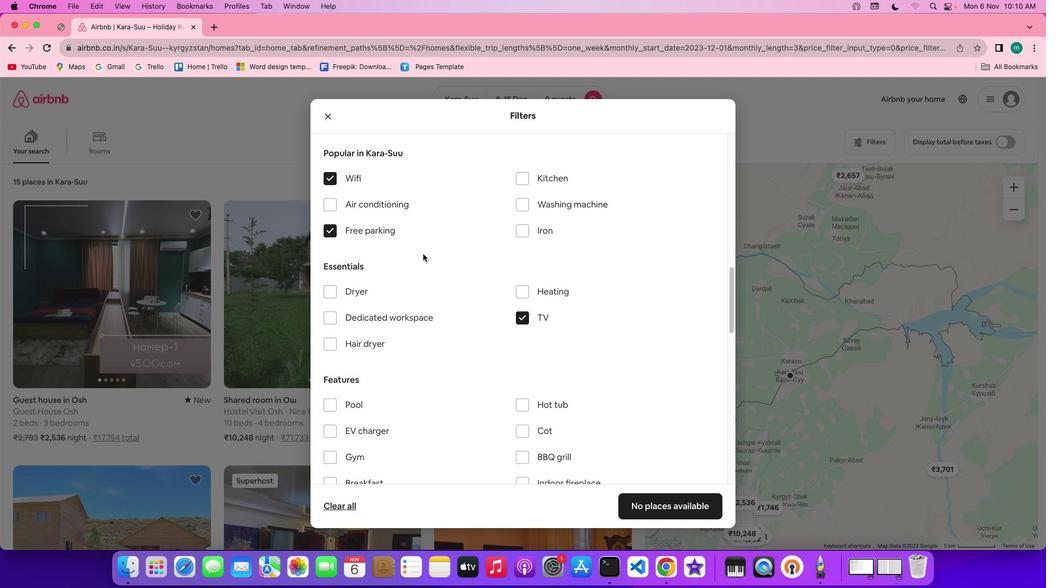 
Action: Mouse moved to (516, 313)
Screenshot: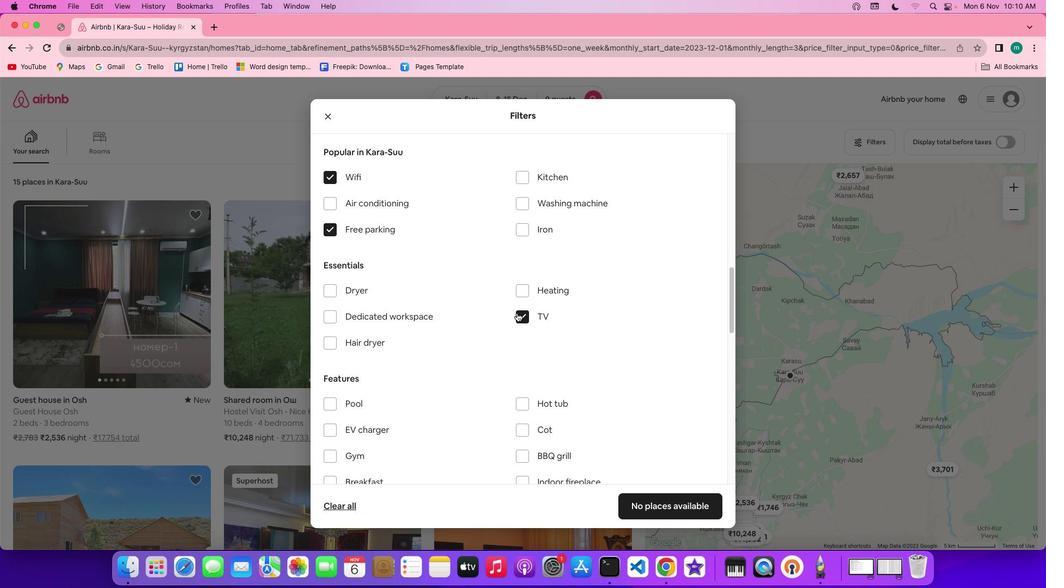 
Action: Mouse scrolled (516, 313) with delta (0, 0)
Screenshot: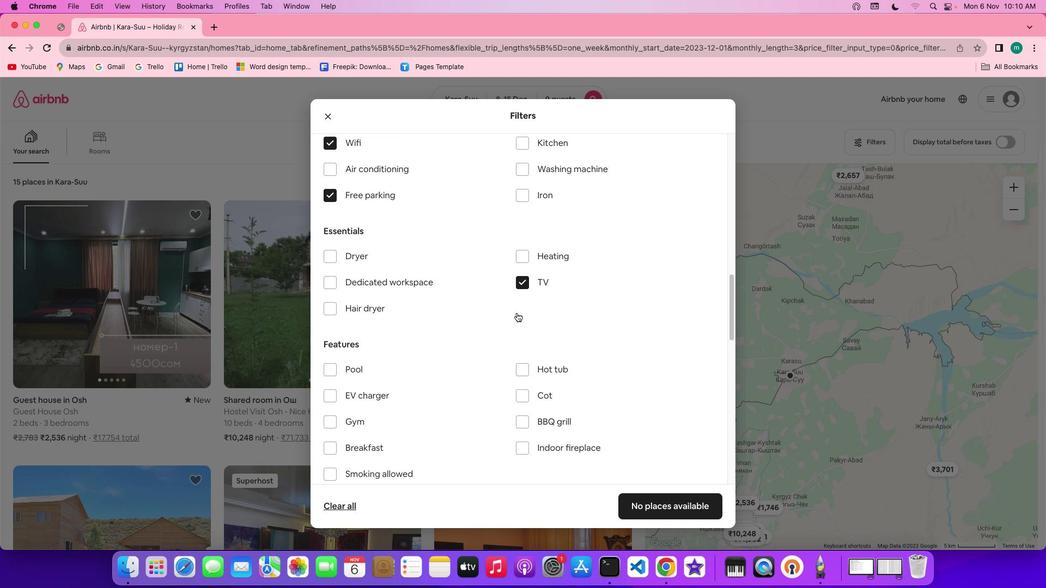 
Action: Mouse scrolled (516, 313) with delta (0, 0)
Screenshot: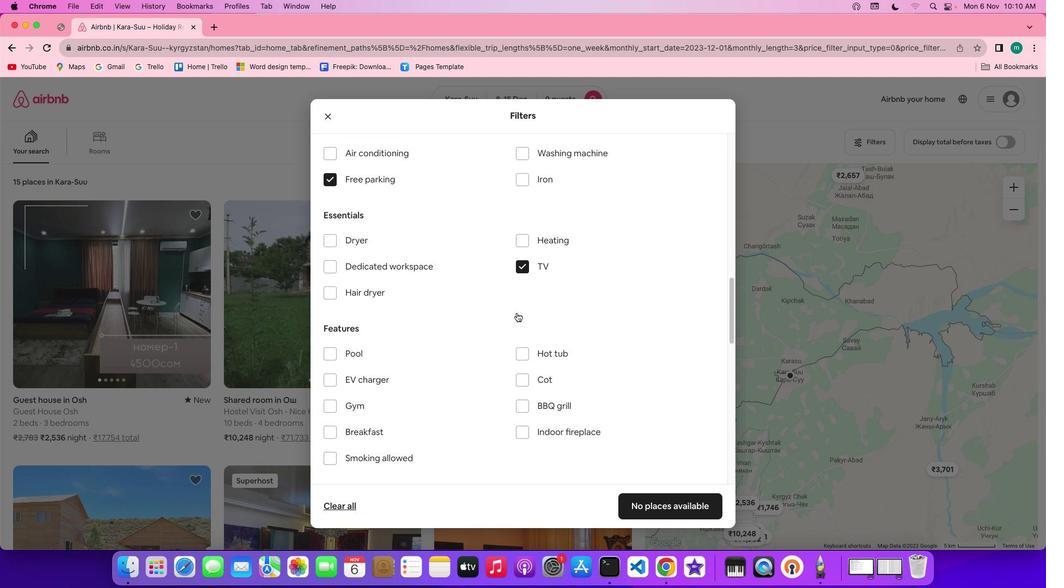
Action: Mouse scrolled (516, 313) with delta (0, -1)
Screenshot: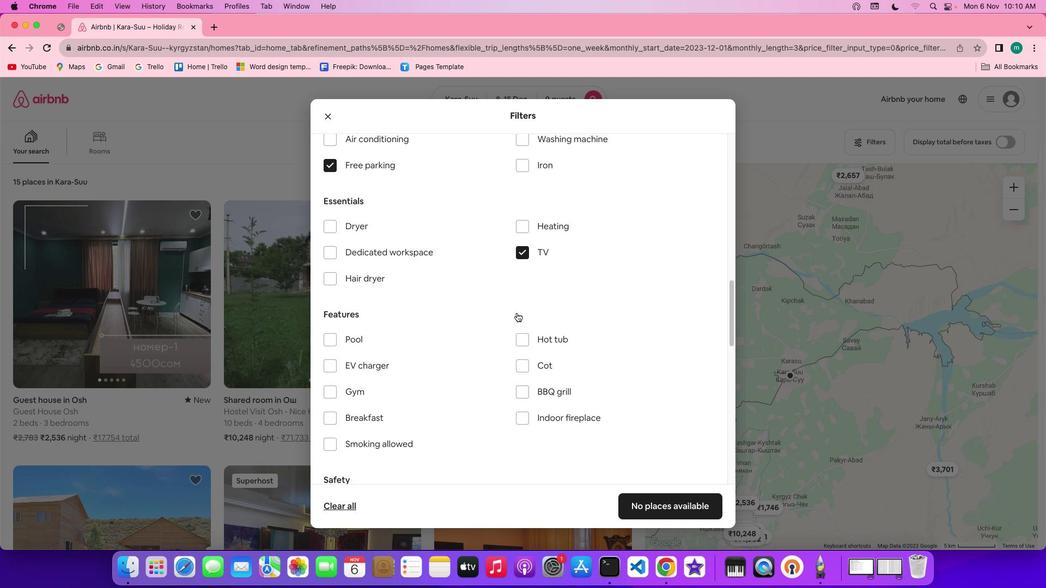 
Action: Mouse scrolled (516, 313) with delta (0, 0)
Screenshot: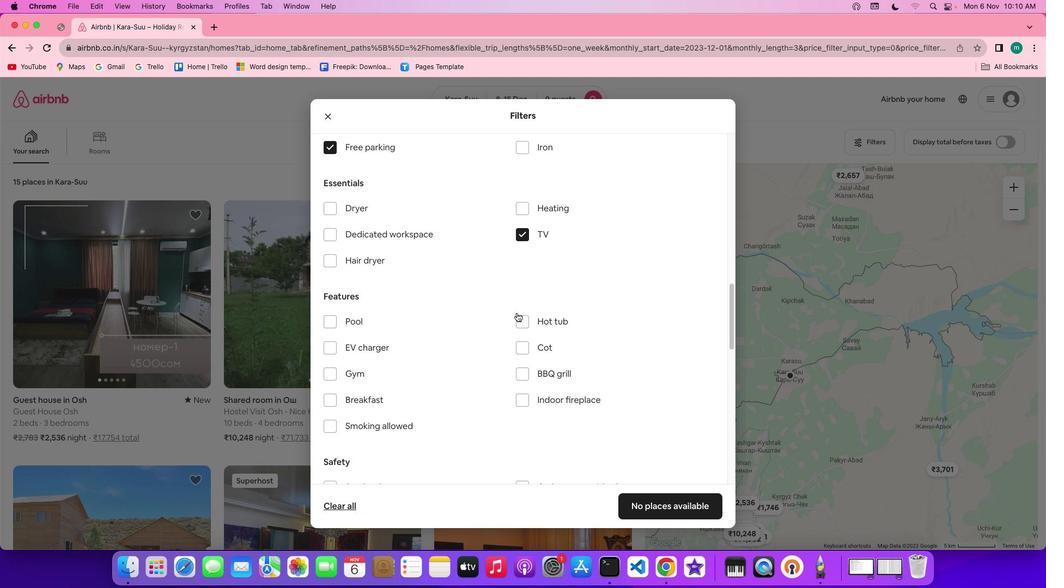 
Action: Mouse scrolled (516, 313) with delta (0, 0)
Screenshot: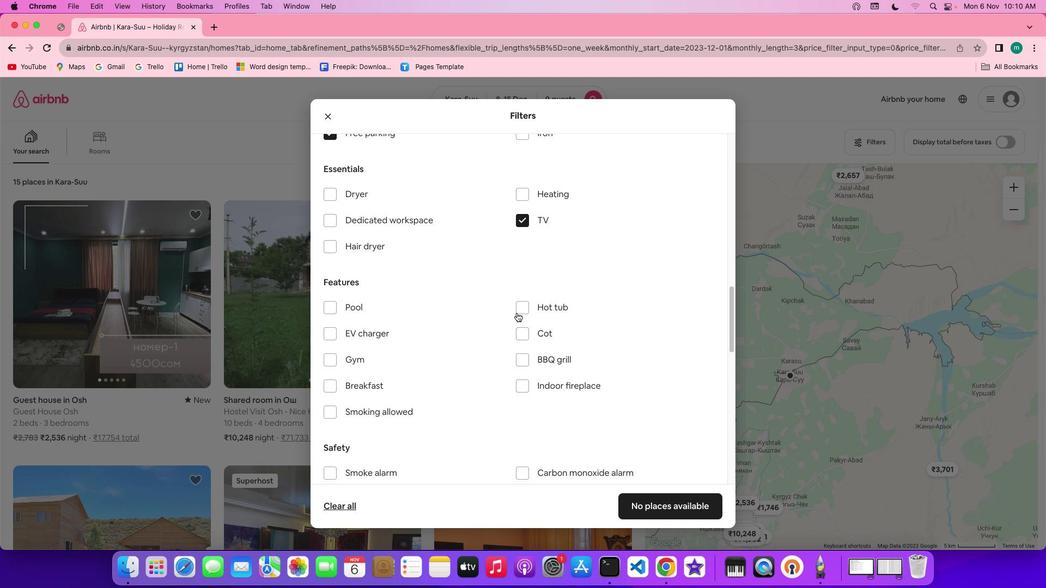 
Action: Mouse scrolled (516, 313) with delta (0, 0)
Screenshot: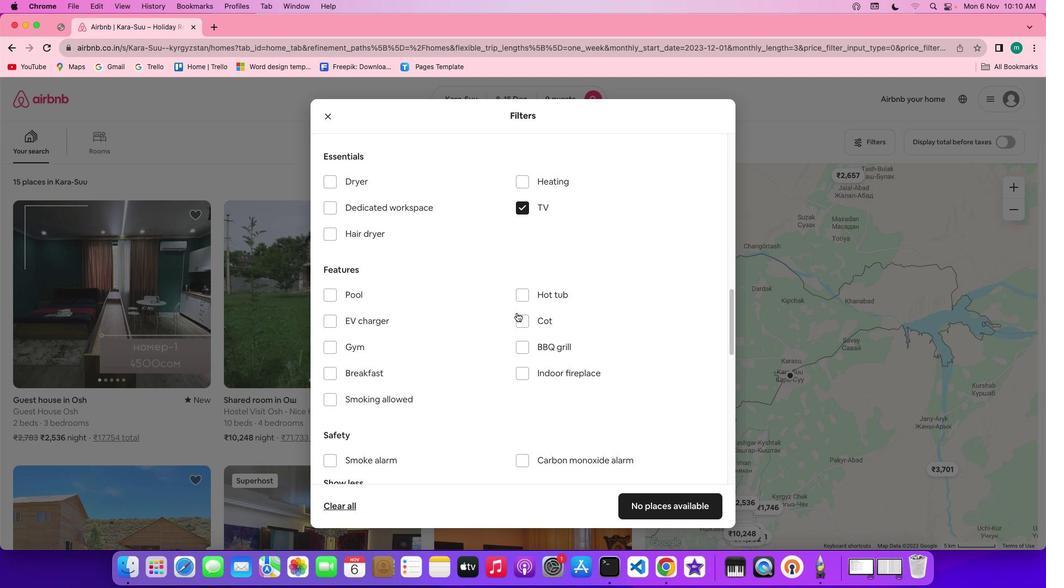 
Action: Mouse scrolled (516, 313) with delta (0, 0)
Screenshot: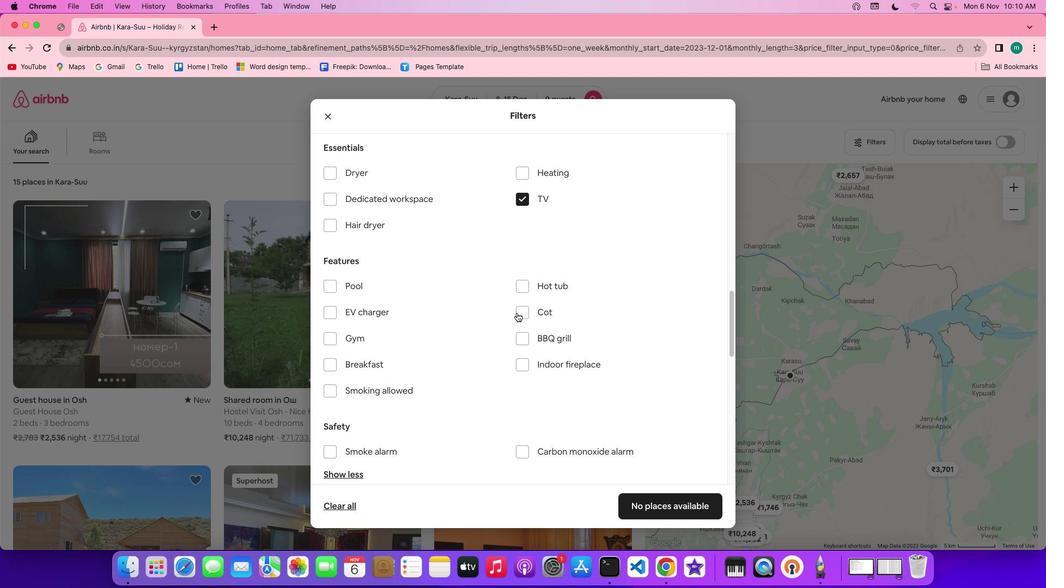 
Action: Mouse scrolled (516, 313) with delta (0, 0)
Screenshot: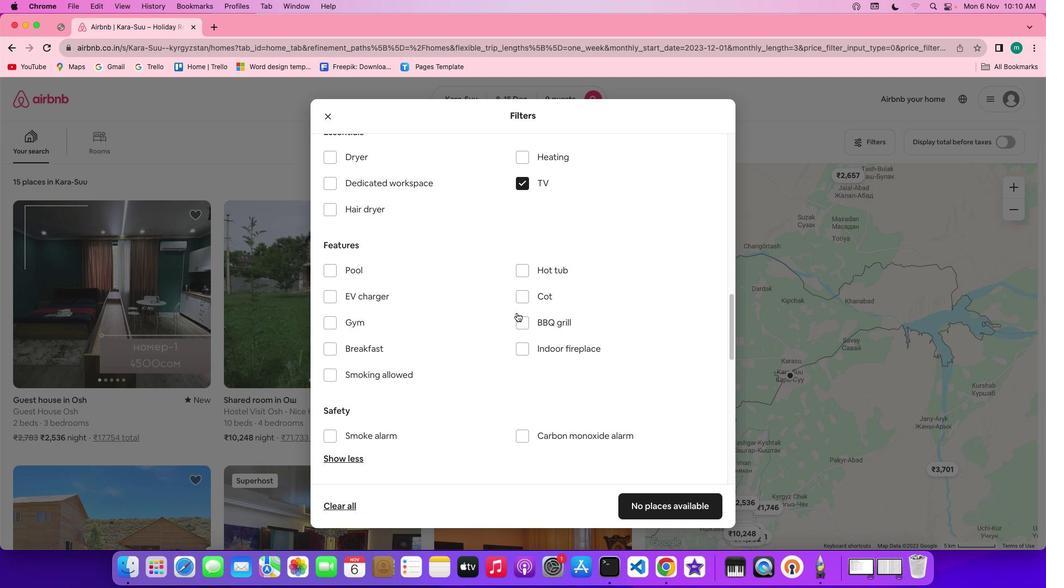 
Action: Mouse scrolled (516, 313) with delta (0, 0)
Screenshot: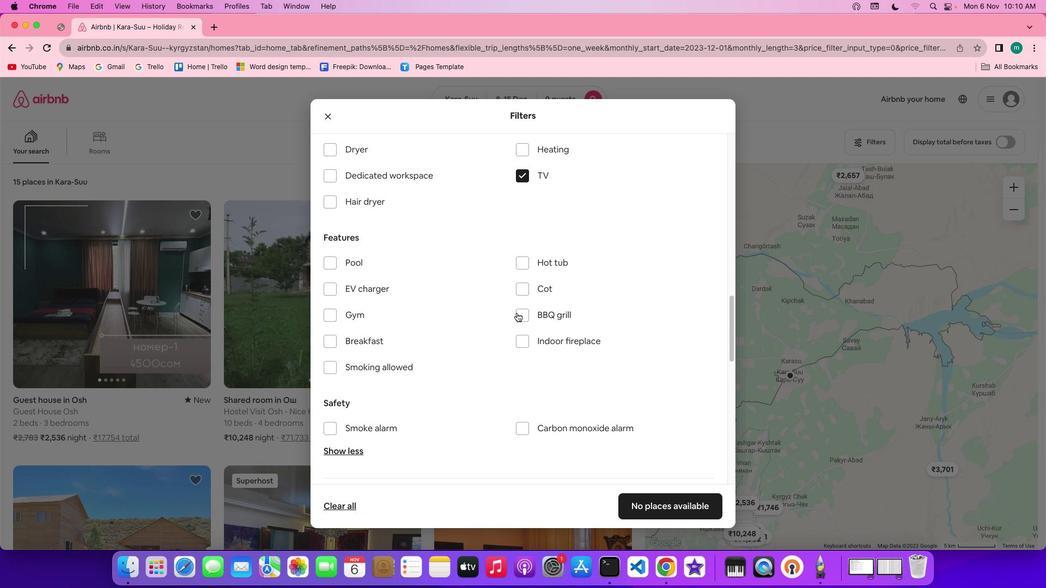 
Action: Mouse scrolled (516, 313) with delta (0, 0)
Screenshot: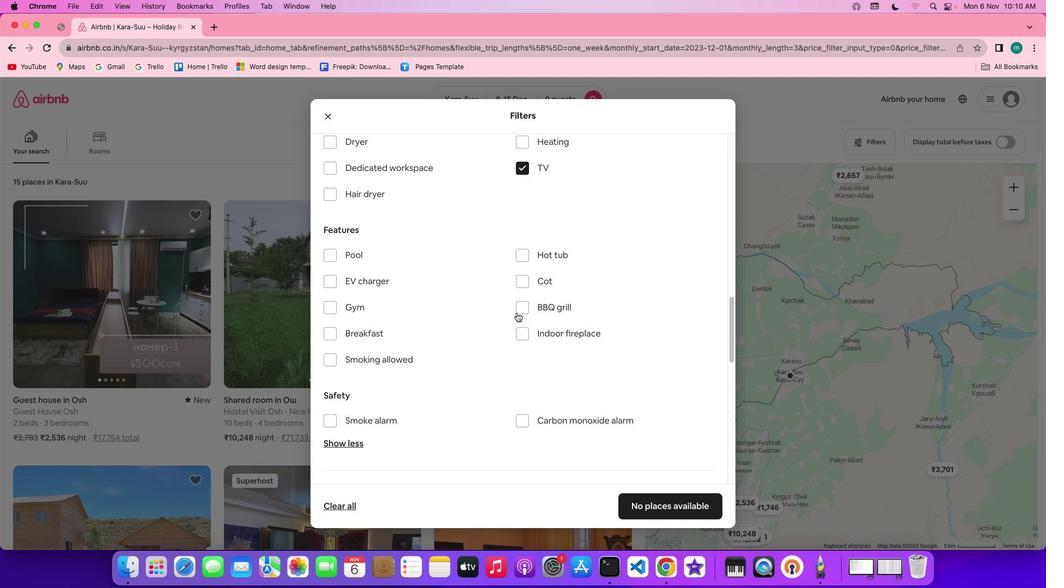 
Action: Mouse scrolled (516, 313) with delta (0, 0)
Screenshot: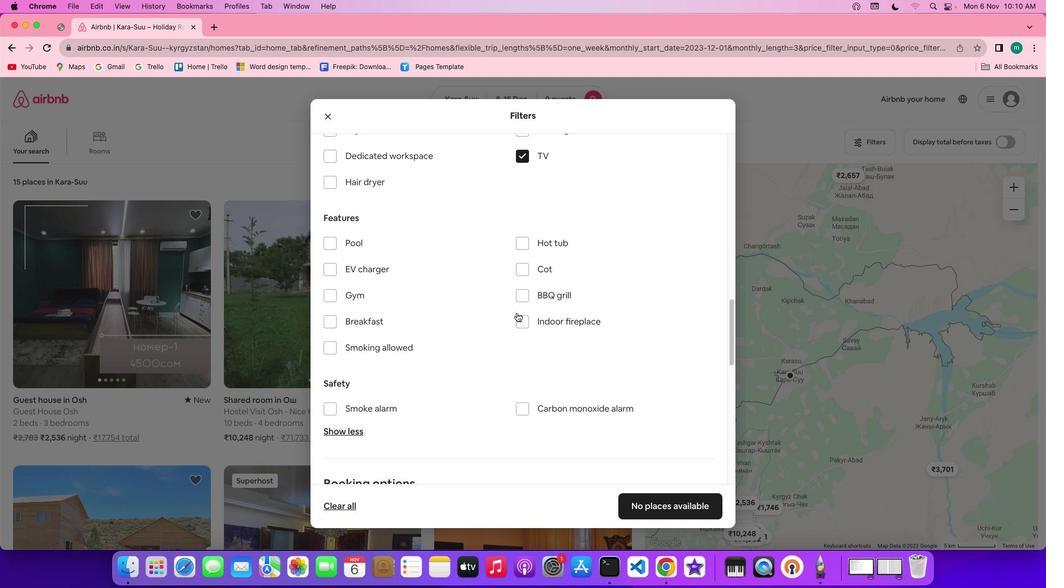 
Action: Mouse scrolled (516, 313) with delta (0, 0)
Screenshot: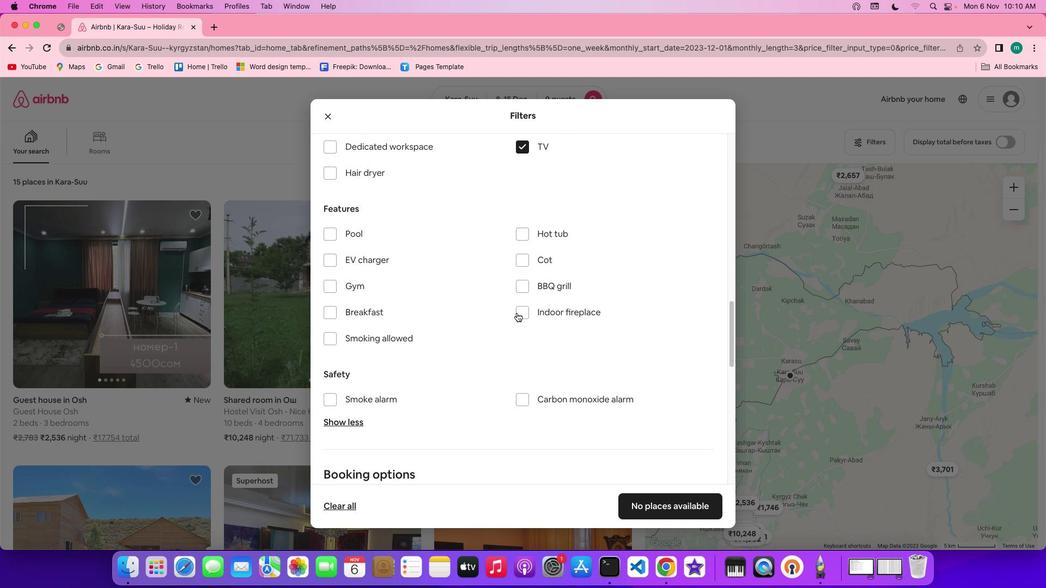 
Action: Mouse scrolled (516, 313) with delta (0, 0)
Screenshot: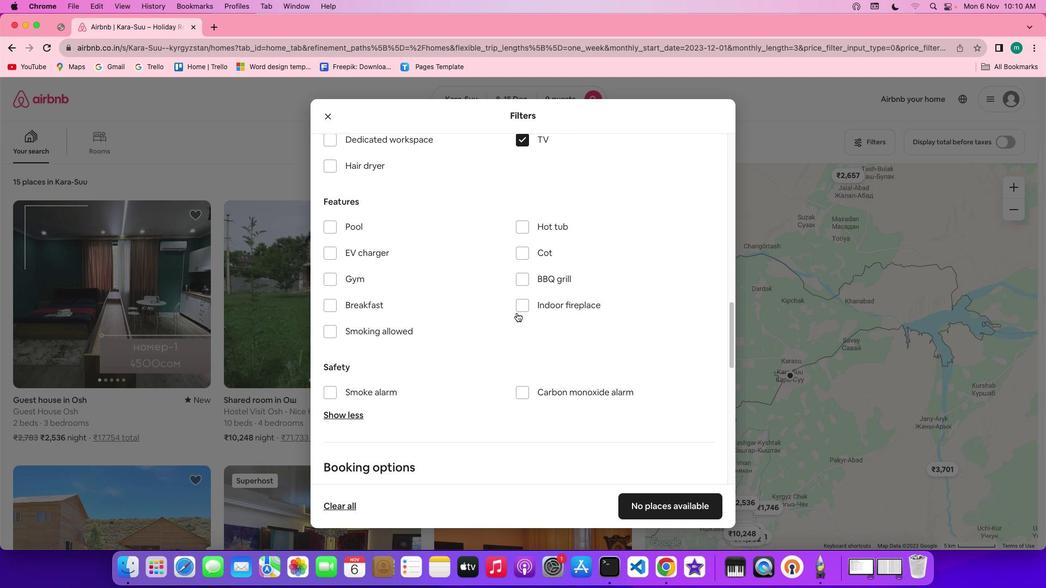 
Action: Mouse scrolled (516, 313) with delta (0, 0)
Screenshot: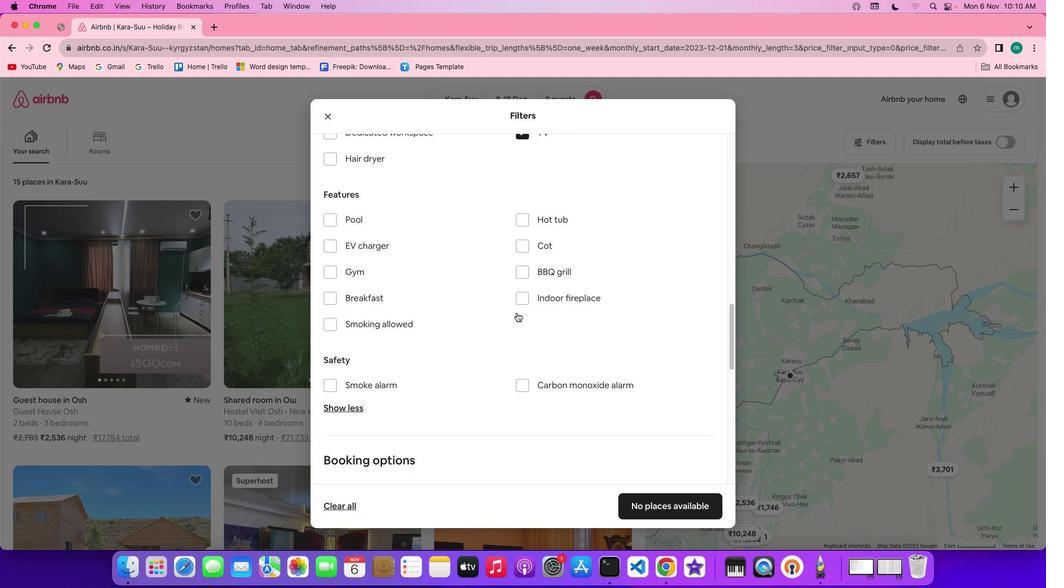 
Action: Mouse scrolled (516, 313) with delta (0, 0)
Screenshot: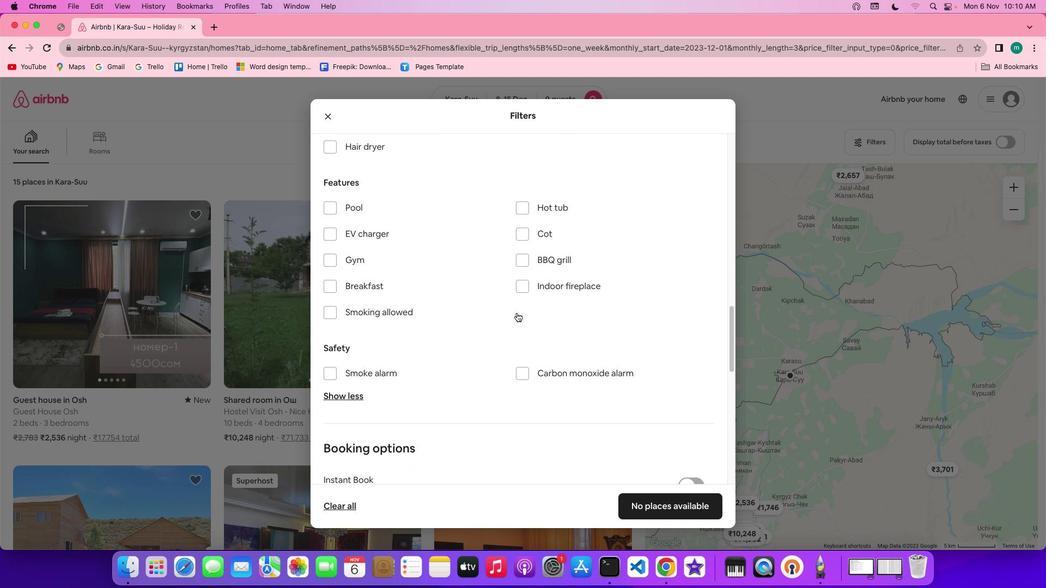 
Action: Mouse scrolled (516, 313) with delta (0, 0)
Screenshot: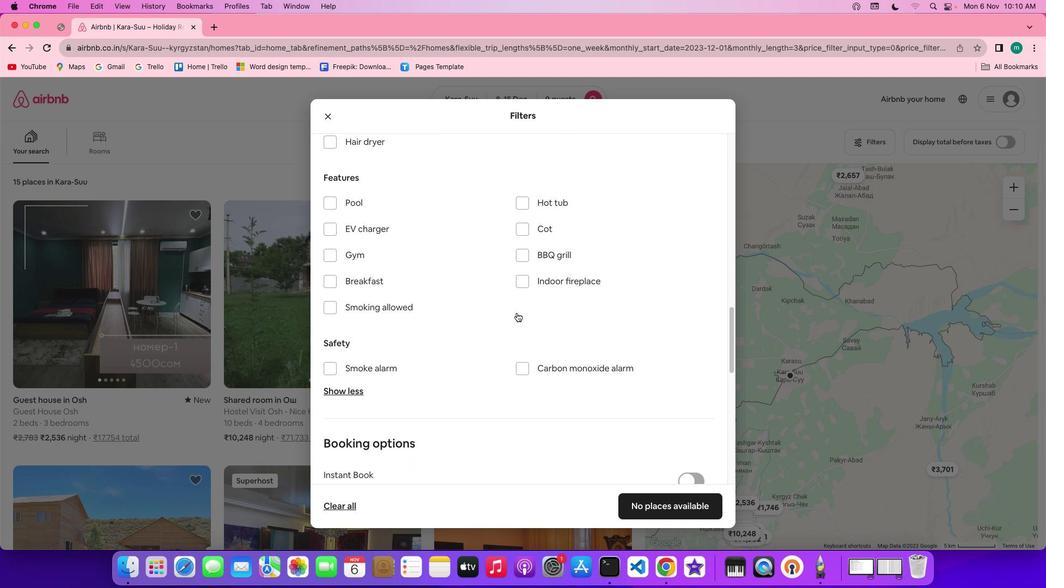 
Action: Mouse scrolled (516, 313) with delta (0, 0)
Screenshot: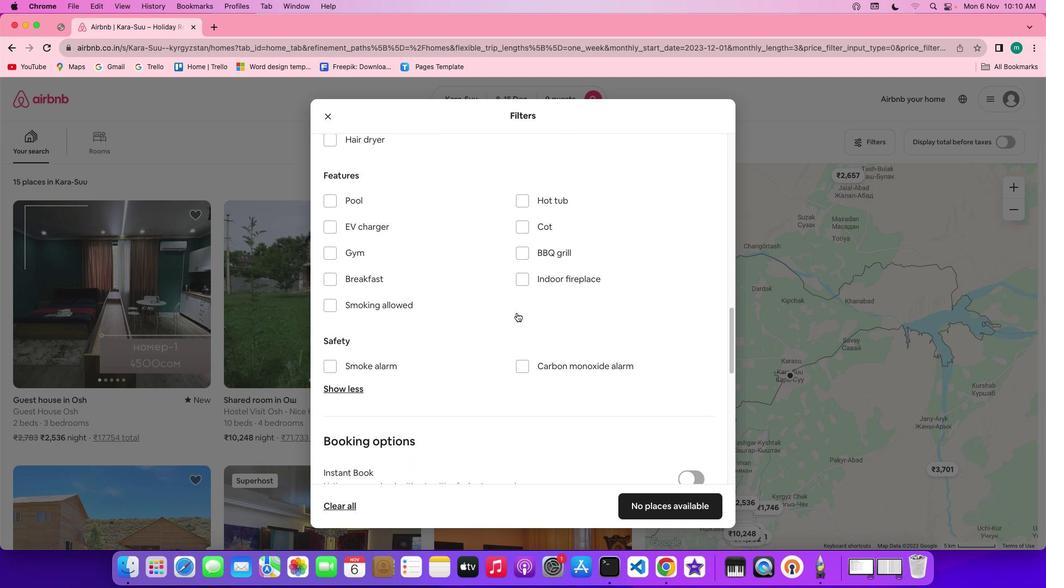 
Action: Mouse scrolled (516, 313) with delta (0, 0)
Screenshot: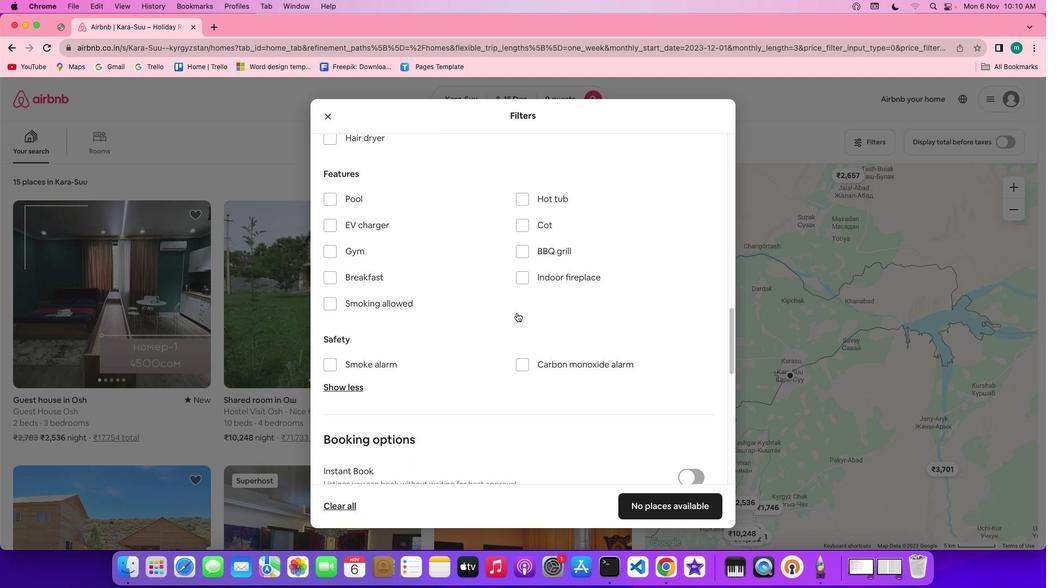 
Action: Mouse scrolled (516, 313) with delta (0, 0)
Screenshot: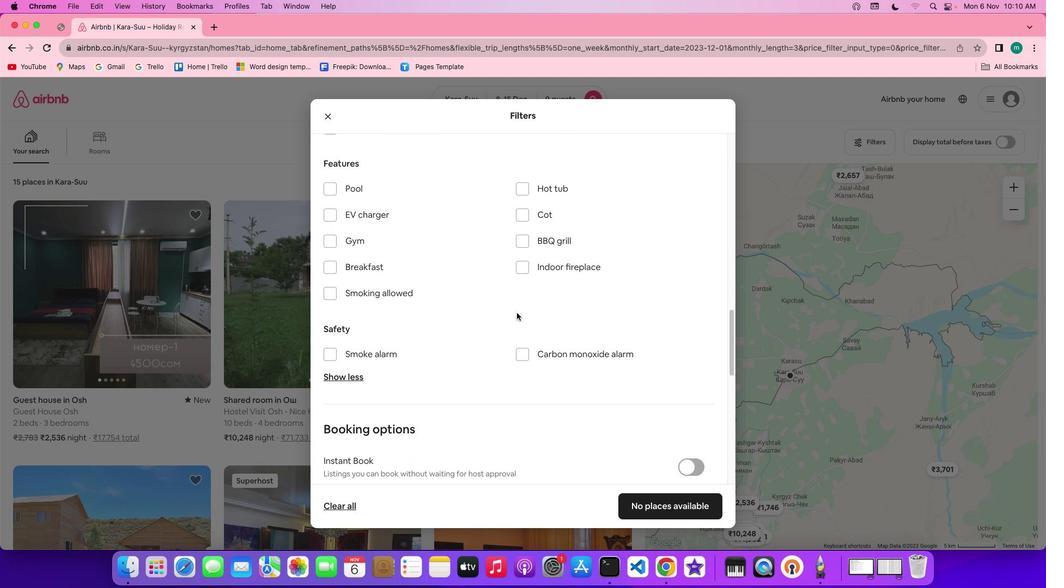 
Action: Mouse scrolled (516, 313) with delta (0, 0)
Screenshot: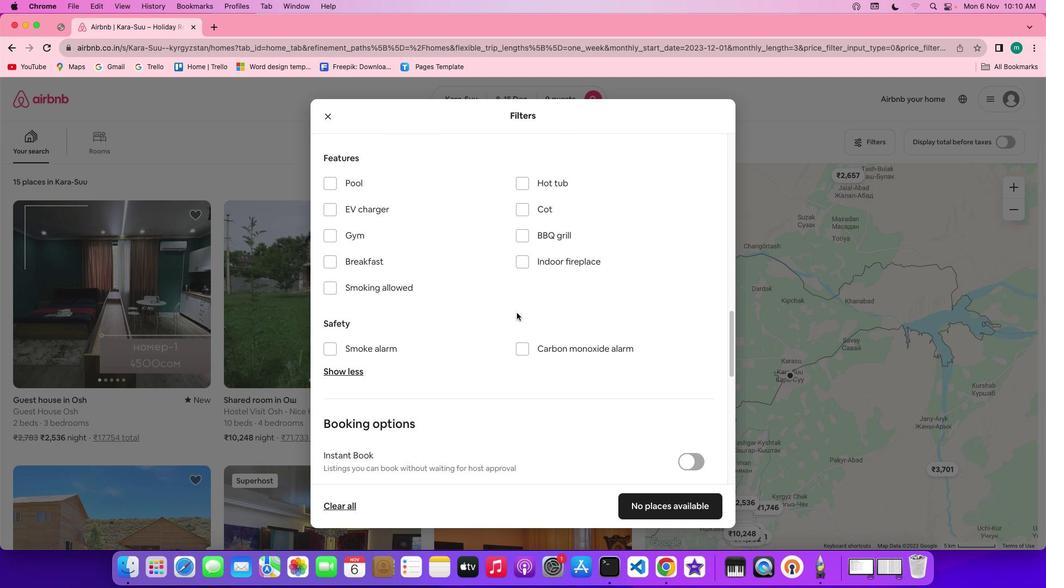 
Action: Mouse scrolled (516, 313) with delta (0, 0)
Screenshot: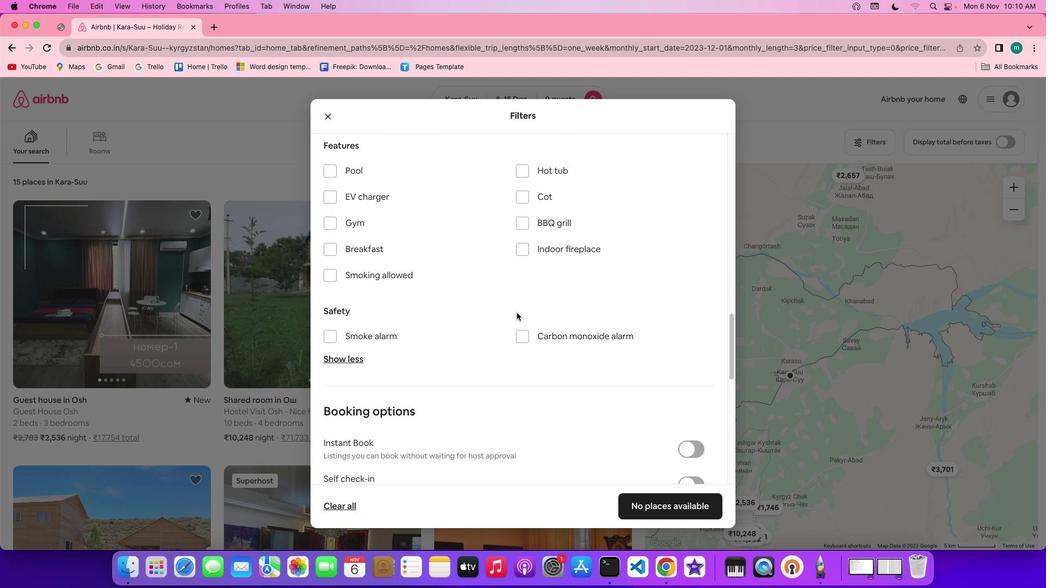 
Action: Mouse scrolled (516, 313) with delta (0, 0)
Screenshot: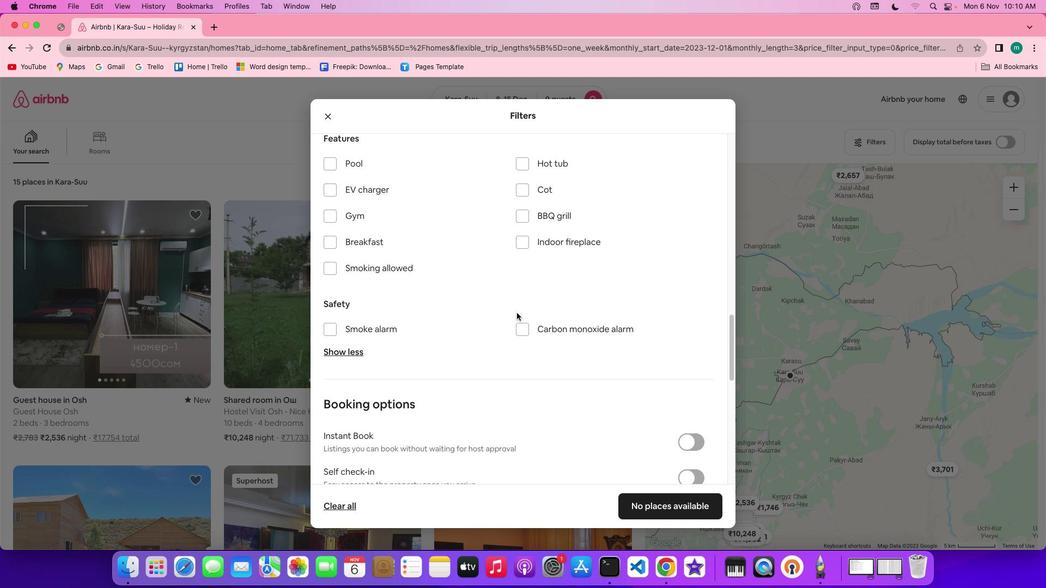 
Action: Mouse scrolled (516, 313) with delta (0, 0)
Screenshot: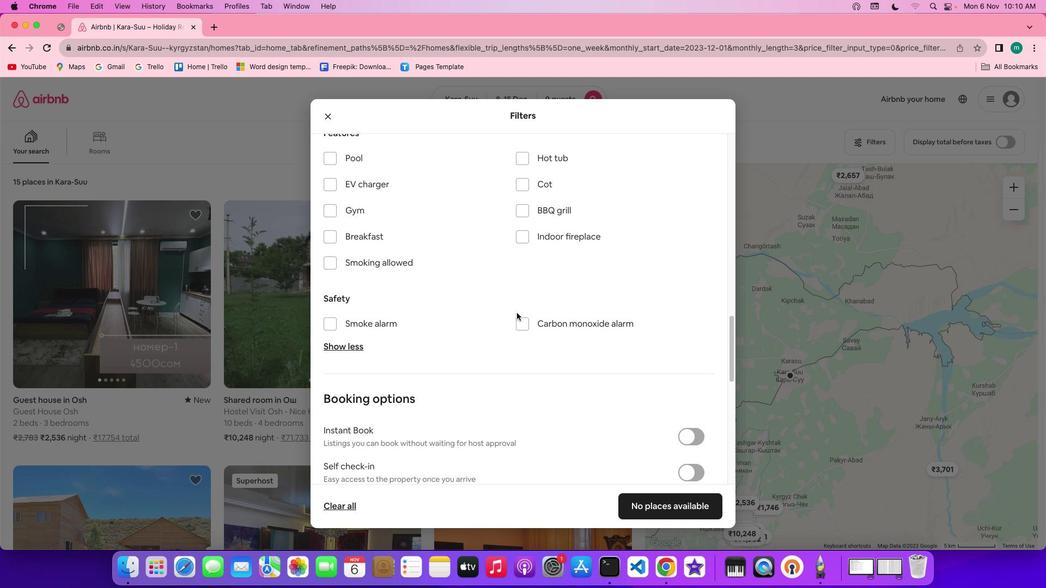 
Action: Mouse scrolled (516, 313) with delta (0, 0)
Screenshot: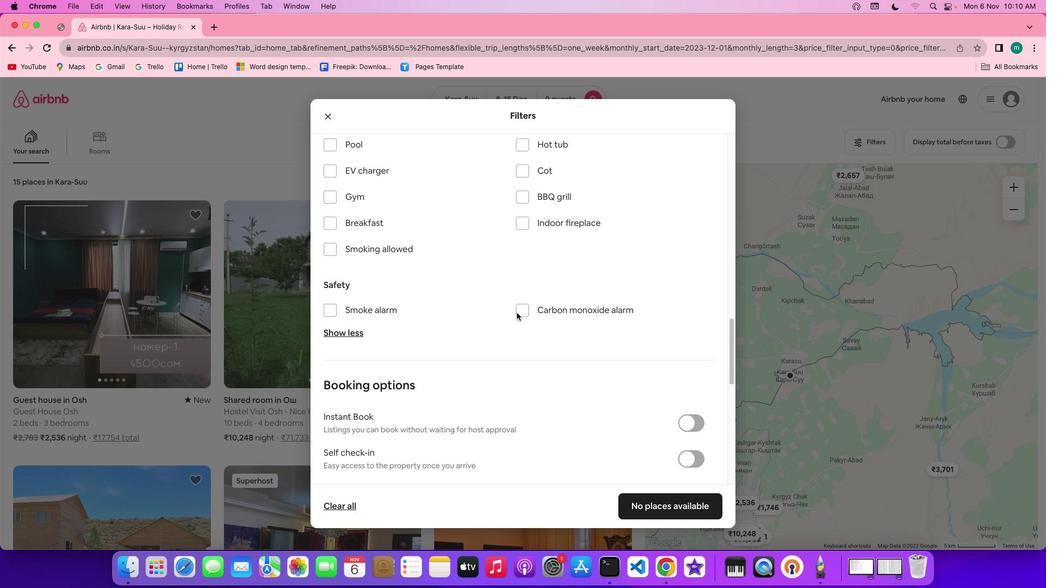 
Action: Mouse scrolled (516, 313) with delta (0, 0)
Screenshot: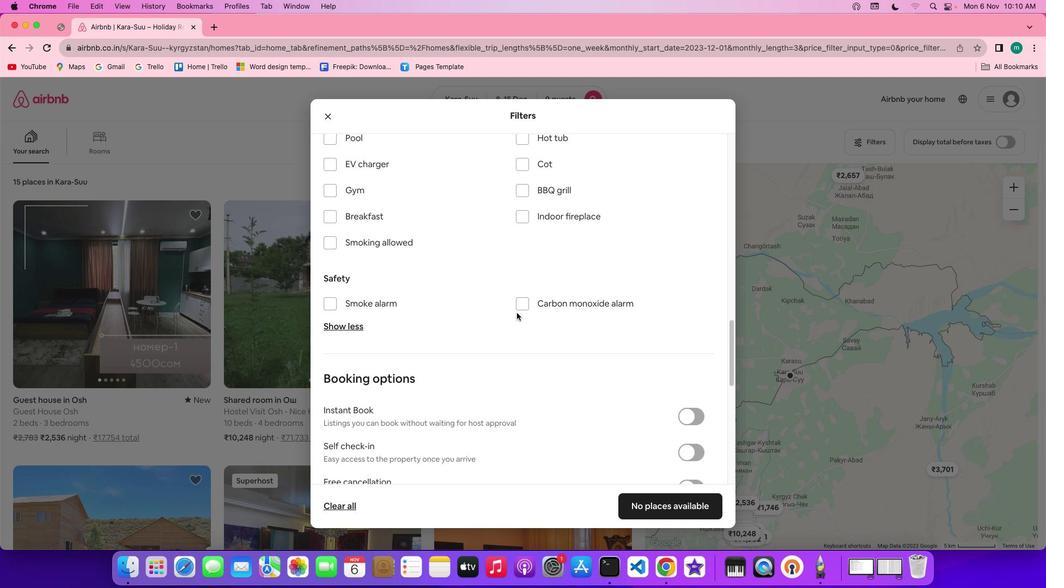 
Action: Mouse scrolled (516, 313) with delta (0, 0)
Screenshot: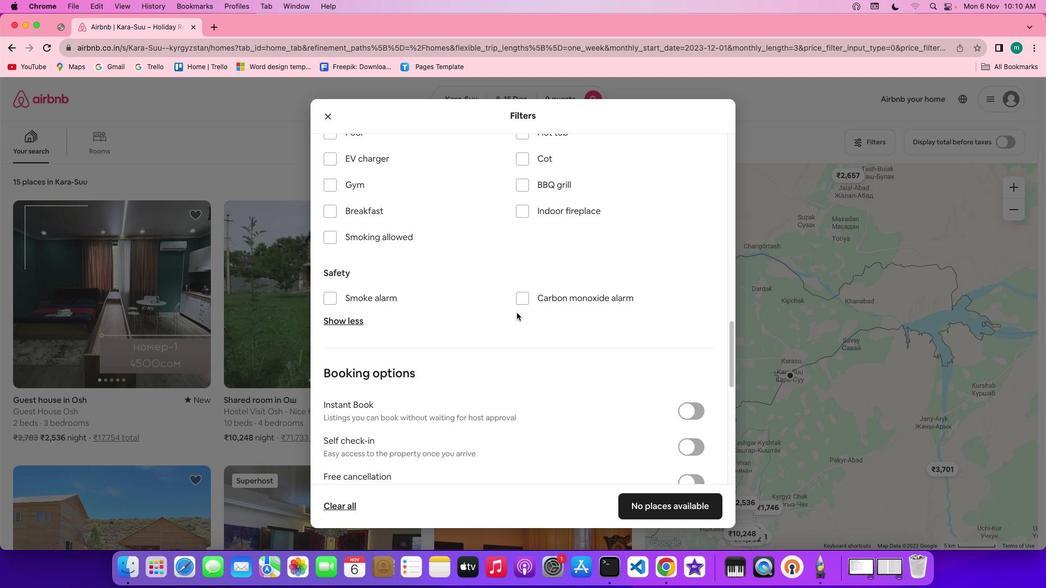 
Action: Mouse scrolled (516, 313) with delta (0, 0)
Screenshot: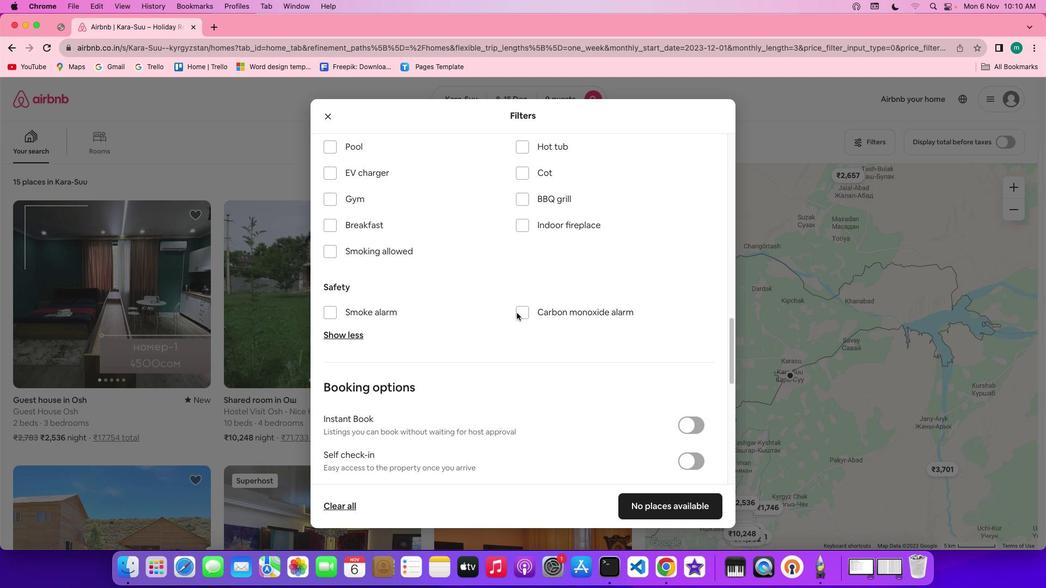 
Action: Mouse scrolled (516, 313) with delta (0, 0)
Screenshot: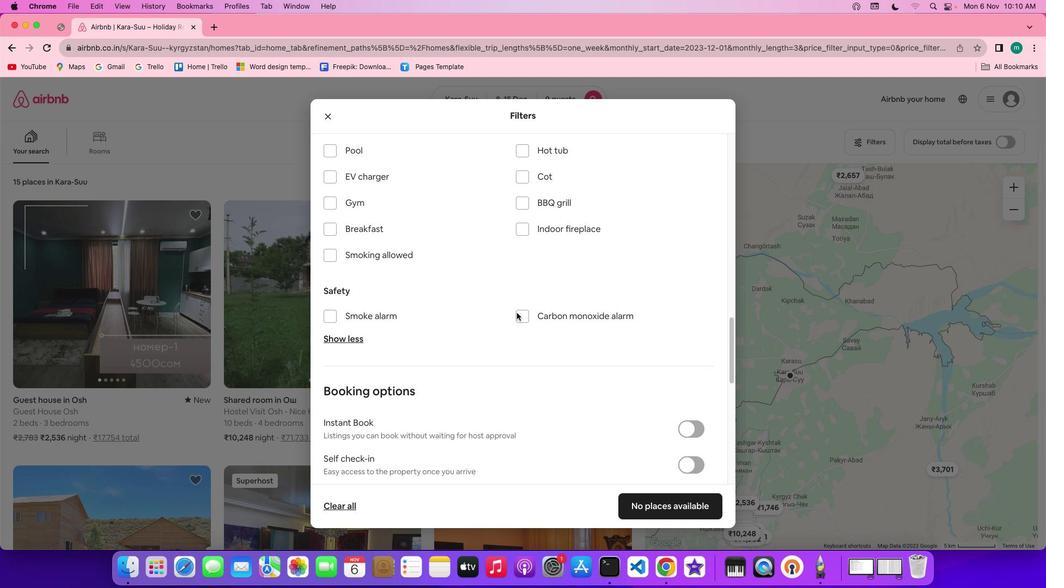 
Action: Mouse moved to (517, 312)
Screenshot: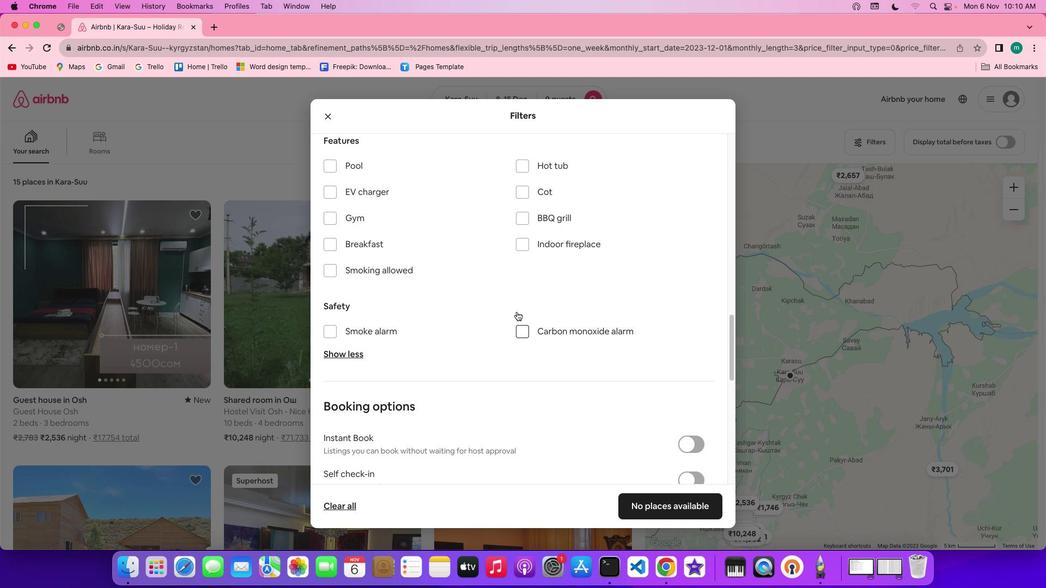 
Action: Mouse scrolled (517, 312) with delta (0, 0)
Screenshot: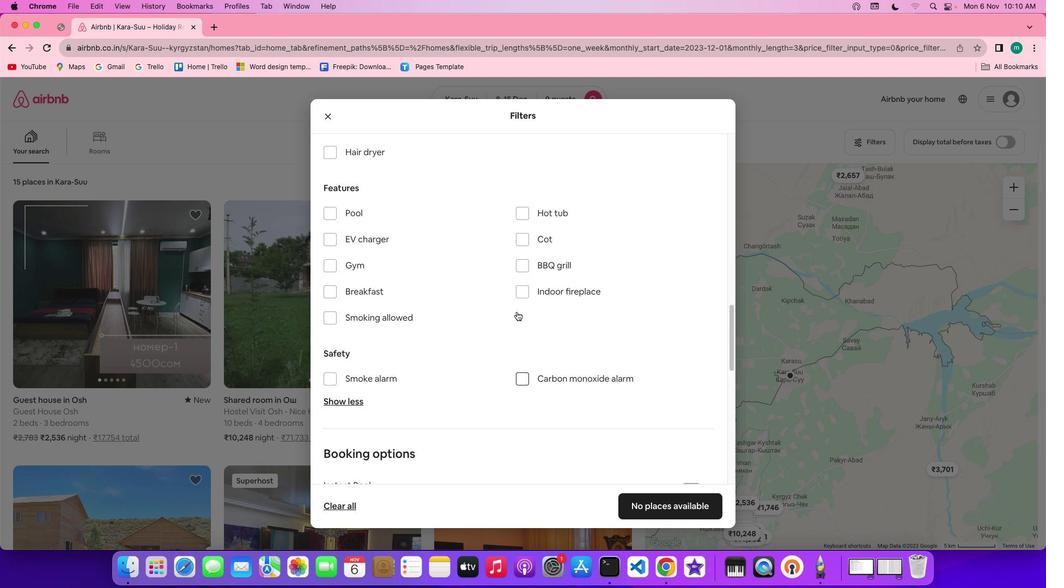 
Action: Mouse scrolled (517, 312) with delta (0, 0)
Screenshot: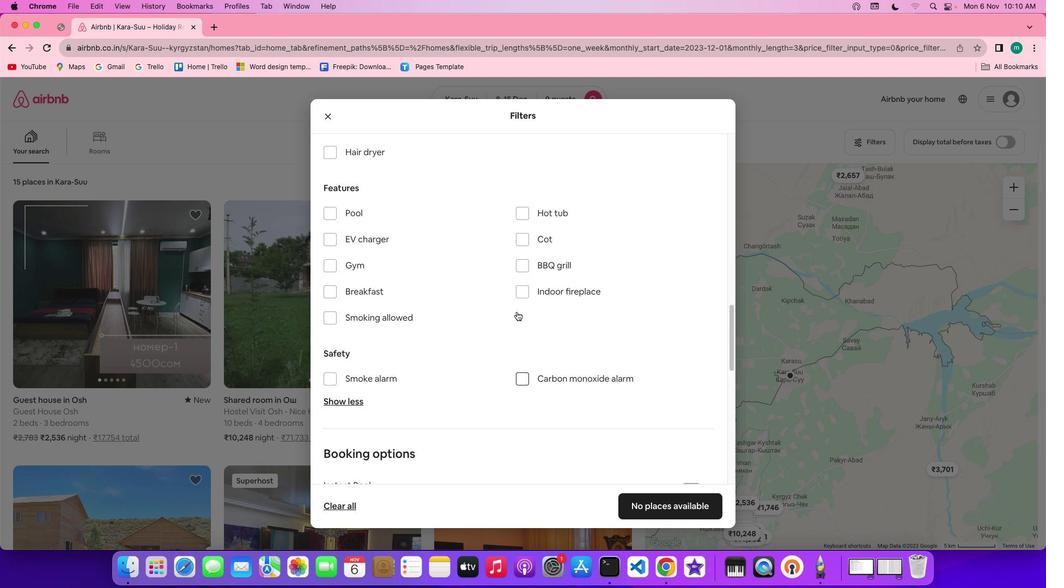 
Action: Mouse scrolled (517, 312) with delta (0, 1)
Screenshot: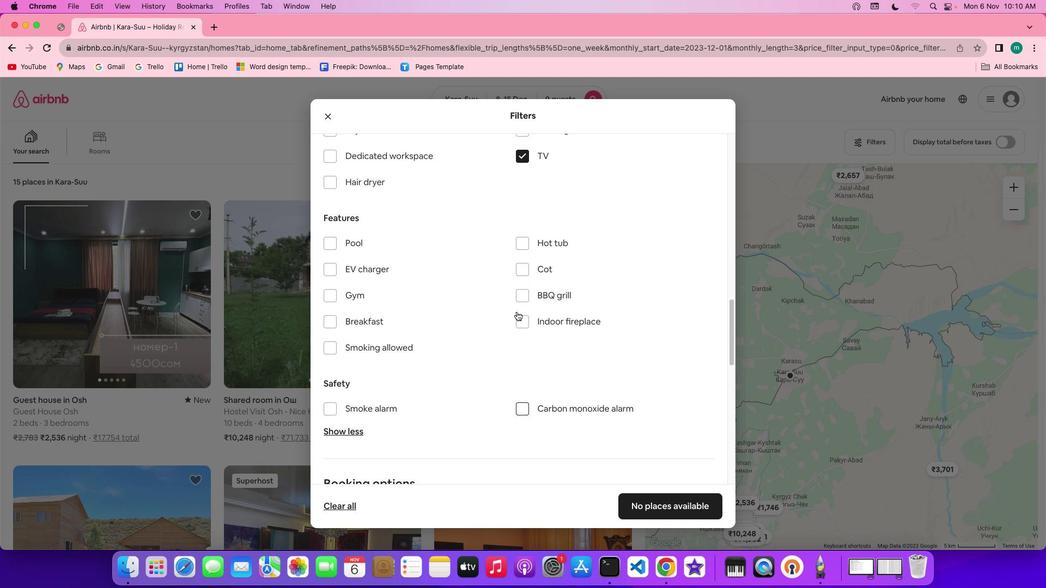 
Action: Mouse moved to (350, 290)
Screenshot: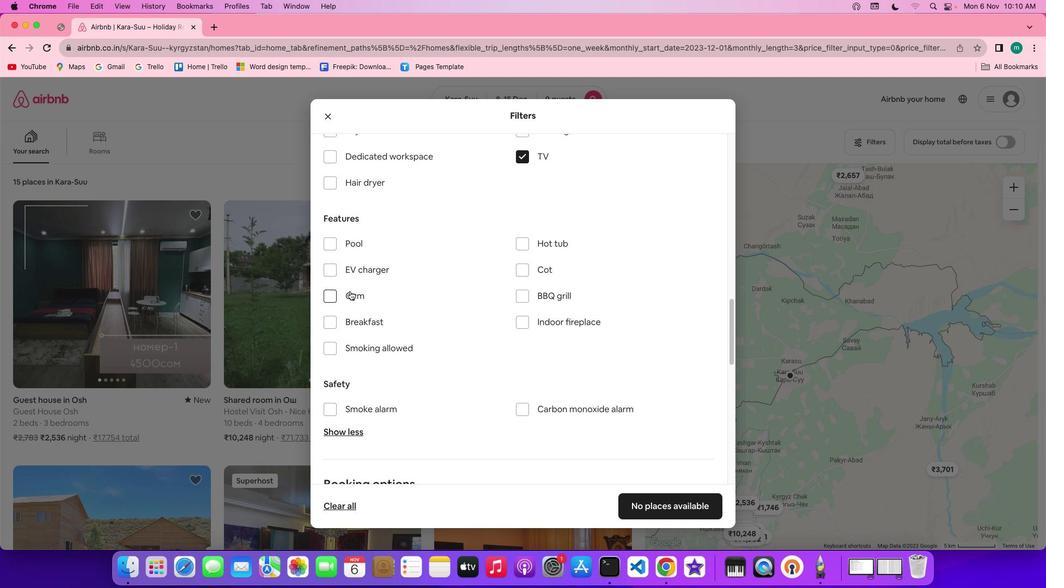 
Action: Mouse pressed left at (350, 290)
Screenshot: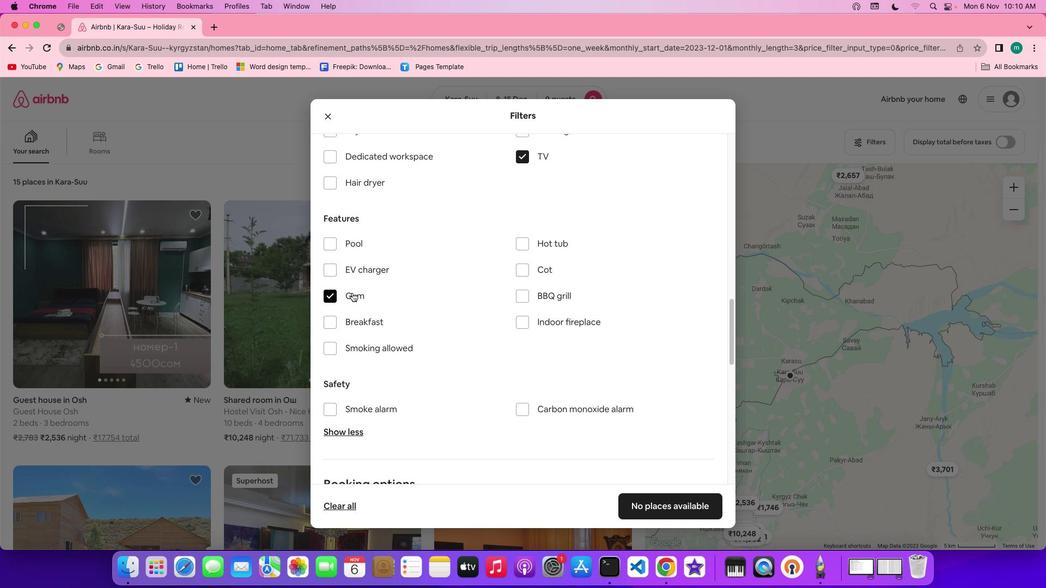 
Action: Mouse moved to (356, 319)
Screenshot: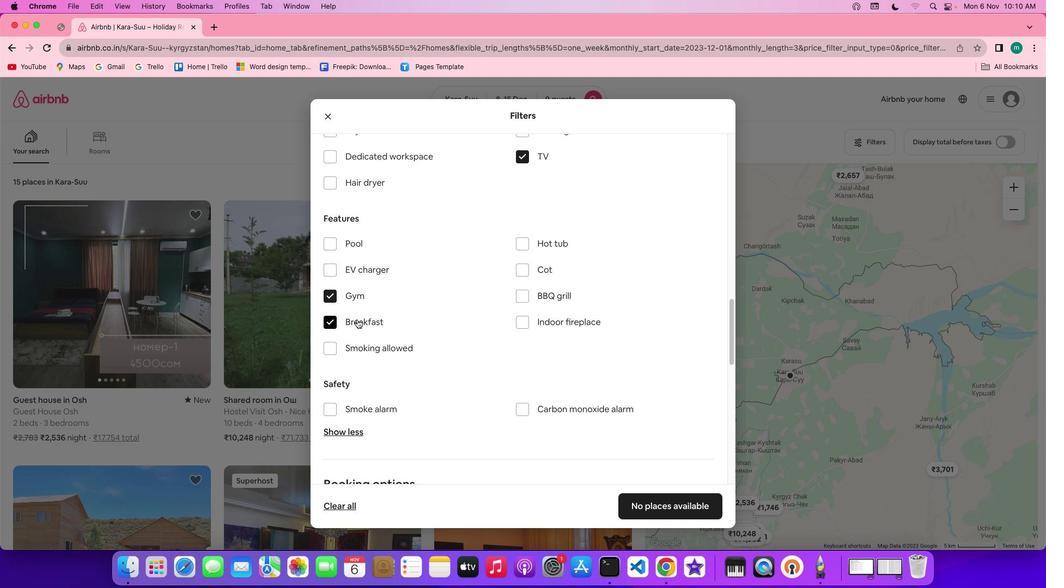 
Action: Mouse pressed left at (356, 319)
Screenshot: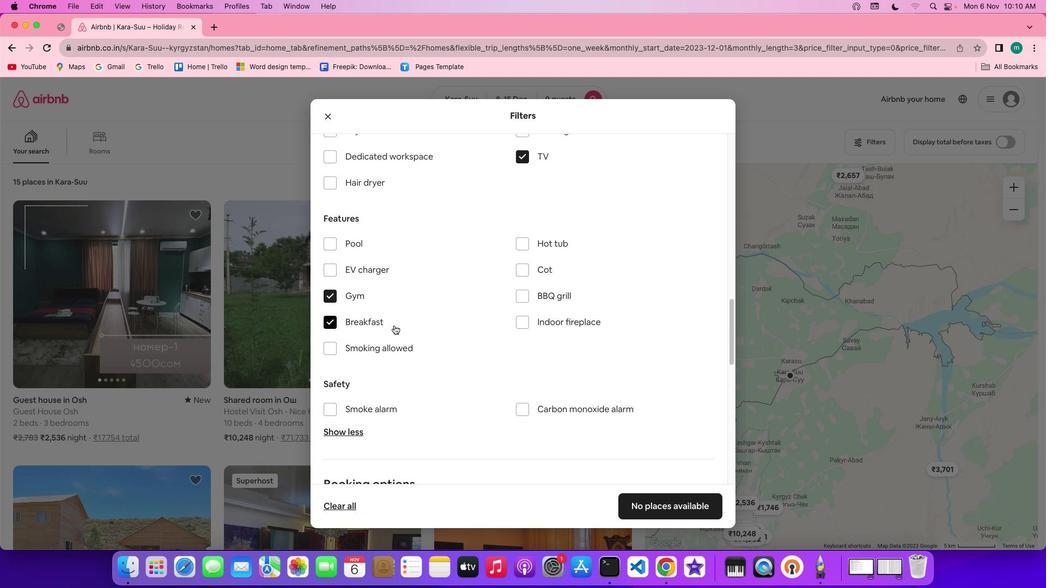 
Action: Mouse moved to (496, 341)
Screenshot: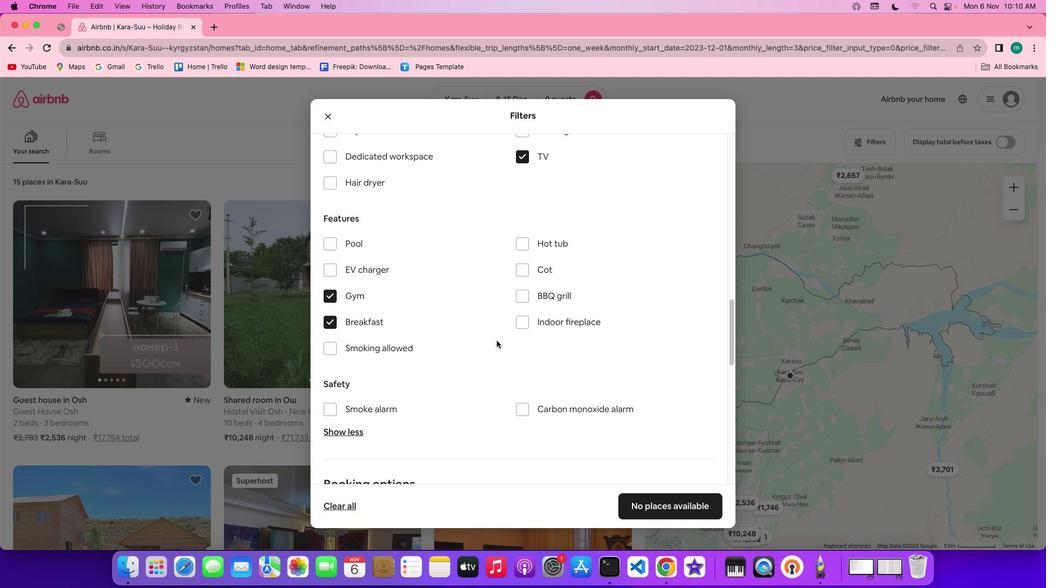 
Action: Mouse scrolled (496, 341) with delta (0, 0)
Screenshot: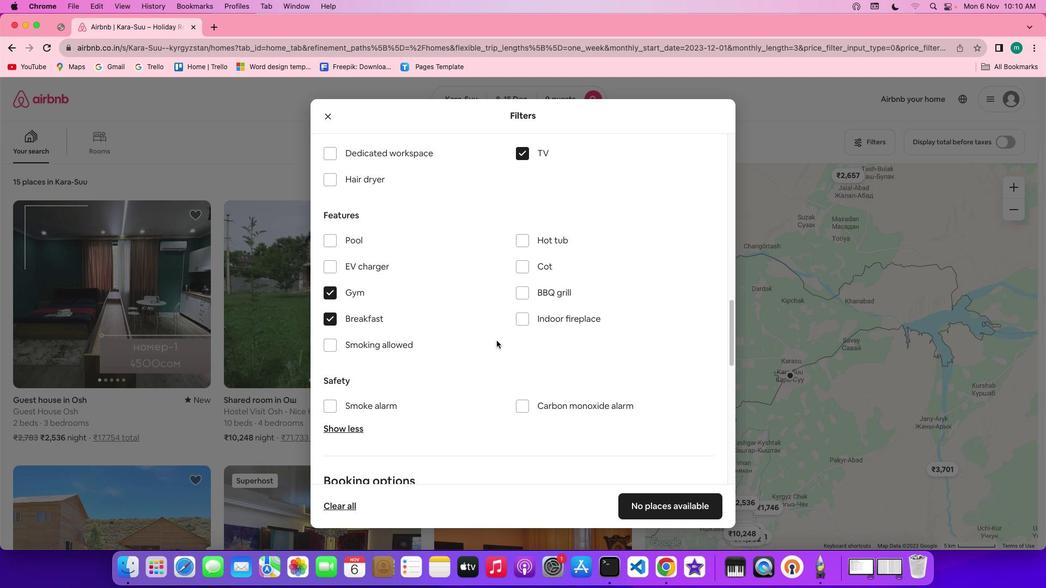 
Action: Mouse scrolled (496, 341) with delta (0, 0)
Screenshot: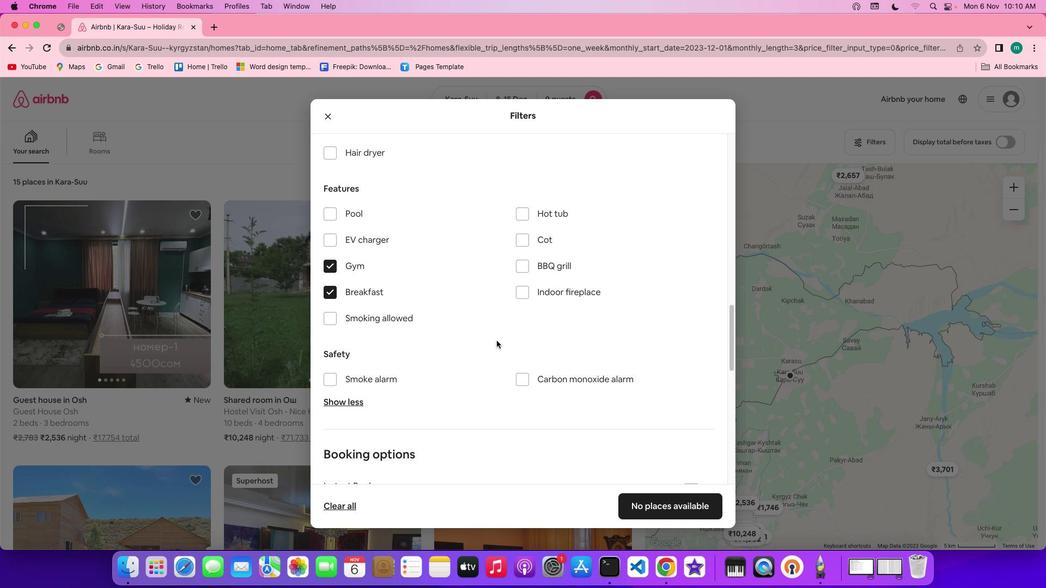 
Action: Mouse scrolled (496, 341) with delta (0, 0)
Screenshot: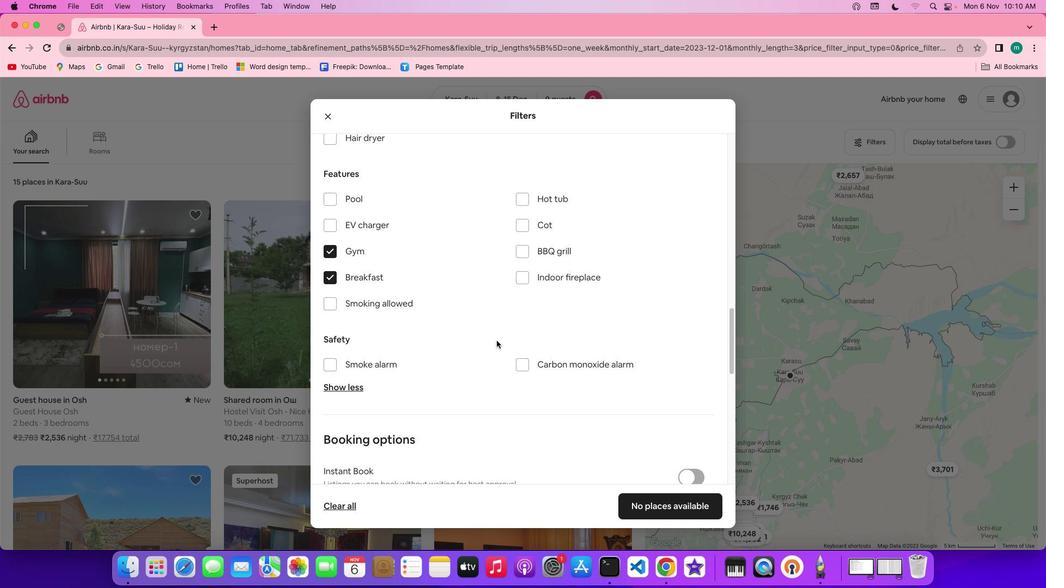 
Action: Mouse scrolled (496, 341) with delta (0, -1)
Screenshot: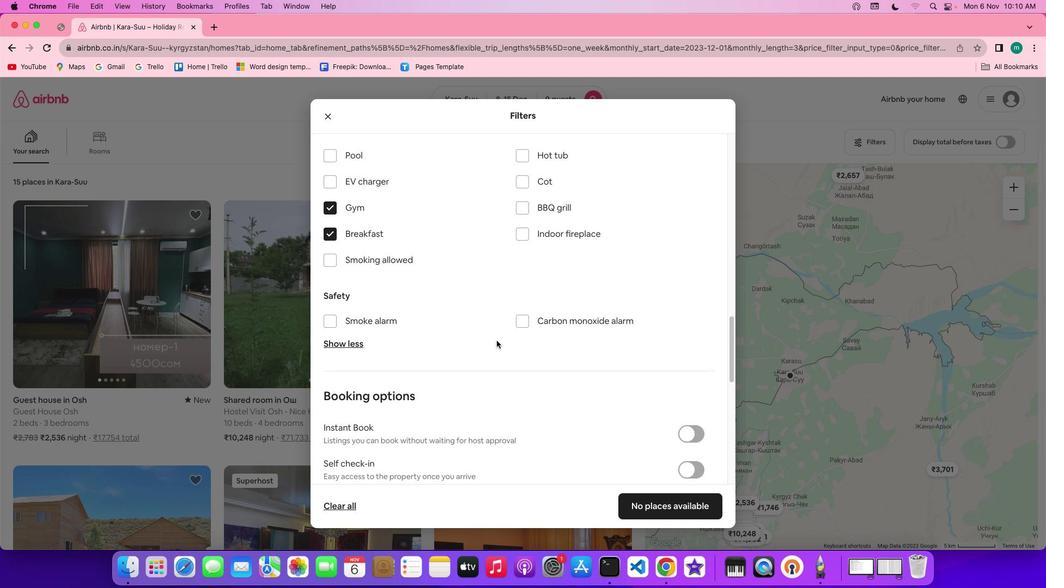 
Action: Mouse scrolled (496, 341) with delta (0, 0)
Screenshot: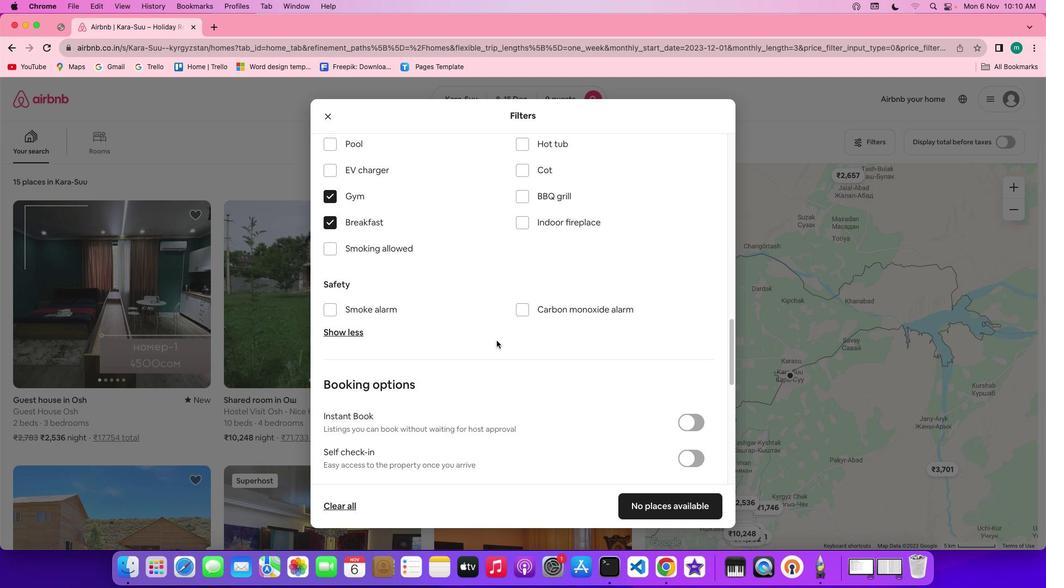 
Action: Mouse scrolled (496, 341) with delta (0, 0)
Screenshot: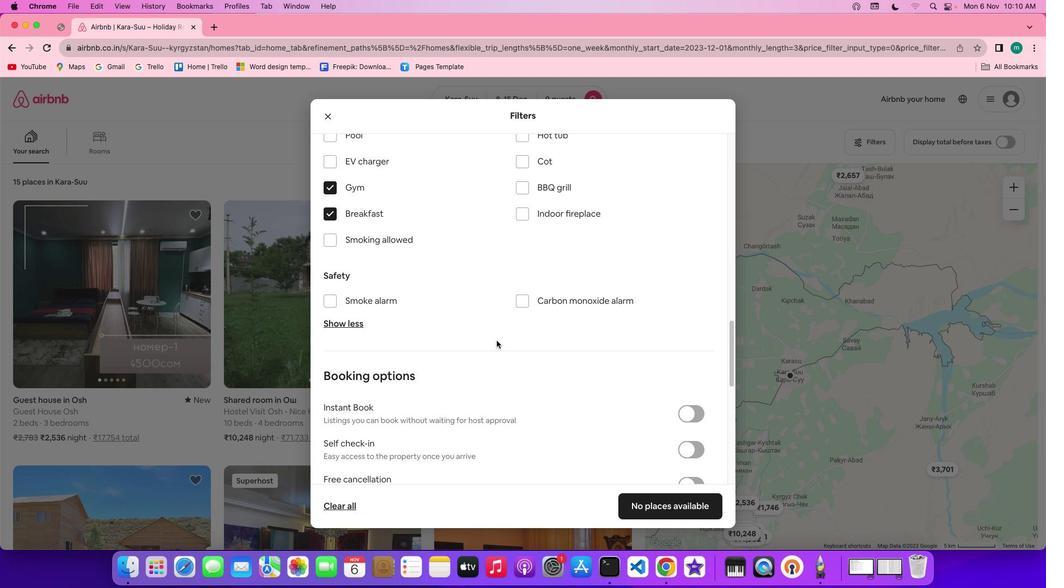 
Action: Mouse scrolled (496, 341) with delta (0, 0)
Screenshot: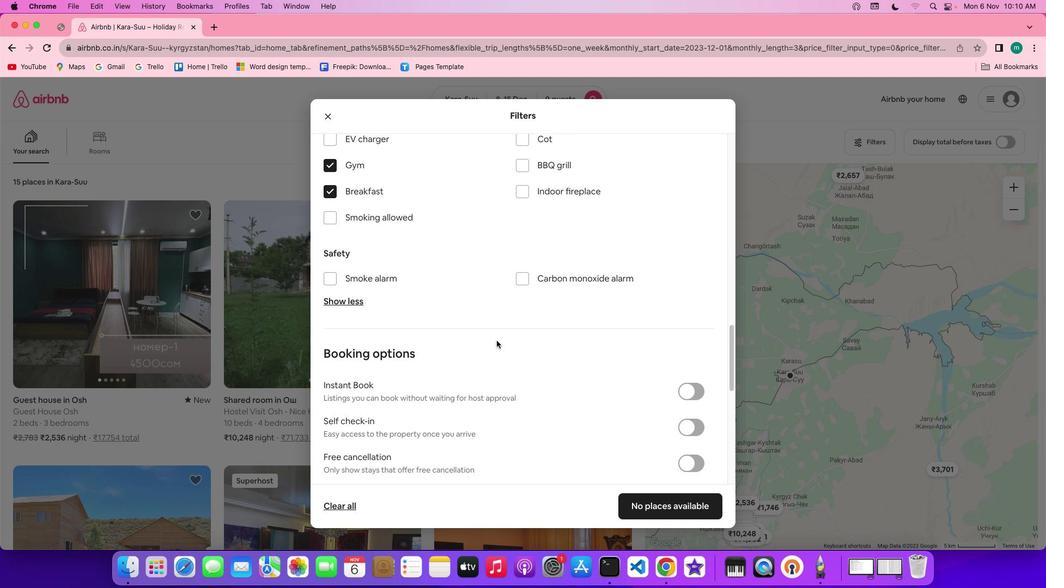 
Action: Mouse scrolled (496, 341) with delta (0, 0)
Screenshot: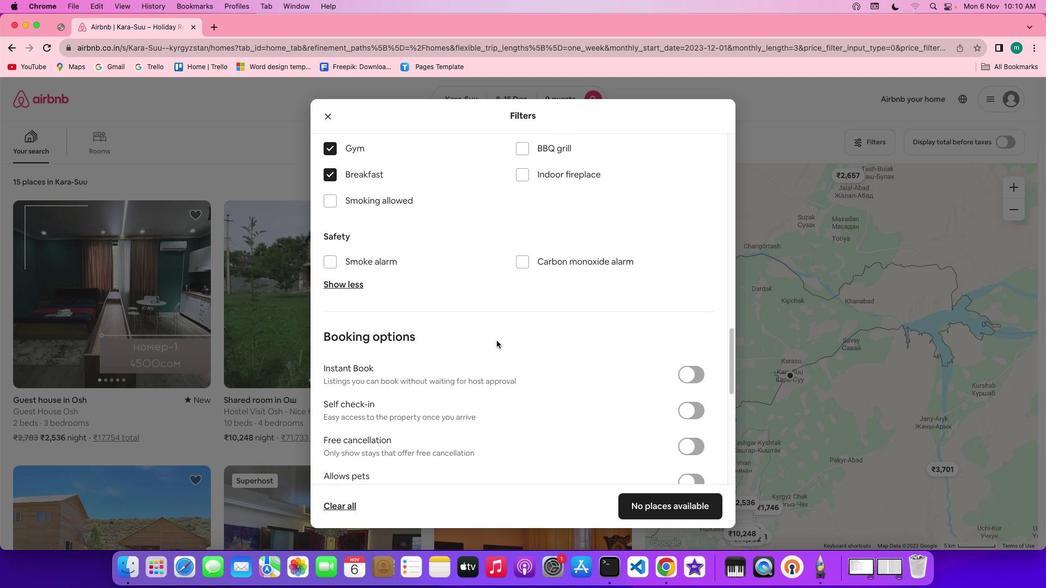 
Action: Mouse scrolled (496, 341) with delta (0, 0)
Screenshot: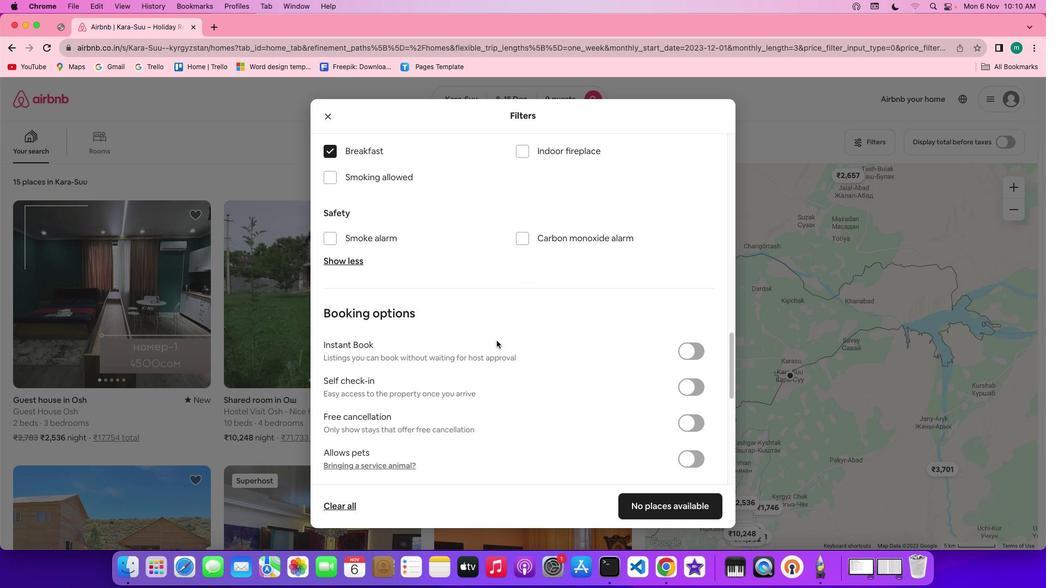 
Action: Mouse scrolled (496, 341) with delta (0, 0)
Screenshot: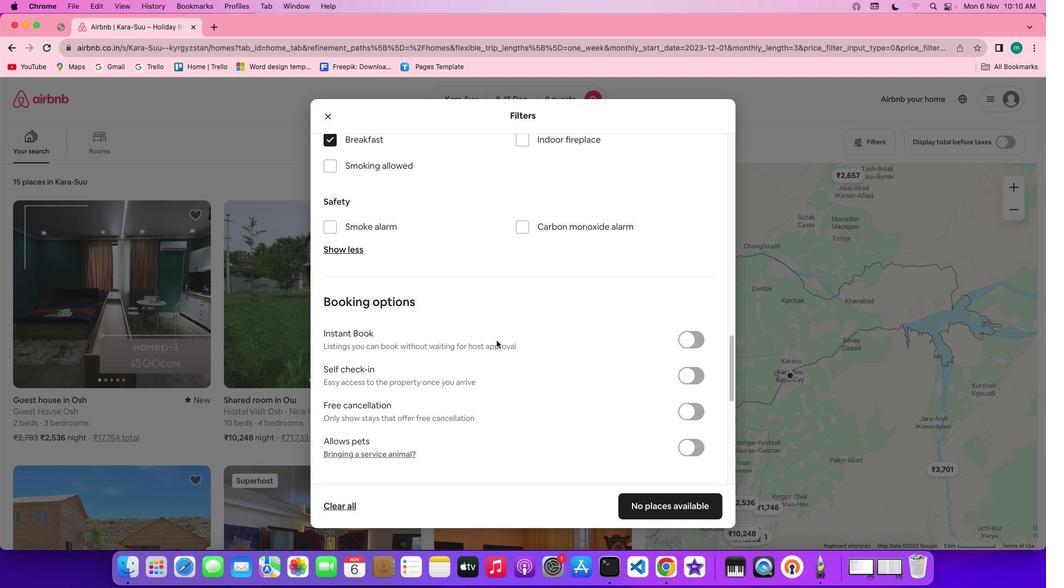 
Action: Mouse moved to (586, 390)
Screenshot: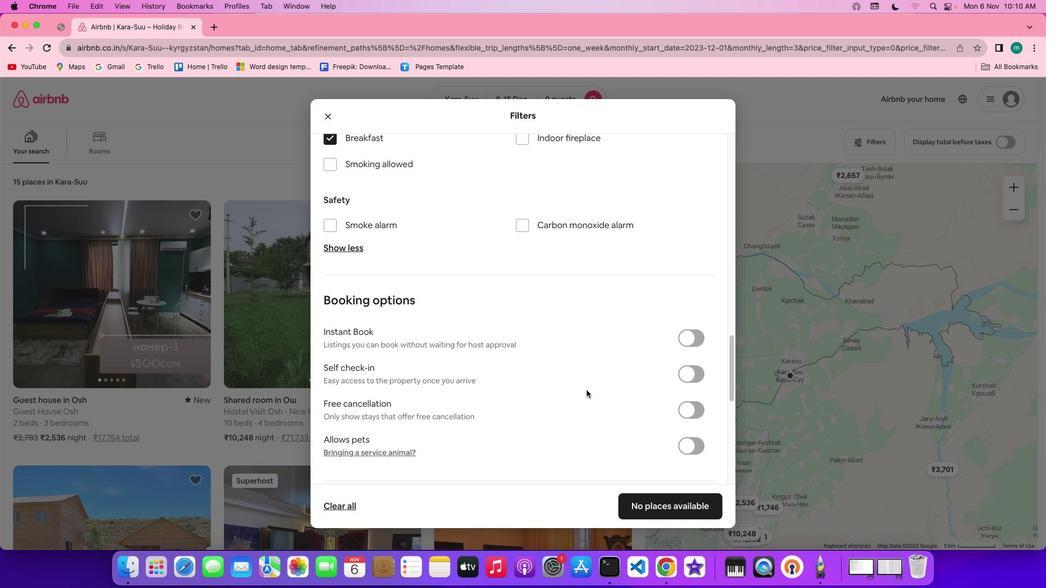 
Action: Mouse scrolled (586, 390) with delta (0, 0)
Screenshot: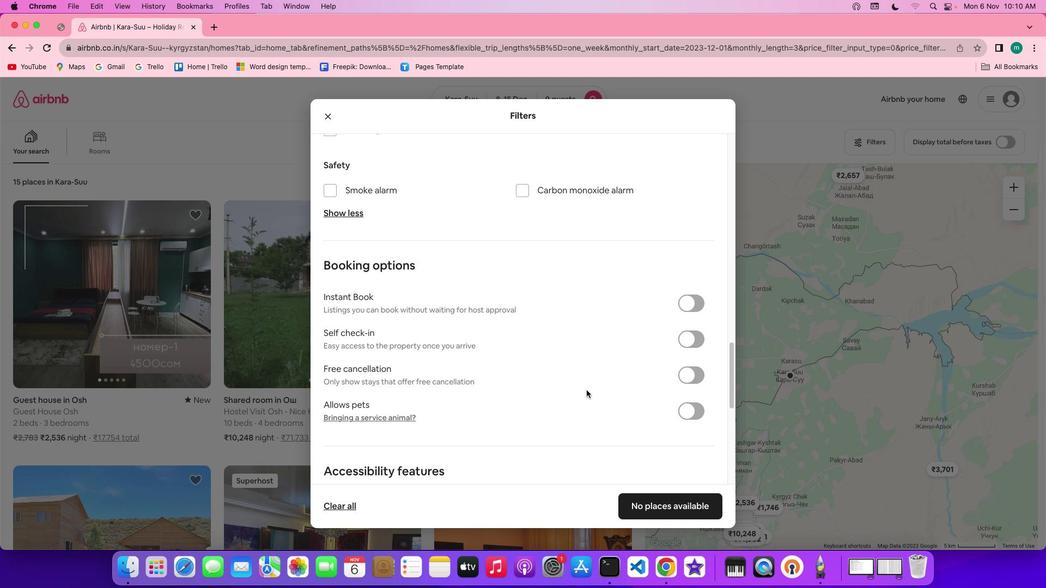 
Action: Mouse scrolled (586, 390) with delta (0, 0)
Screenshot: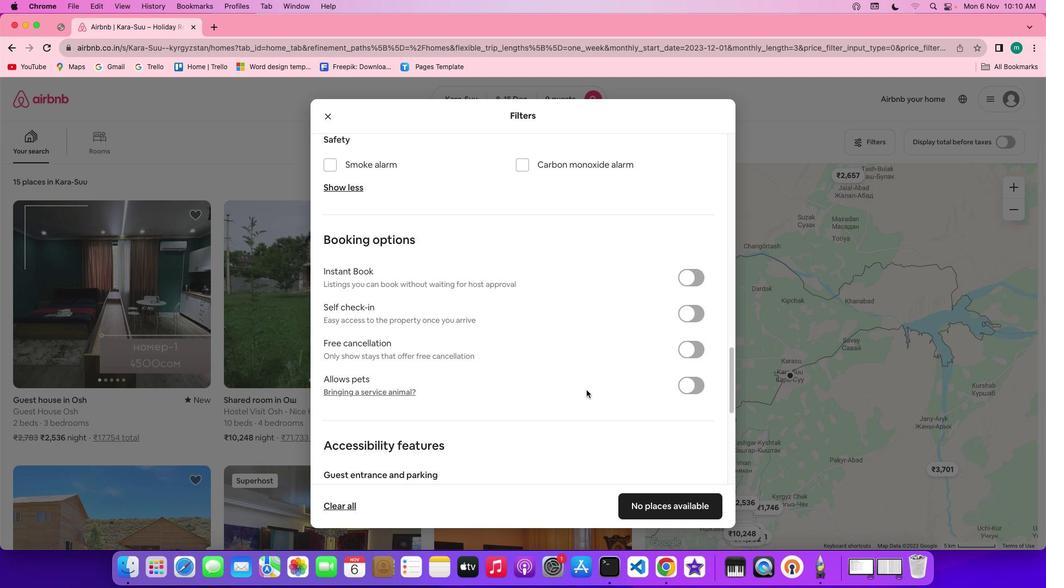 
Action: Mouse scrolled (586, 390) with delta (0, -1)
Screenshot: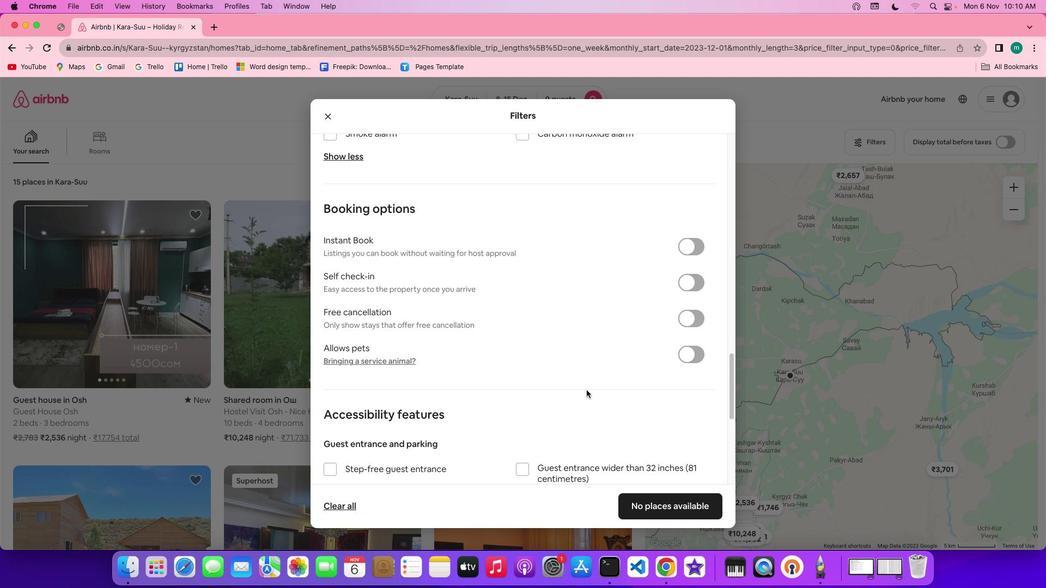 
Action: Mouse scrolled (586, 390) with delta (0, -1)
Screenshot: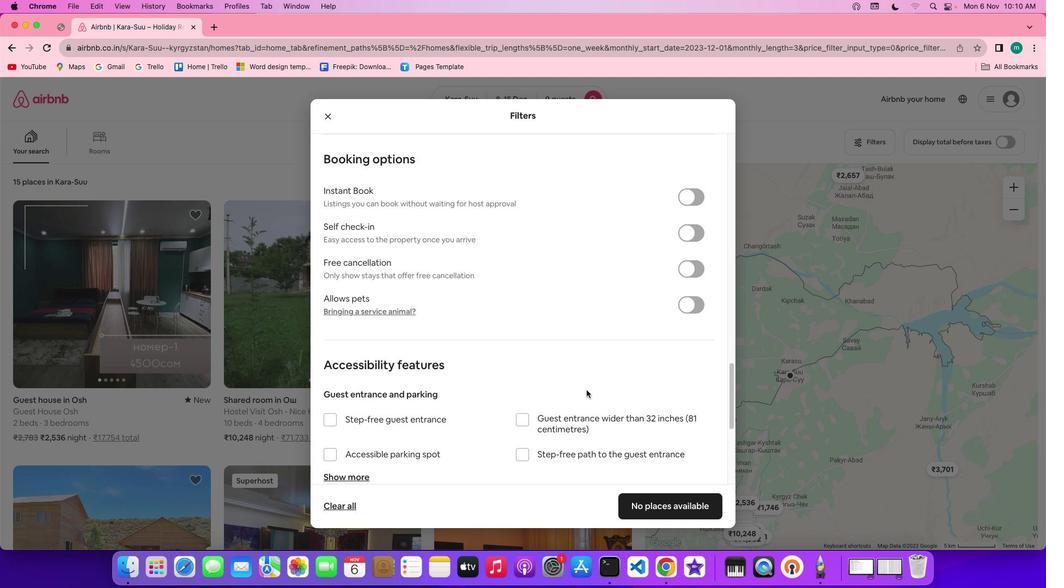 
Action: Mouse scrolled (586, 390) with delta (0, 0)
Screenshot: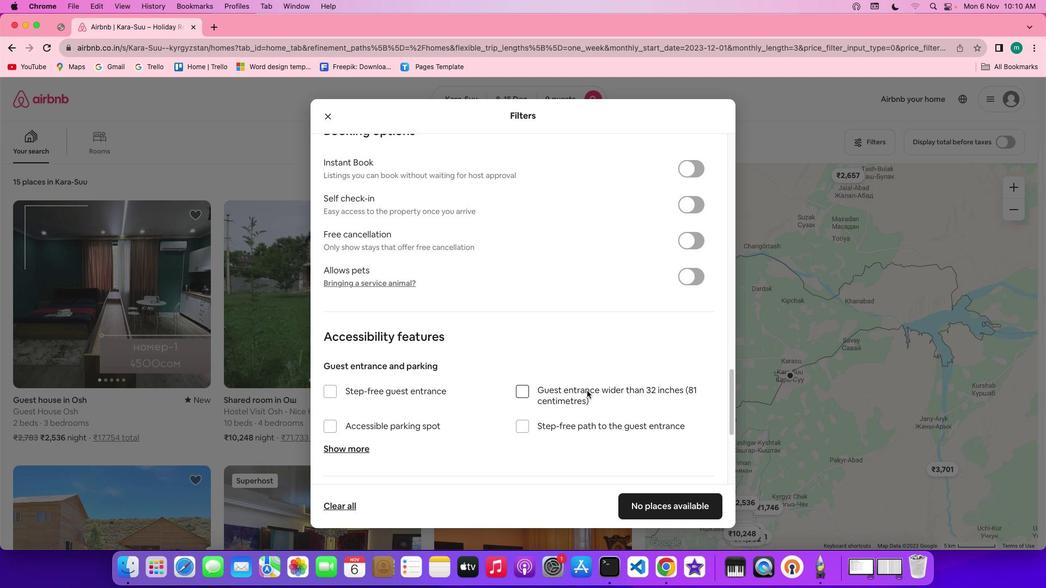 
Action: Mouse scrolled (586, 390) with delta (0, 0)
Screenshot: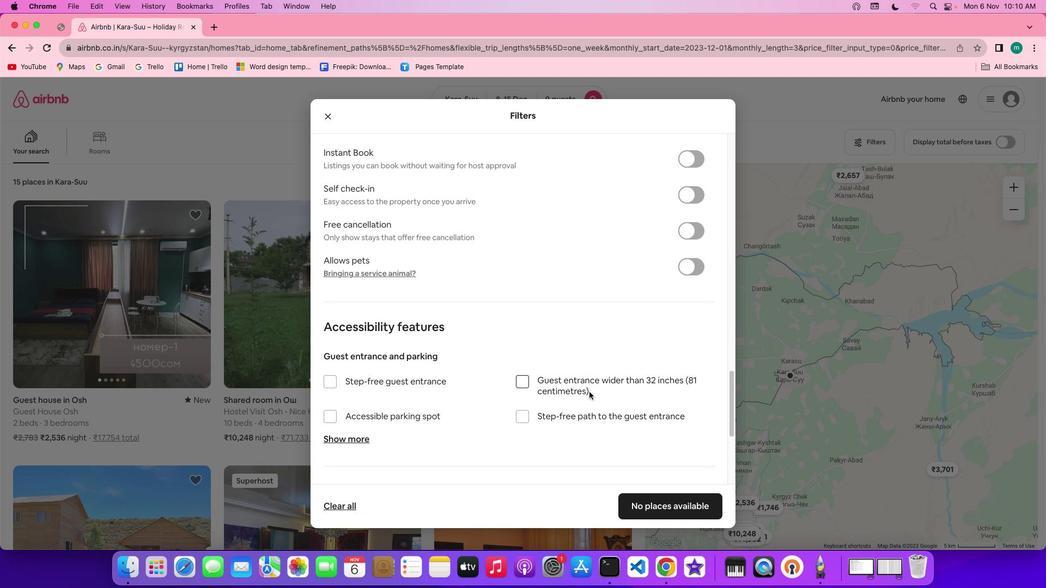 
Action: Mouse scrolled (586, 390) with delta (0, -1)
Screenshot: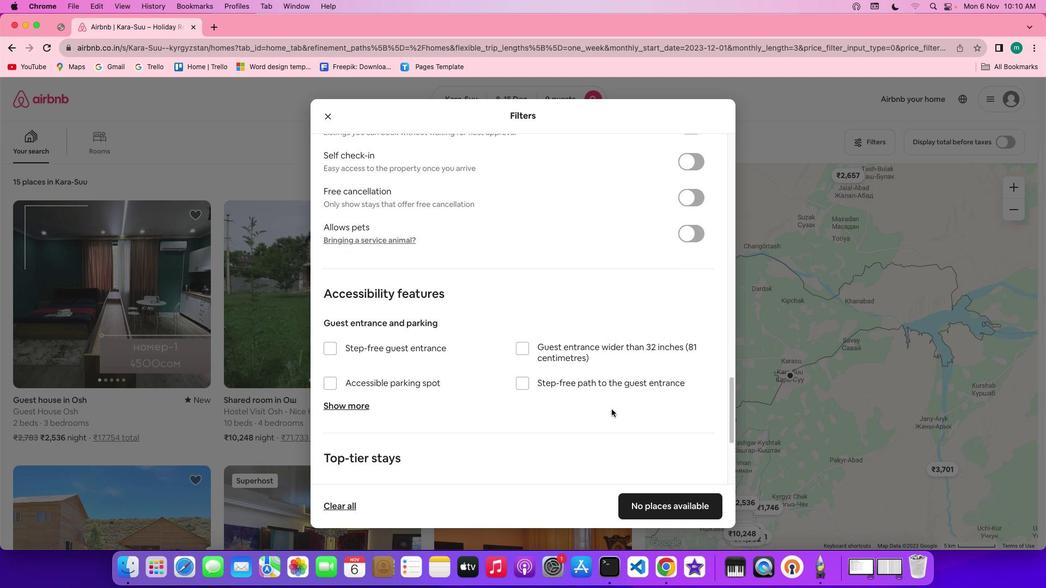 
Action: Mouse moved to (650, 437)
Screenshot: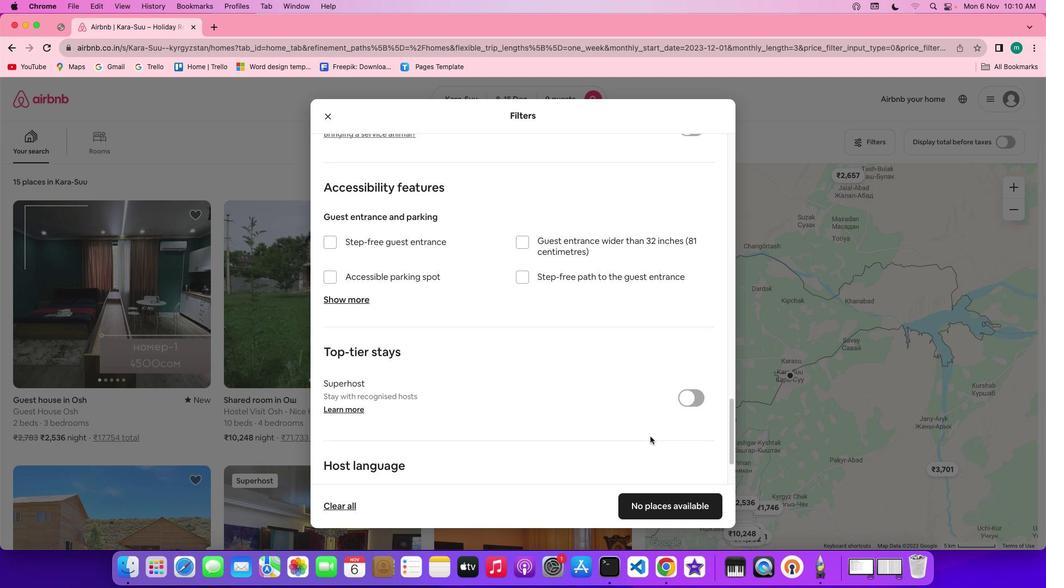 
Action: Mouse scrolled (650, 437) with delta (0, 0)
Screenshot: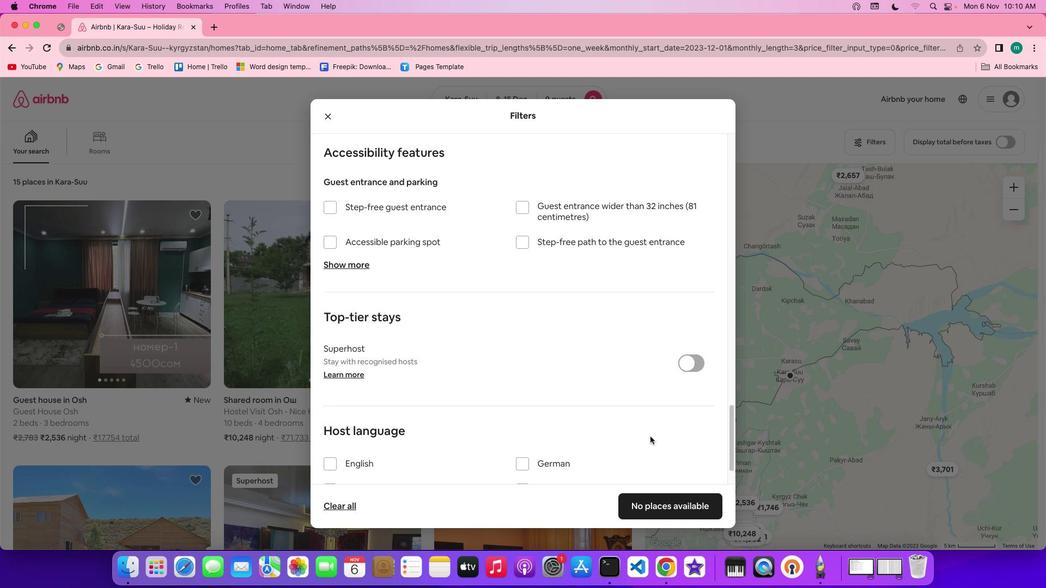 
Action: Mouse scrolled (650, 437) with delta (0, 0)
Screenshot: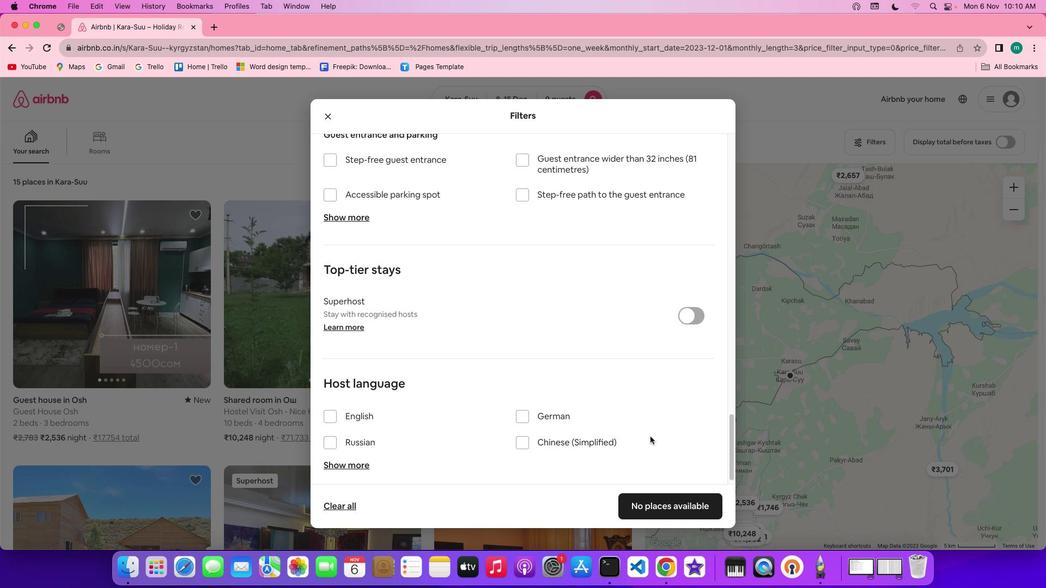 
Action: Mouse scrolled (650, 437) with delta (0, -1)
Screenshot: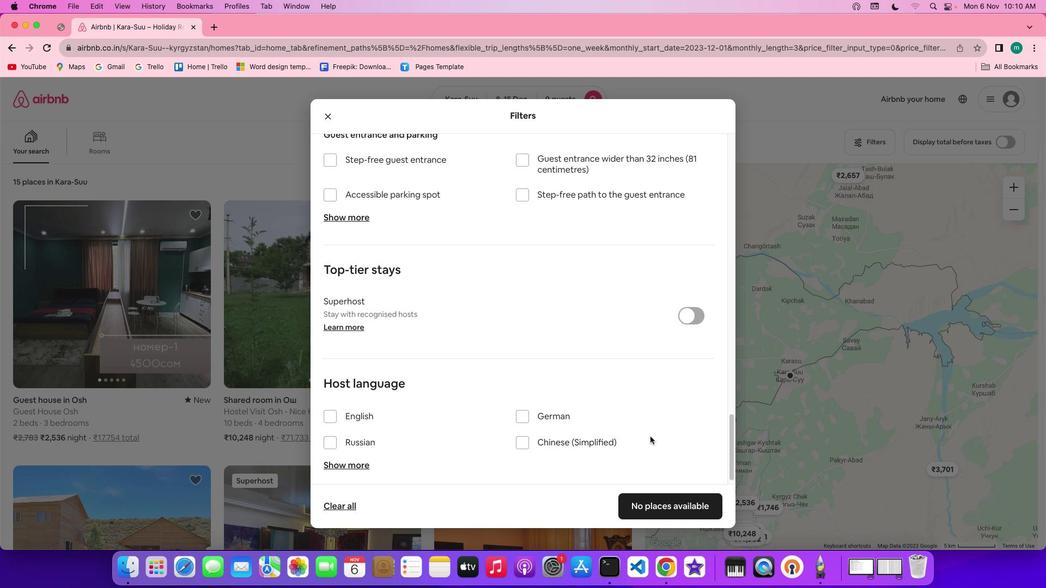 
Action: Mouse scrolled (650, 437) with delta (0, -2)
Screenshot: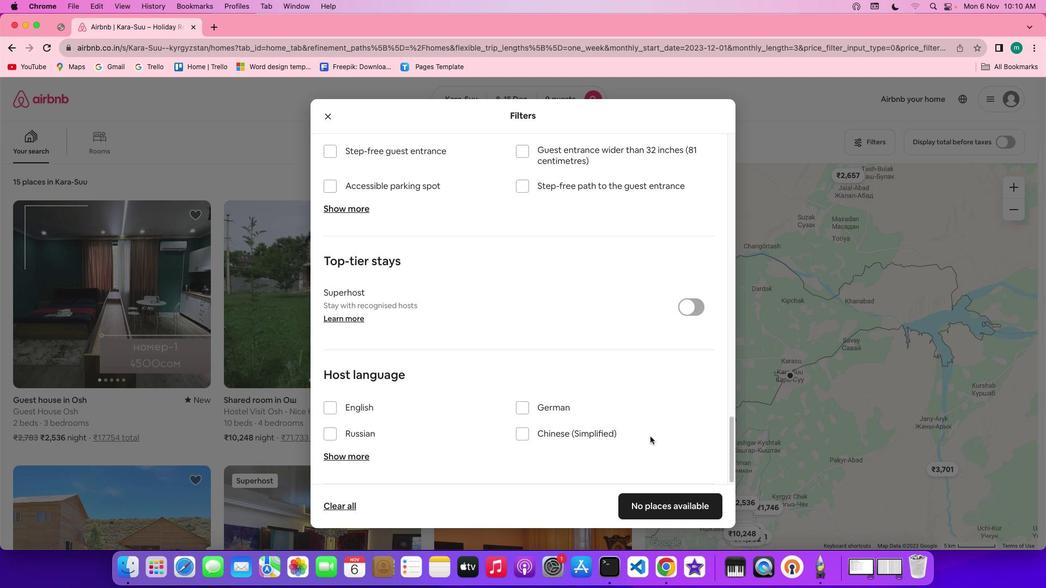 
Action: Mouse scrolled (650, 437) with delta (0, -2)
Screenshot: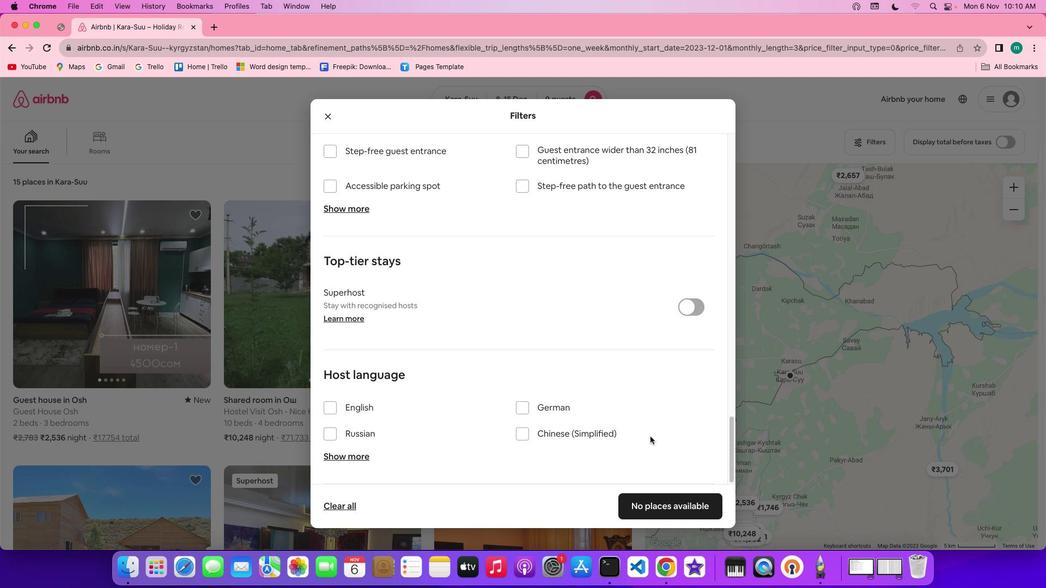 
Action: Mouse scrolled (650, 437) with delta (0, 0)
Screenshot: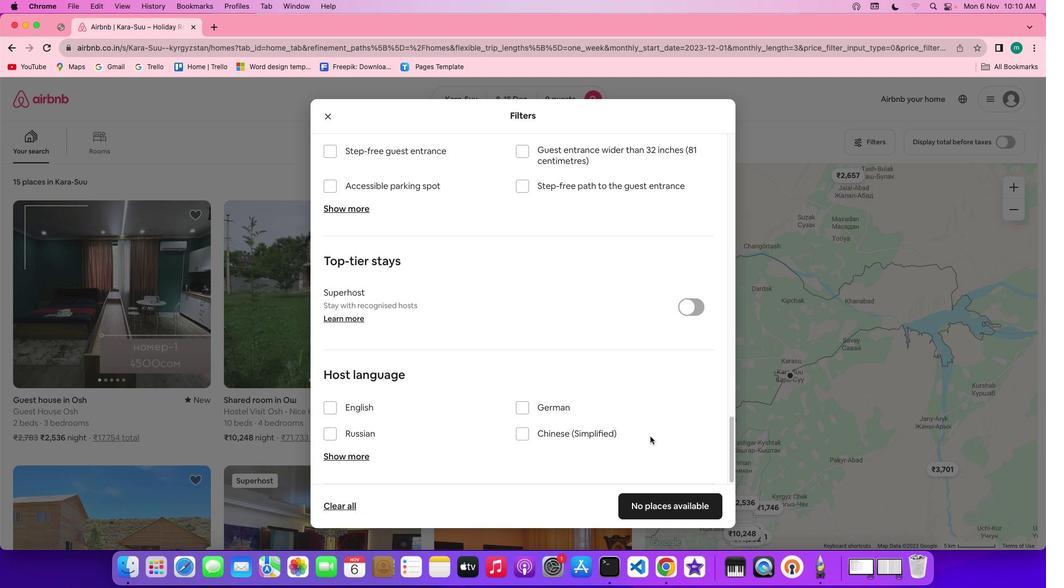 
Action: Mouse scrolled (650, 437) with delta (0, 0)
Screenshot: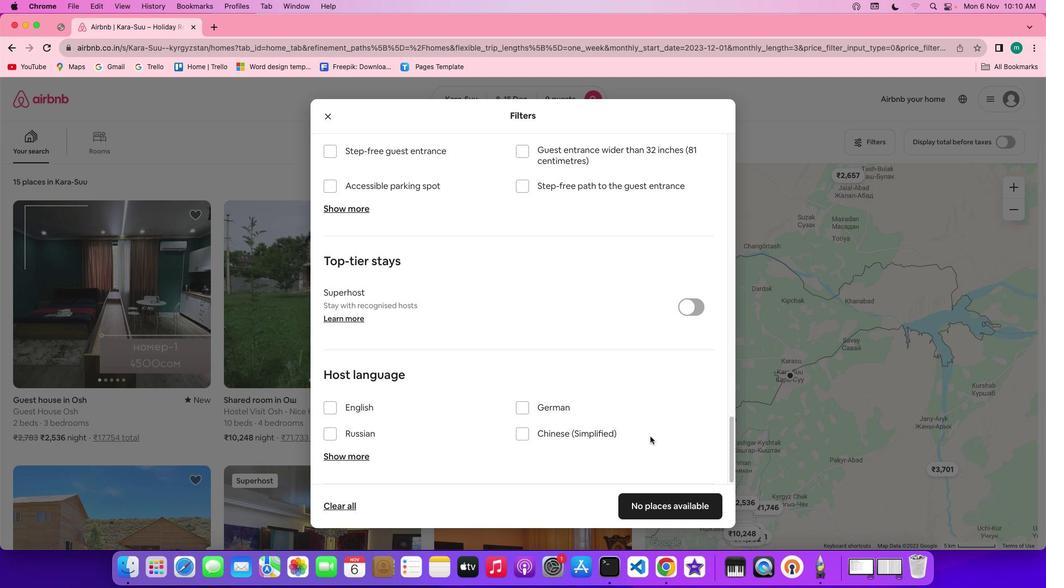 
Action: Mouse scrolled (650, 437) with delta (0, -1)
Screenshot: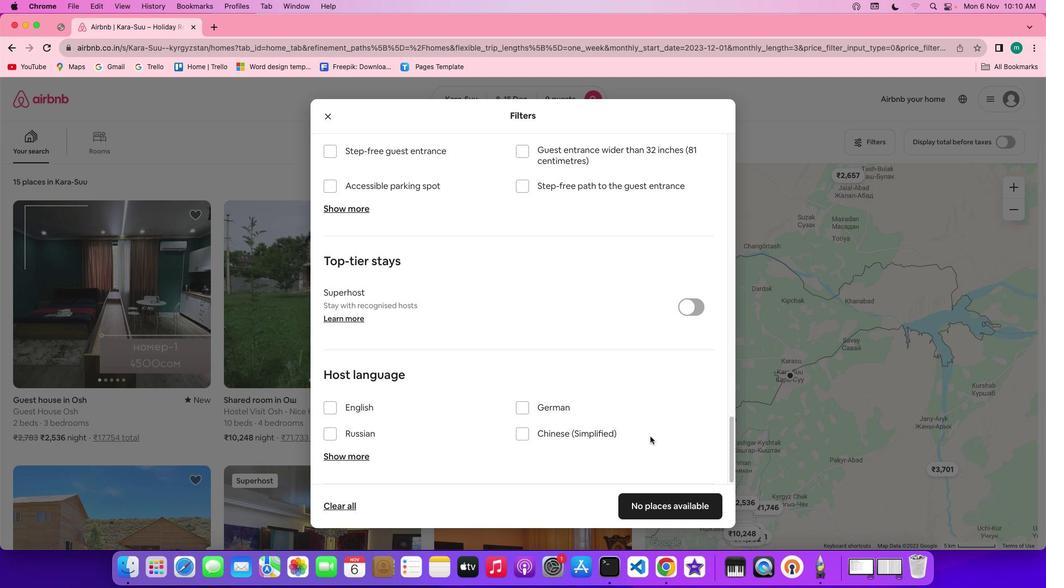 
Action: Mouse scrolled (650, 437) with delta (0, -2)
Screenshot: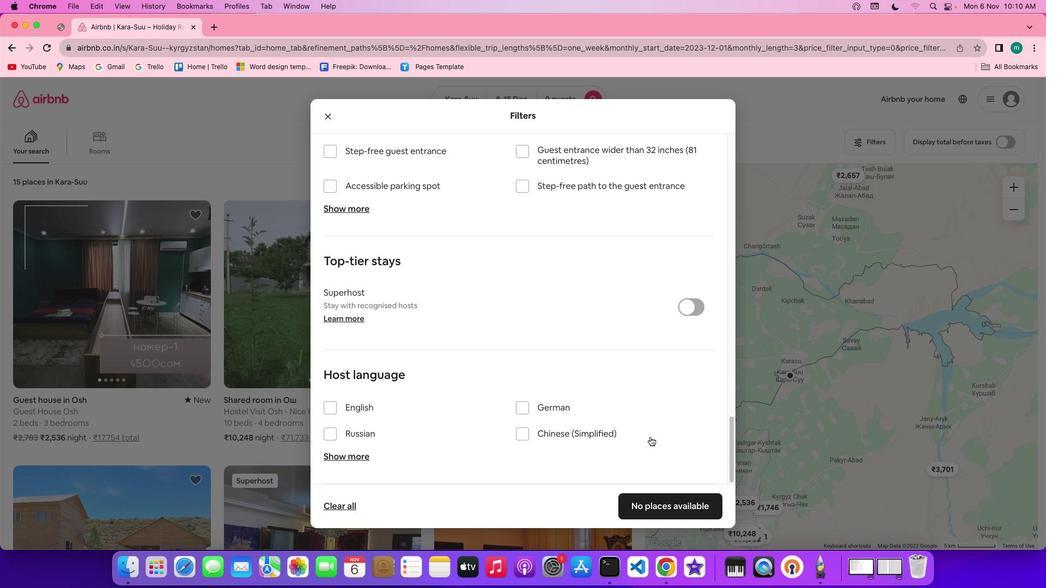 
Action: Mouse moved to (692, 510)
Screenshot: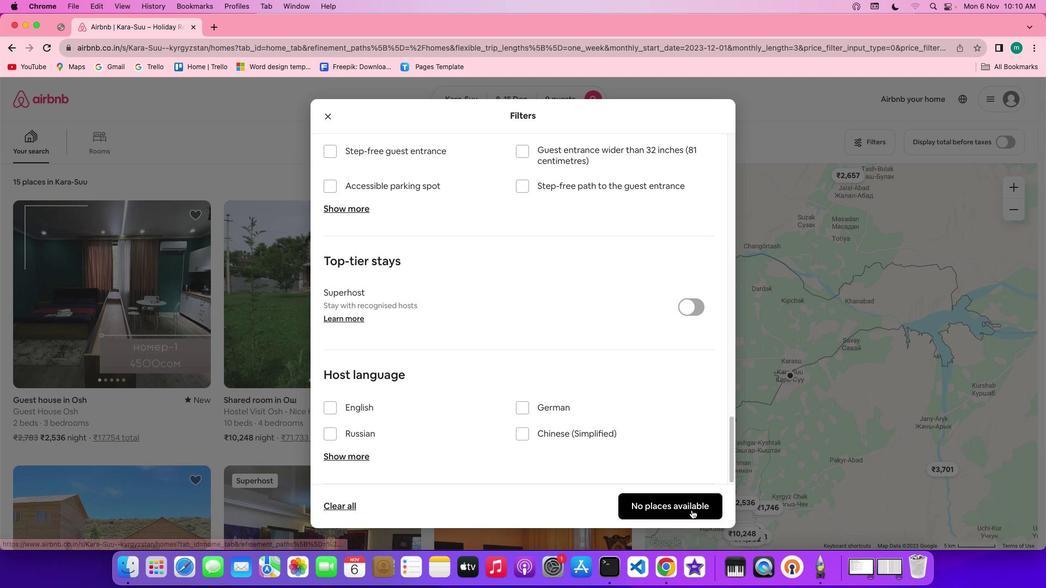 
Action: Mouse pressed left at (692, 510)
Screenshot: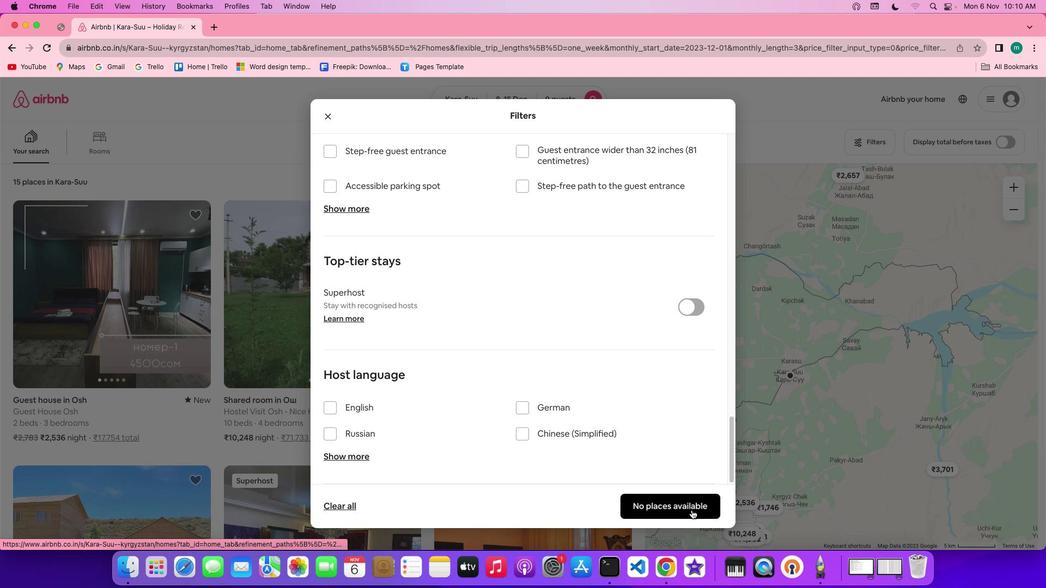 
Action: Mouse moved to (343, 388)
Screenshot: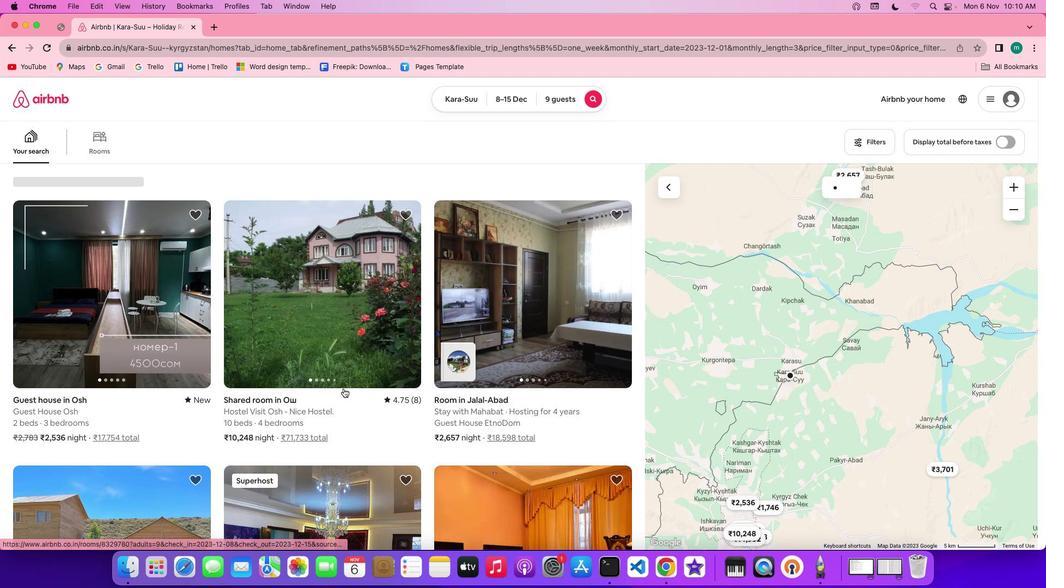 
